 Task: Look for space in Abuja, Nigeria from 1st June, 2023 to 9th June, 2023 for 6 adults in price range Rs.6000 to Rs.12000. Place can be entire place with 3 bedrooms having 3 beds and 3 bathrooms. Property type can be house, flat, guest house. Booking option can be shelf check-in. Required host language is English.
Action: Mouse moved to (573, 144)
Screenshot: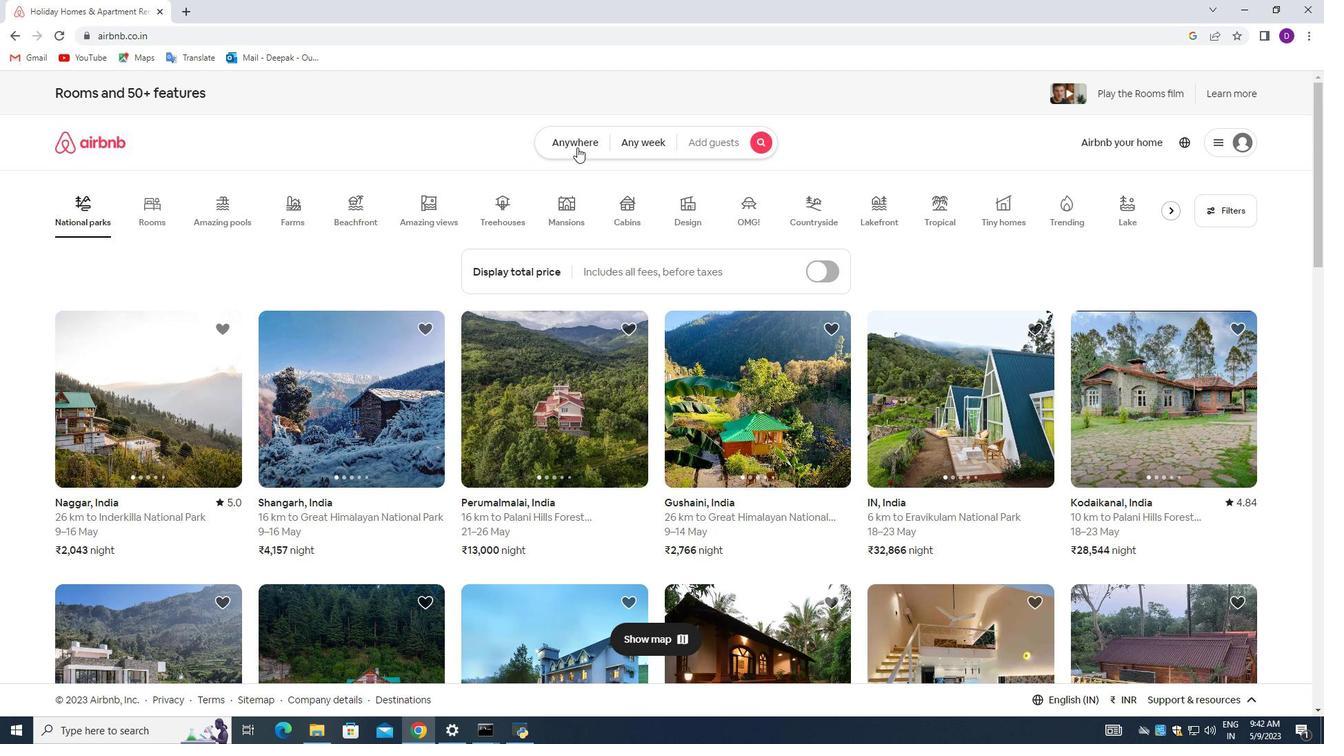 
Action: Mouse pressed left at (573, 144)
Screenshot: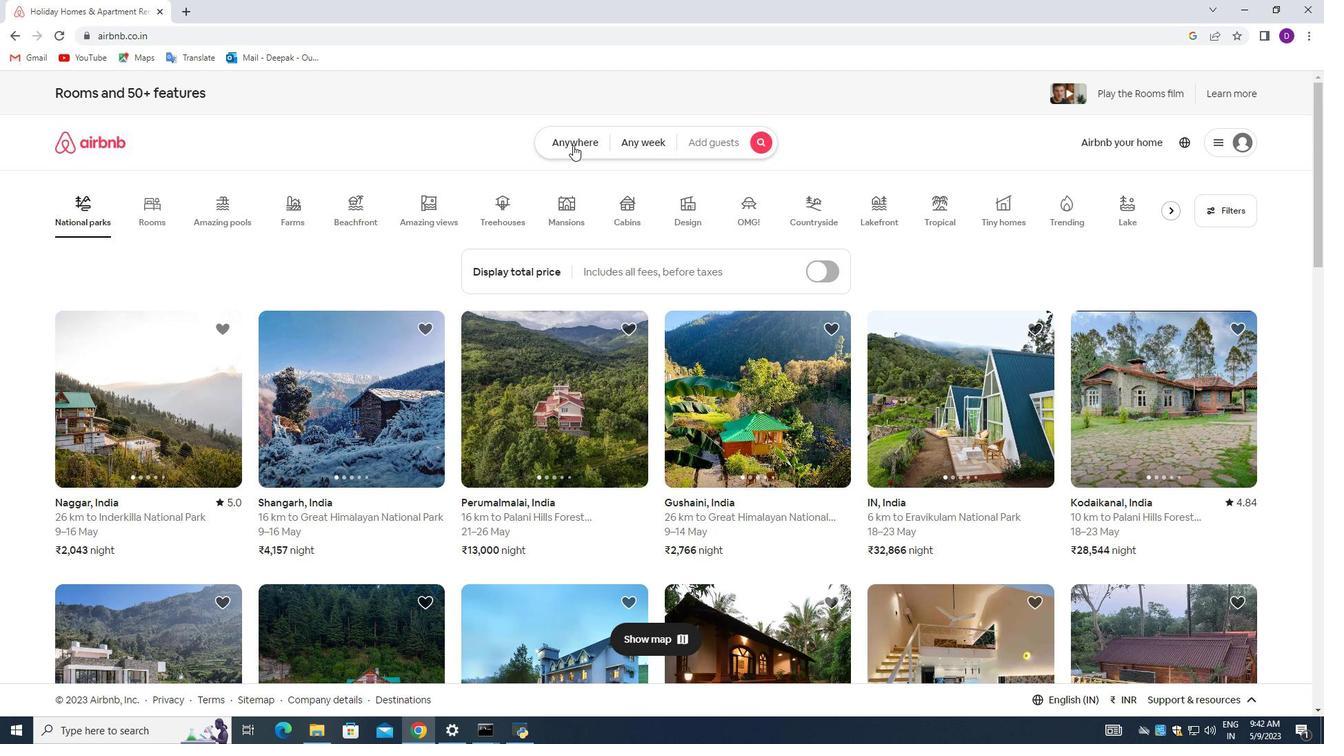 
Action: Mouse moved to (473, 200)
Screenshot: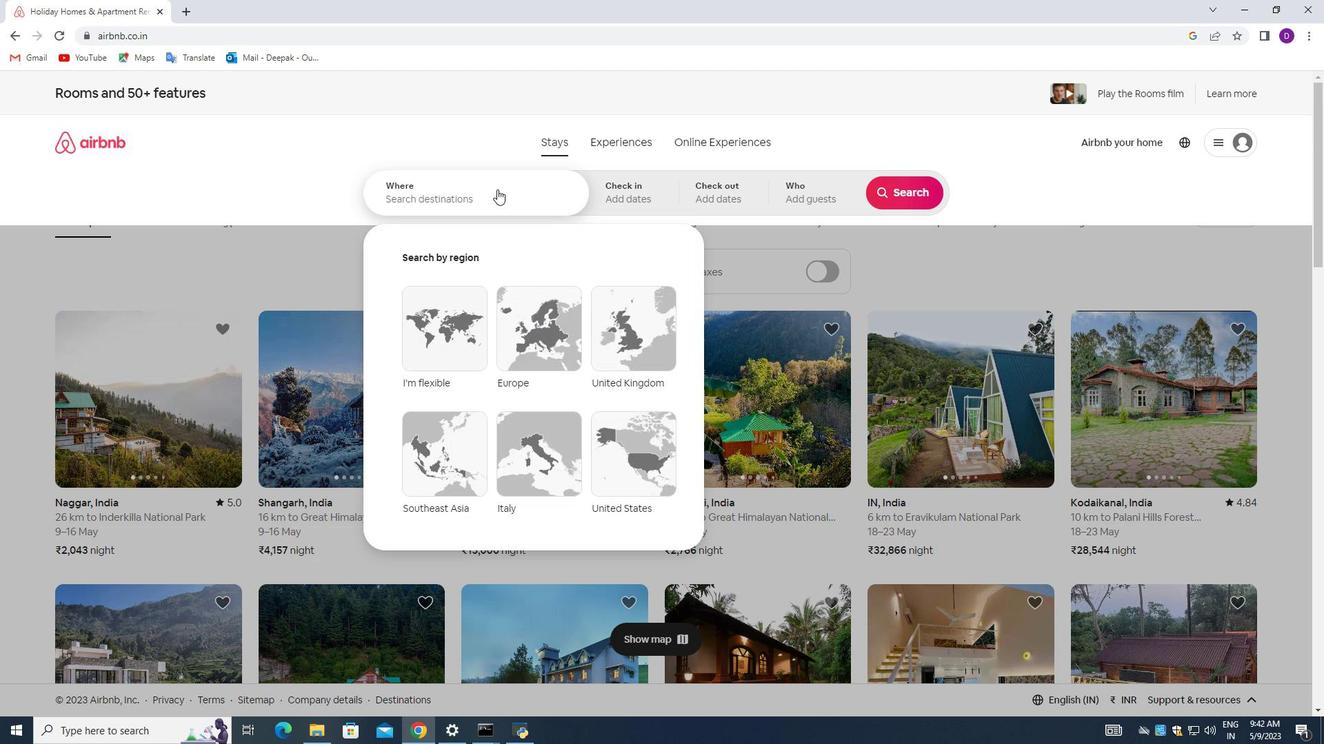 
Action: Mouse pressed left at (473, 200)
Screenshot: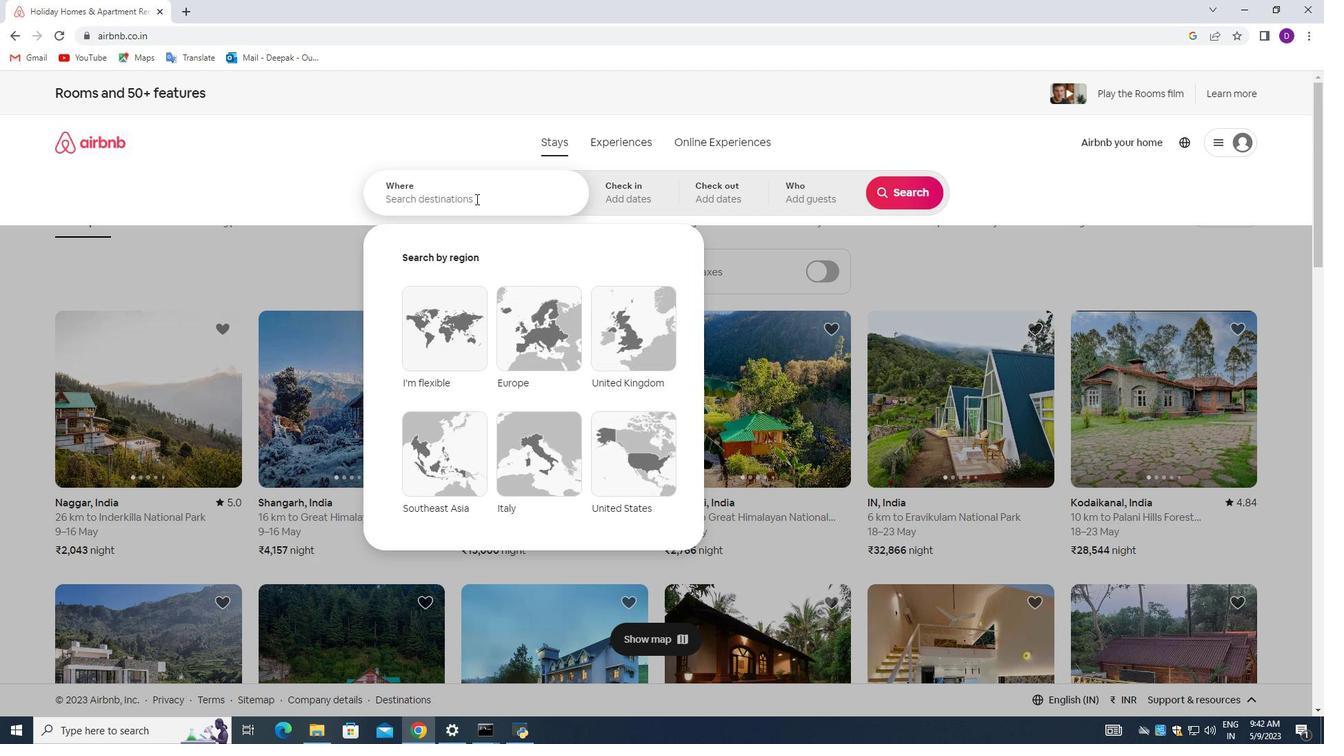 
Action: Mouse moved to (283, 259)
Screenshot: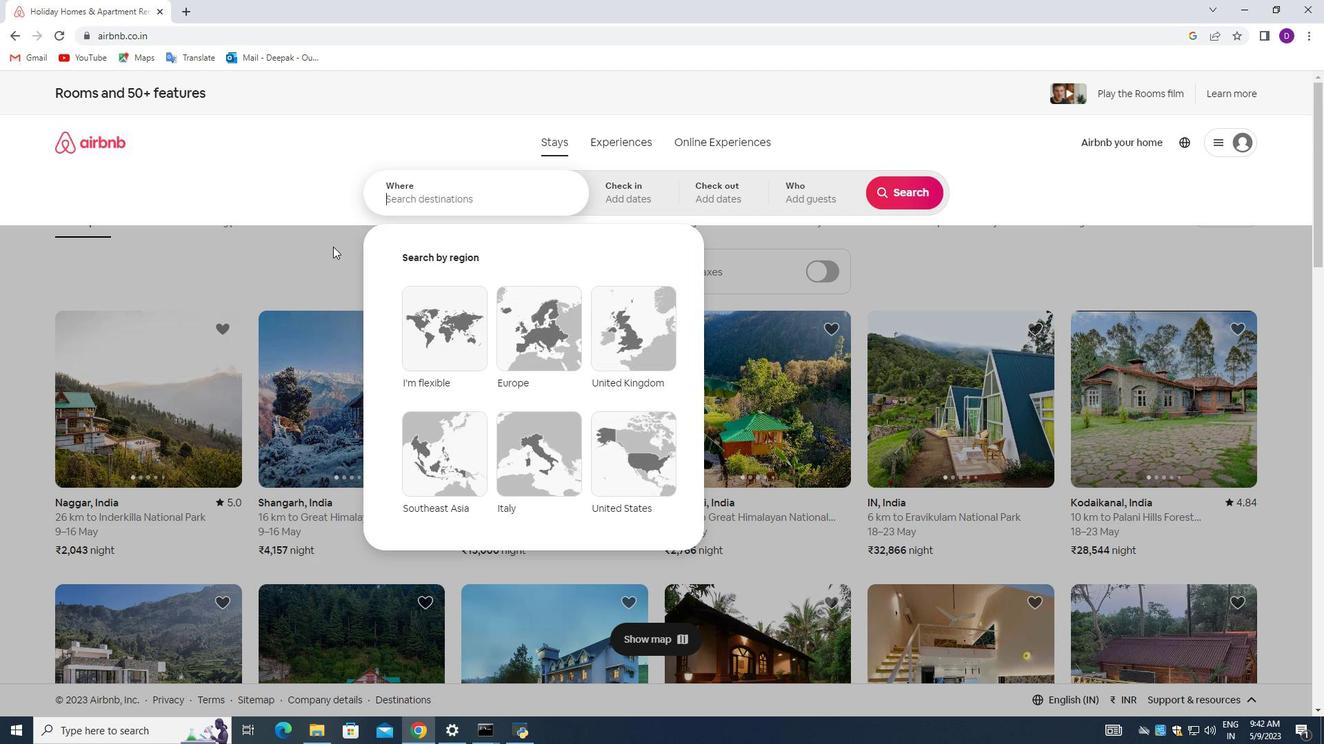 
Action: Key pressed <Key.shift_r>Abuja,<Key.space><Key.shift>Nigeria<Key.enter>
Screenshot: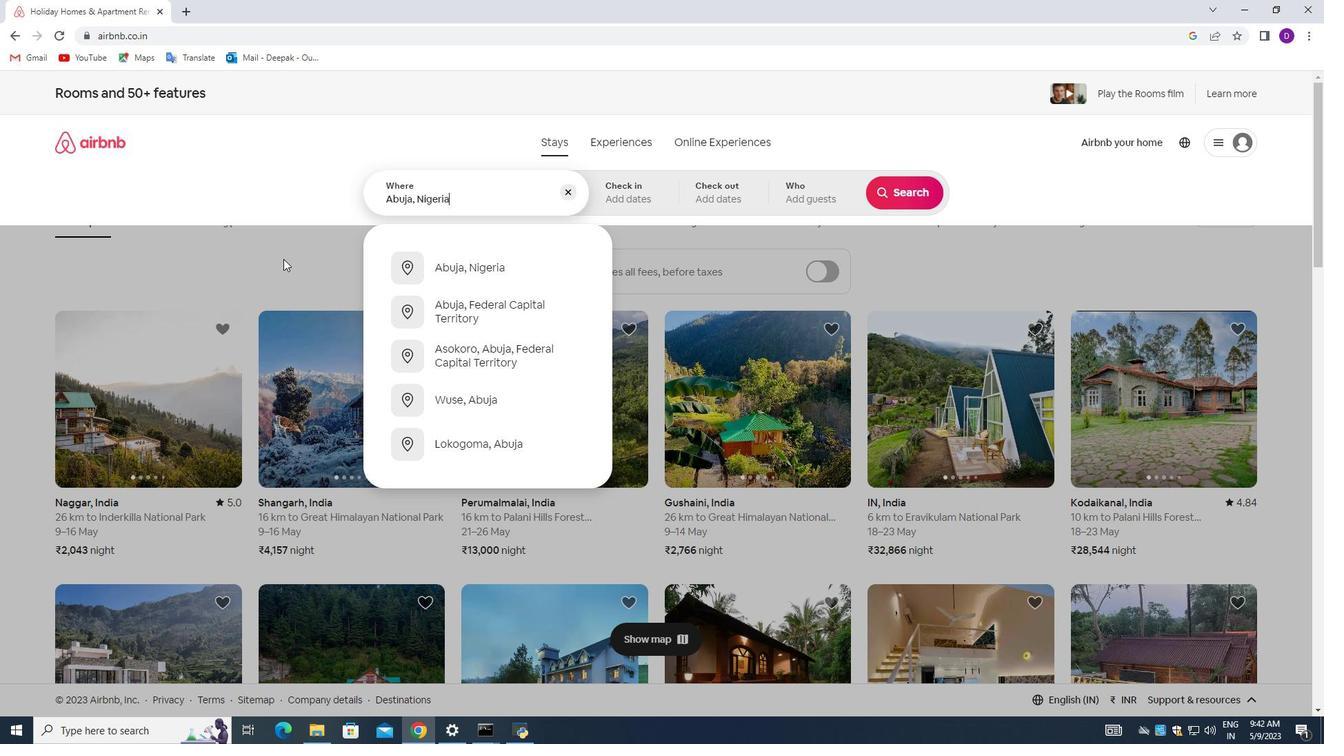 
Action: Mouse moved to (824, 368)
Screenshot: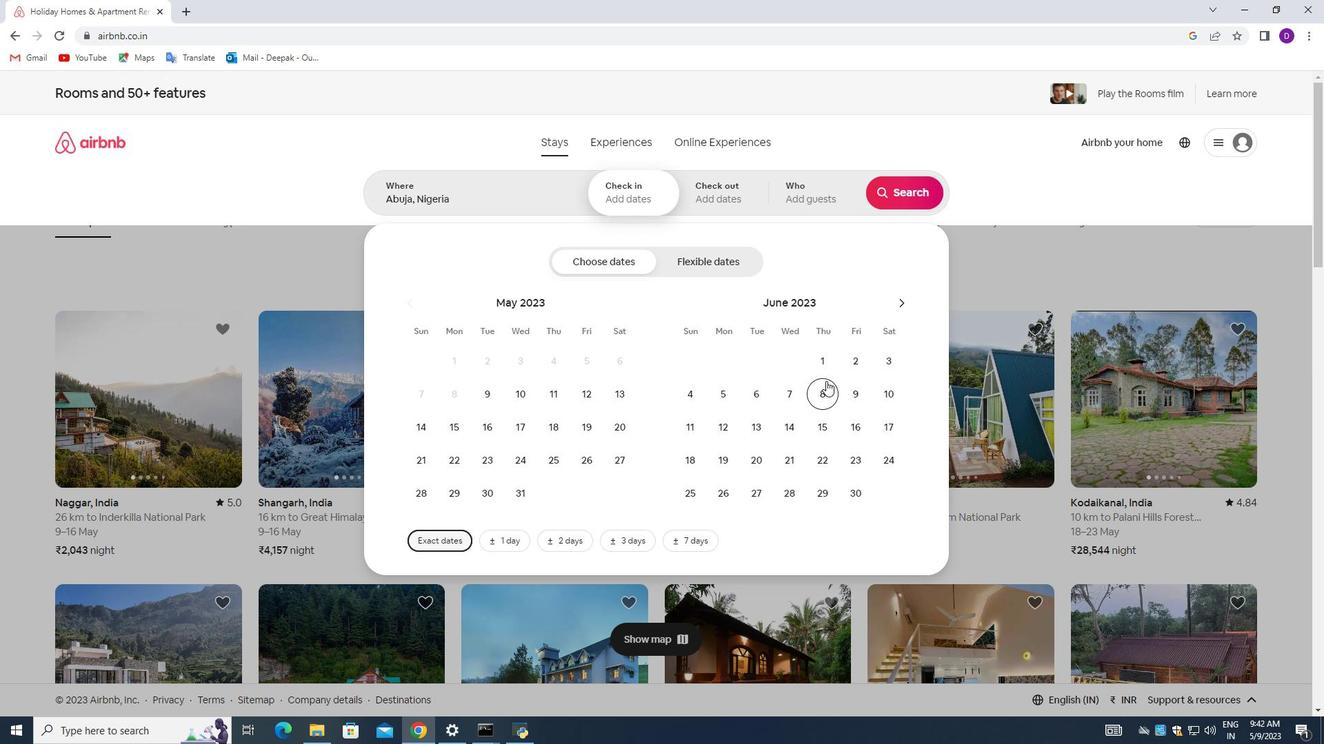 
Action: Mouse pressed left at (824, 368)
Screenshot: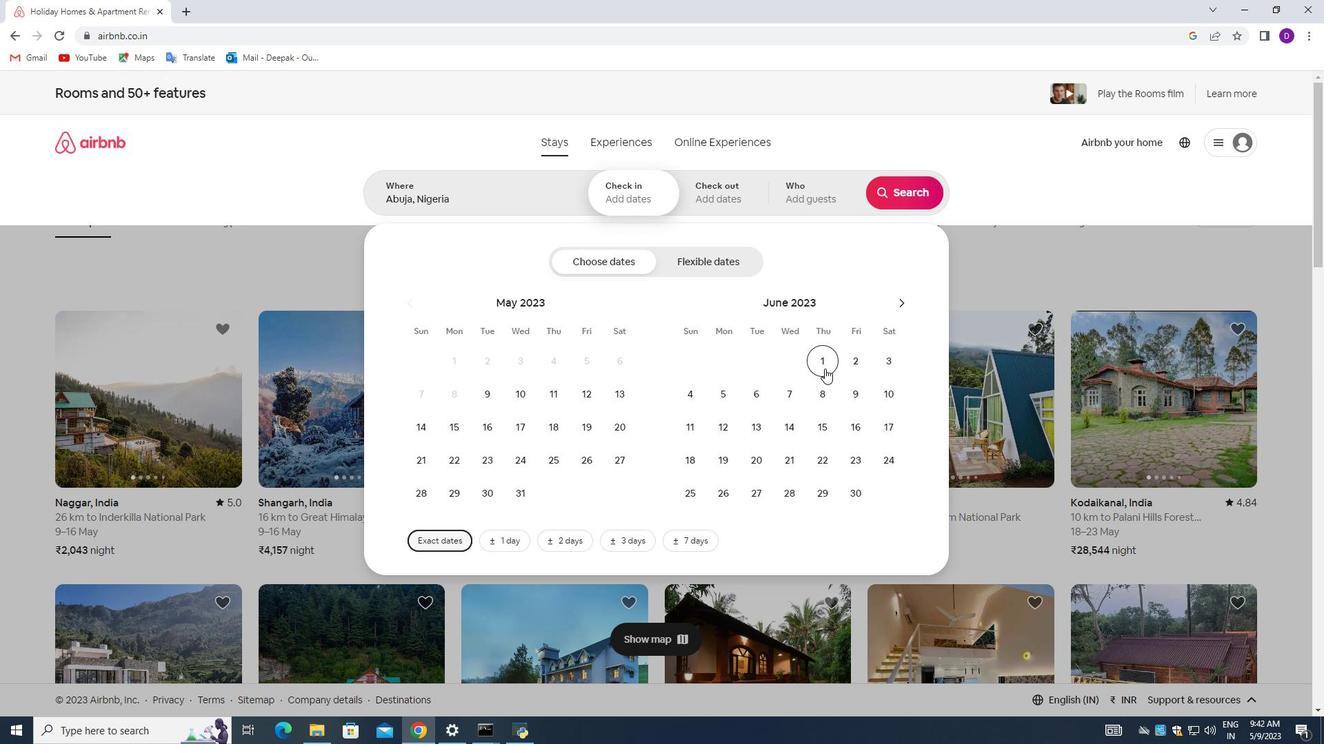 
Action: Mouse moved to (846, 391)
Screenshot: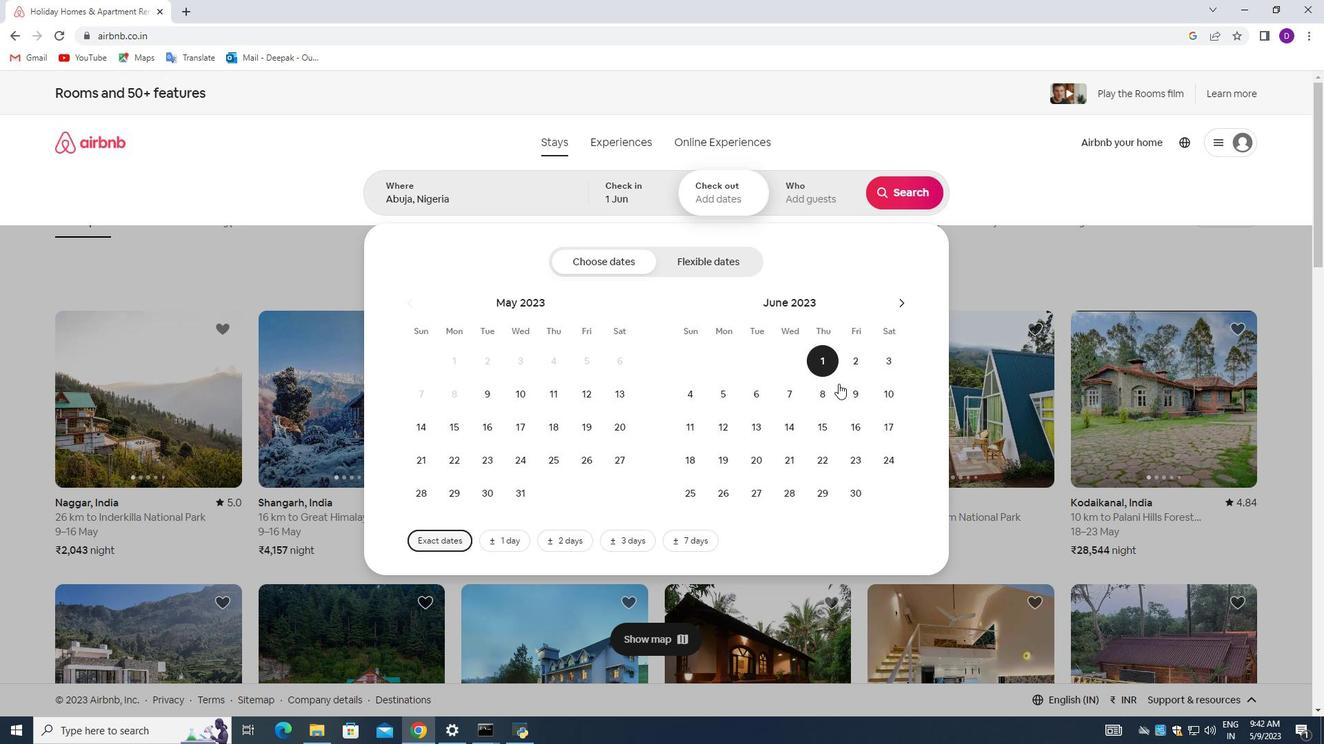 
Action: Mouse pressed left at (846, 391)
Screenshot: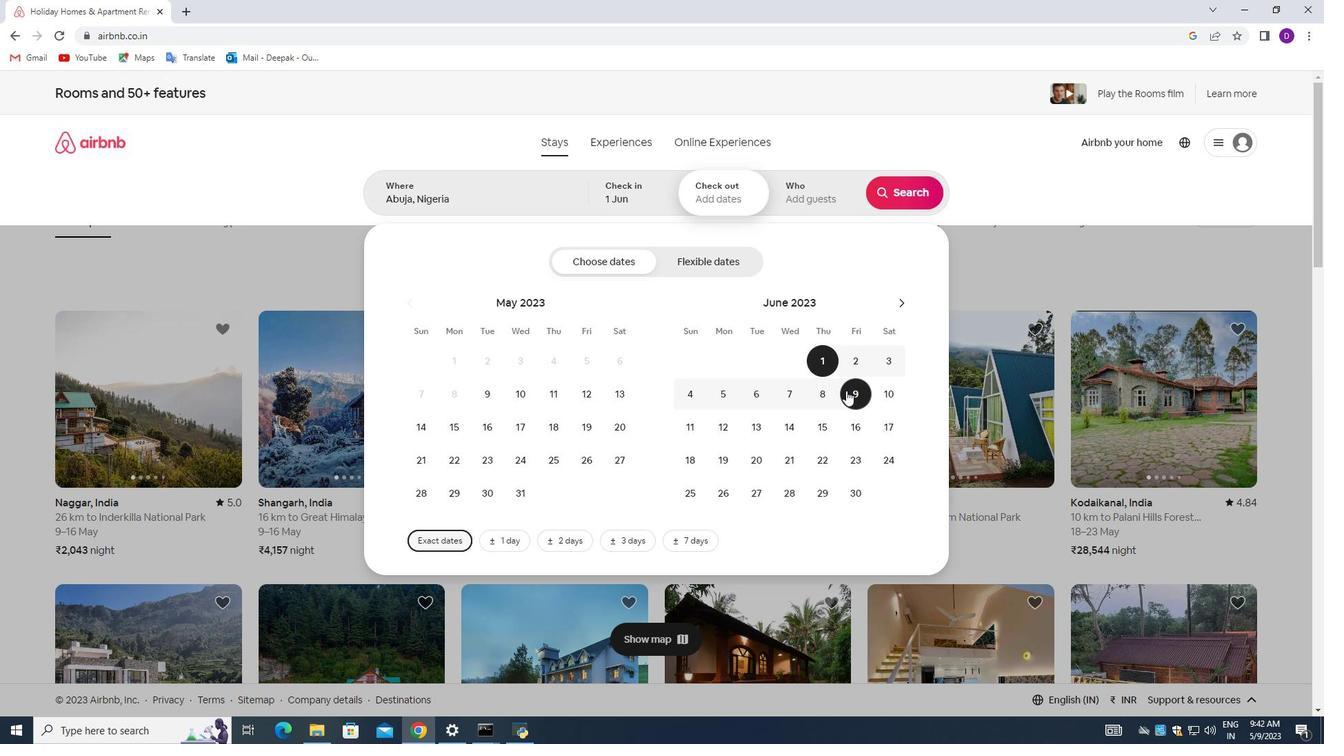 
Action: Mouse moved to (793, 201)
Screenshot: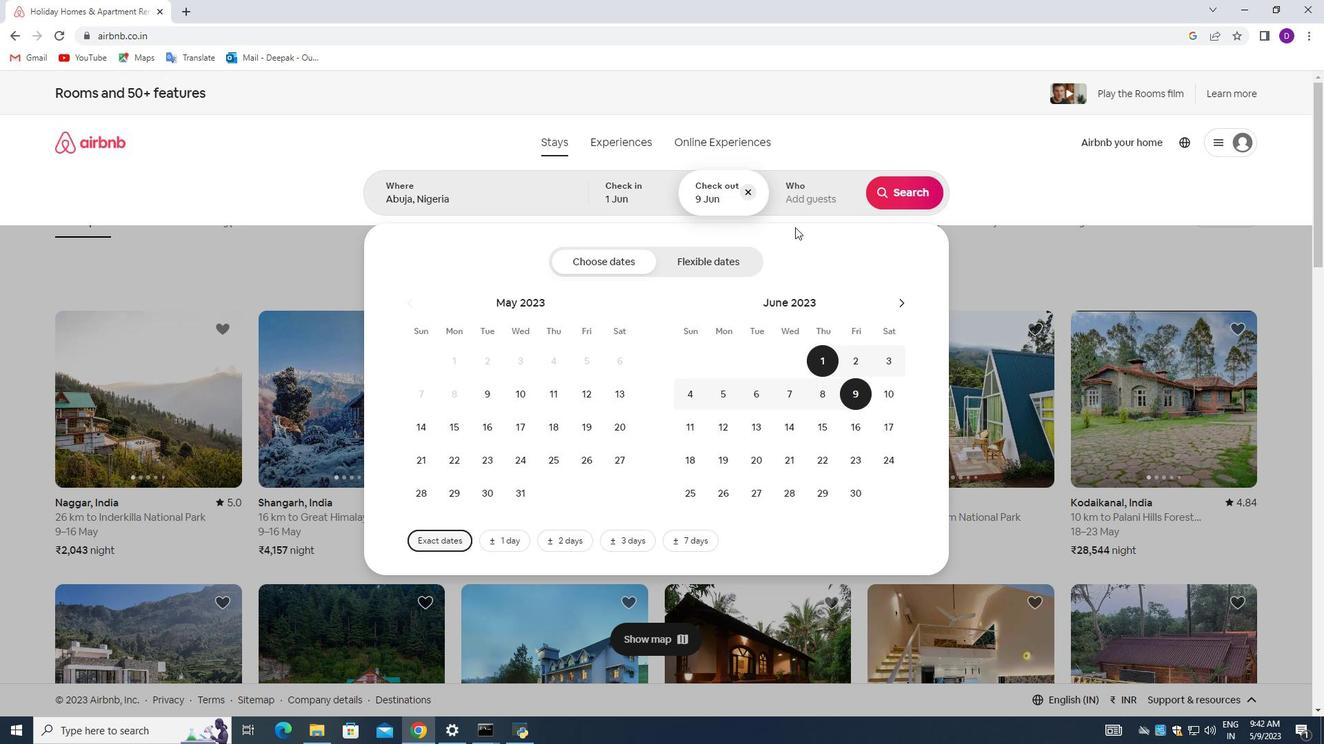
Action: Mouse pressed left at (793, 201)
Screenshot: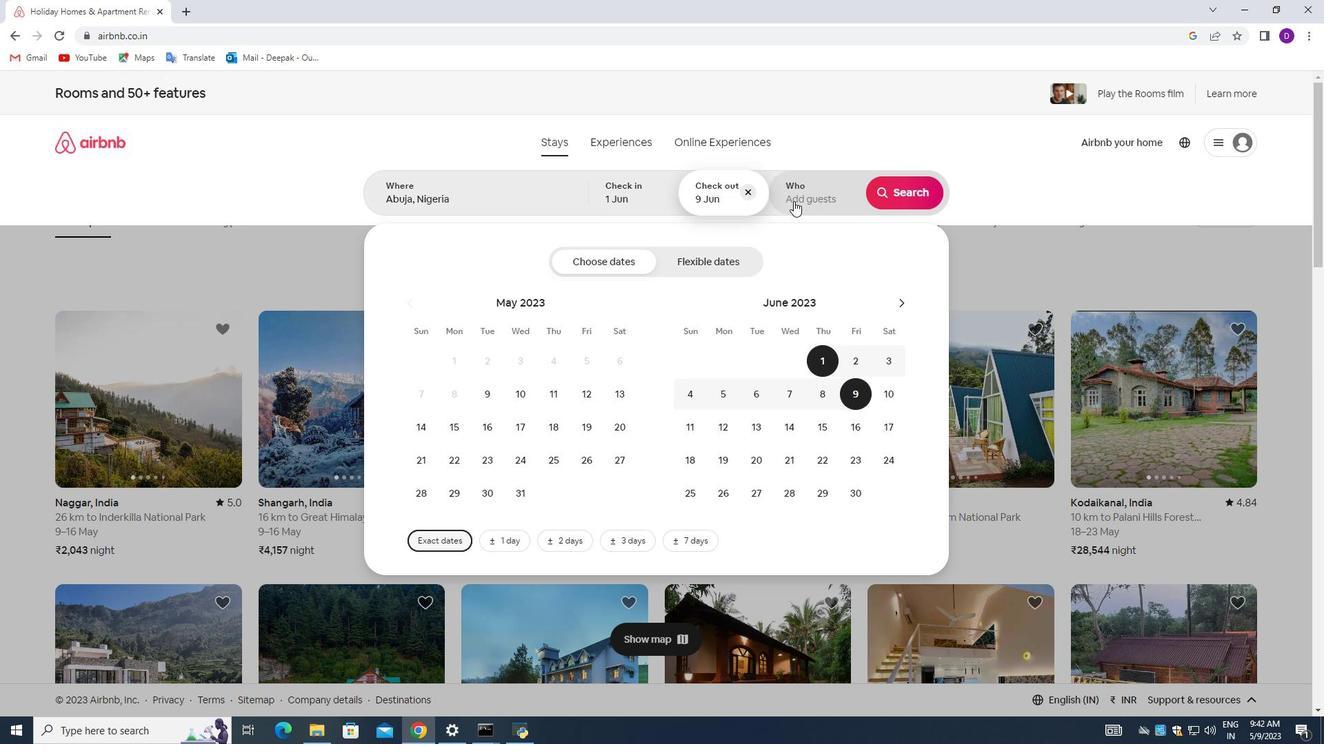 
Action: Mouse moved to (907, 266)
Screenshot: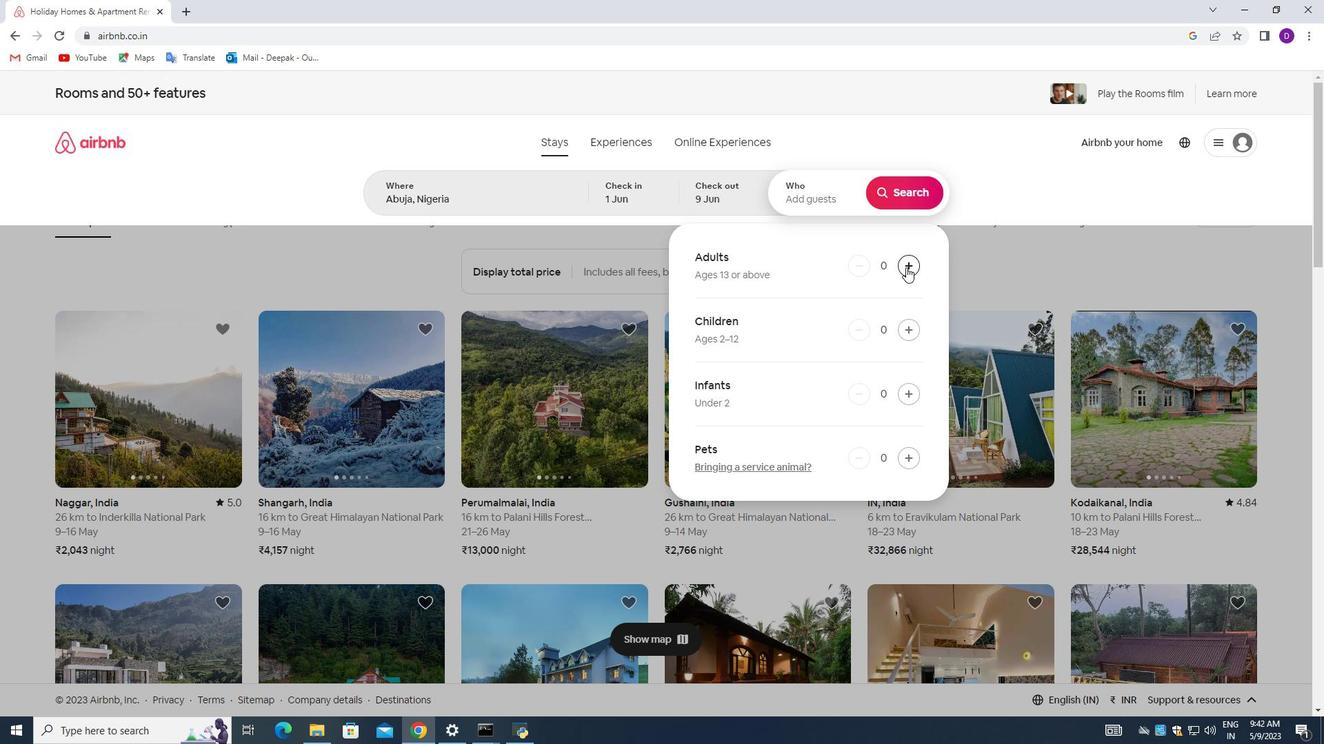 
Action: Mouse pressed left at (907, 266)
Screenshot: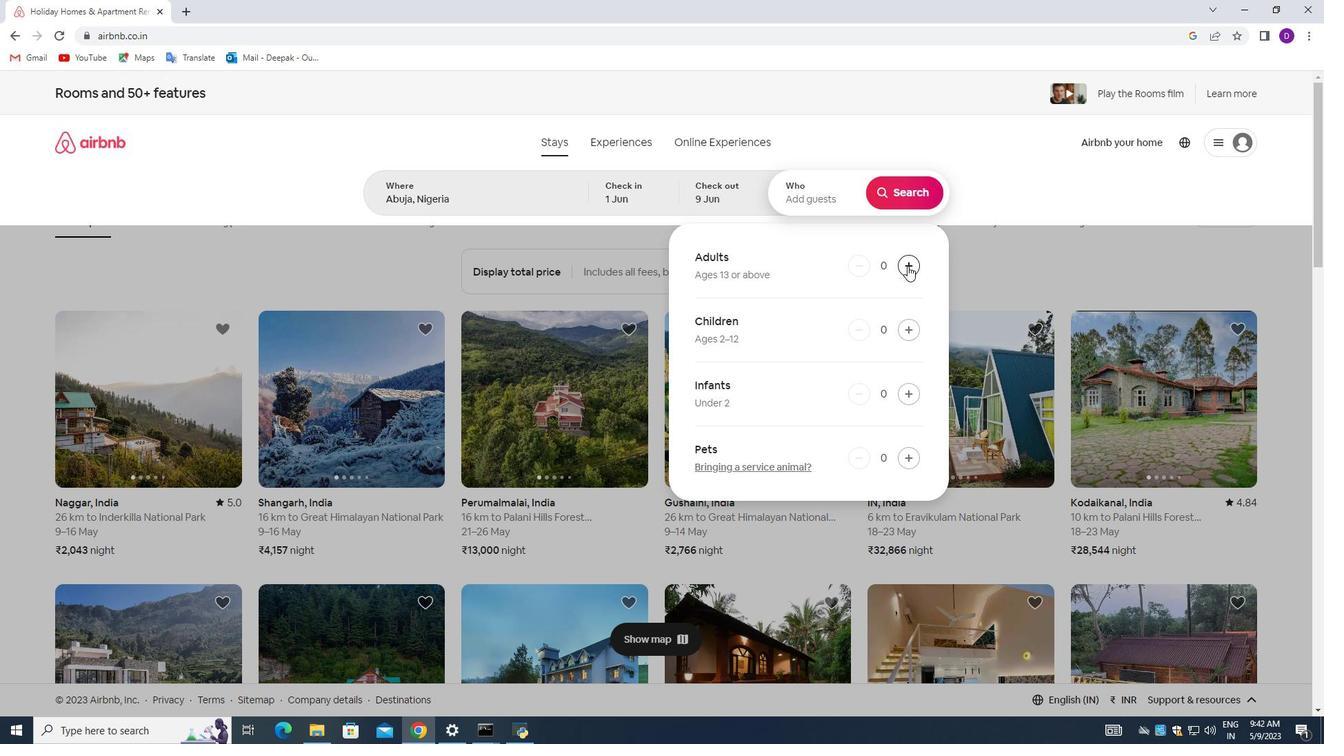 
Action: Mouse pressed left at (907, 266)
Screenshot: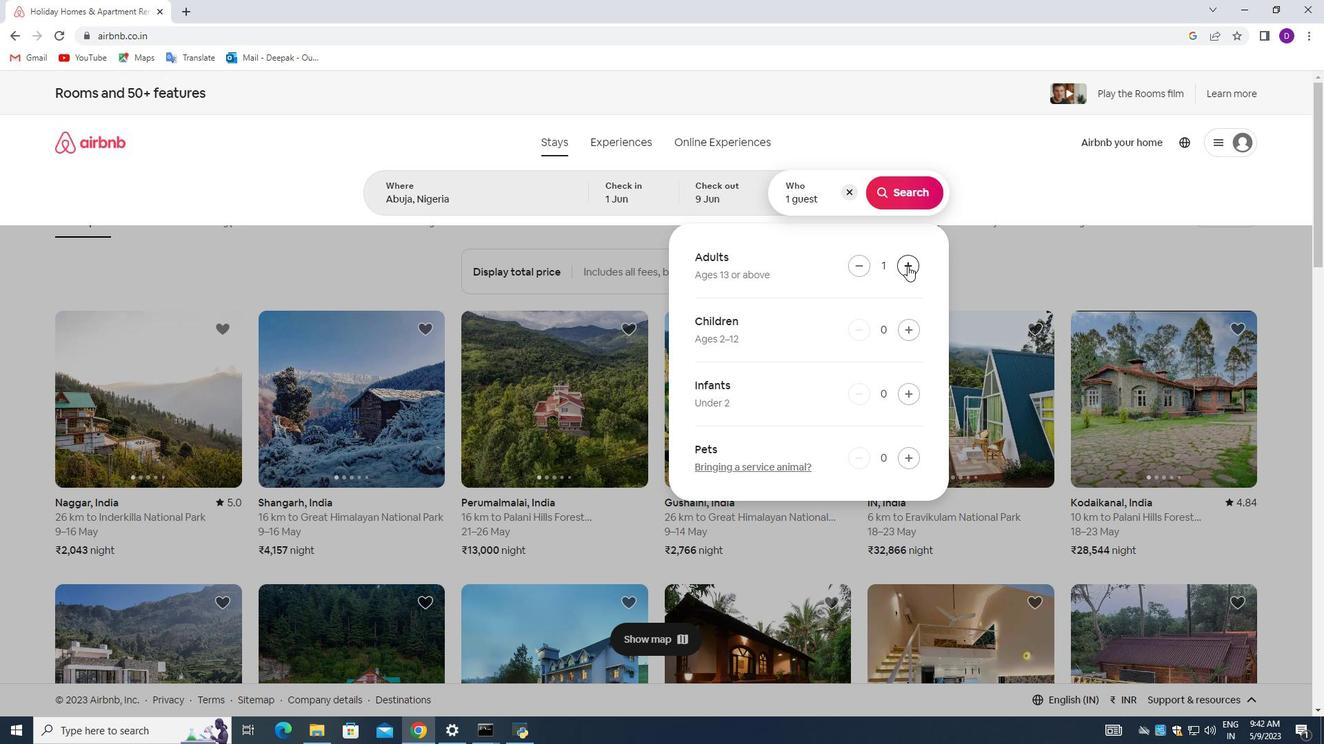 
Action: Mouse pressed left at (907, 266)
Screenshot: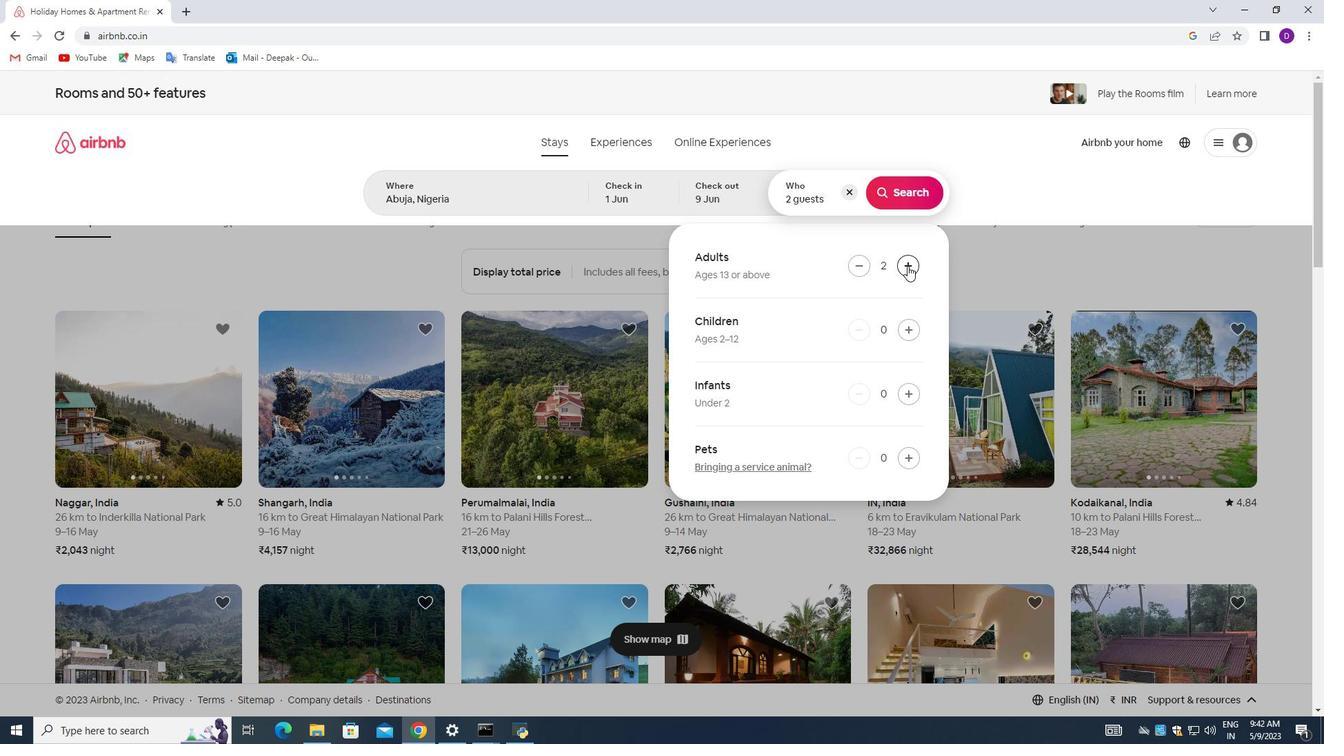 
Action: Mouse pressed left at (907, 266)
Screenshot: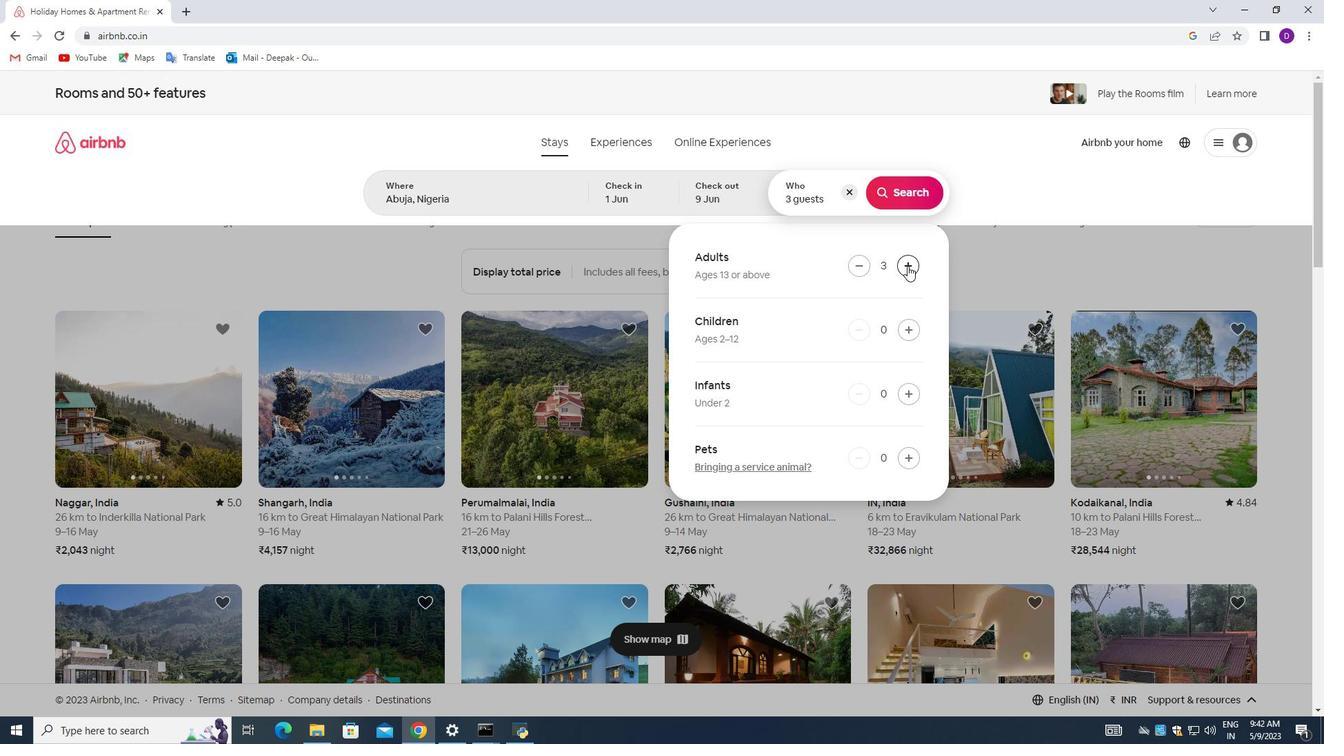 
Action: Mouse pressed left at (907, 266)
Screenshot: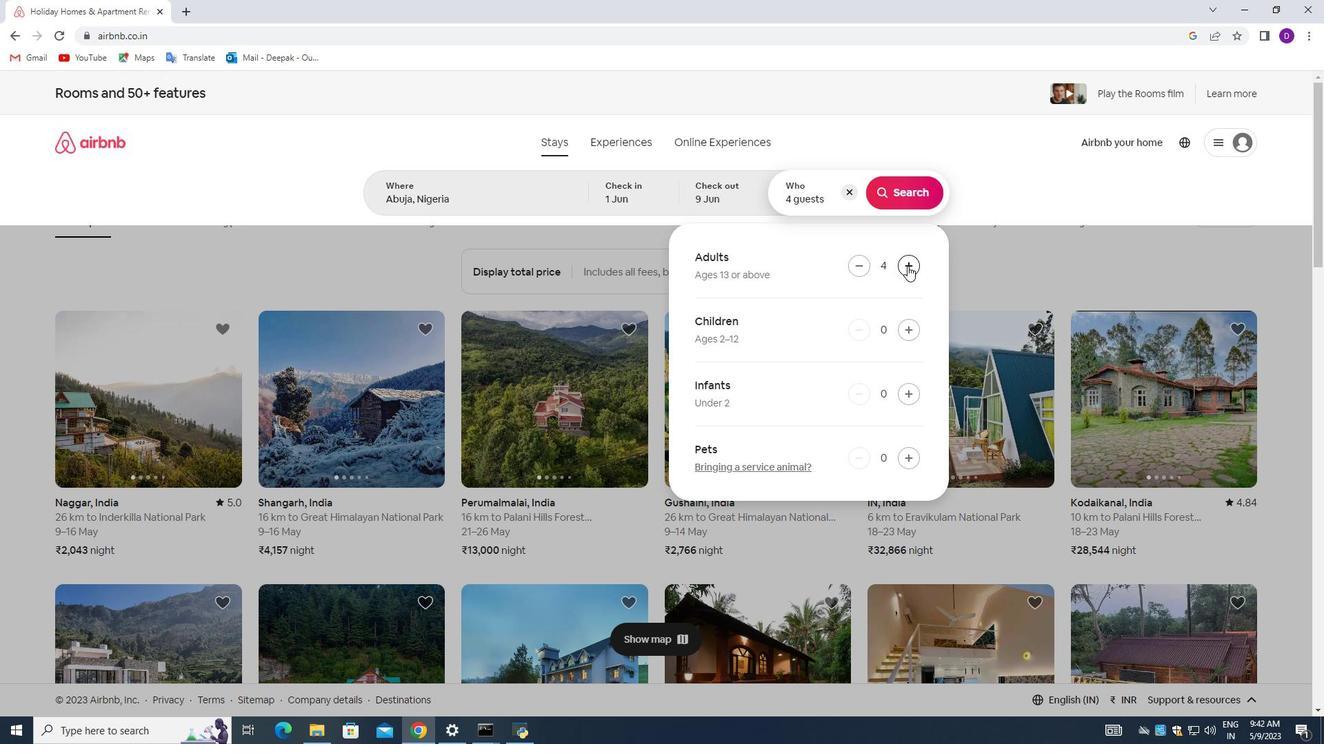 
Action: Mouse pressed left at (907, 266)
Screenshot: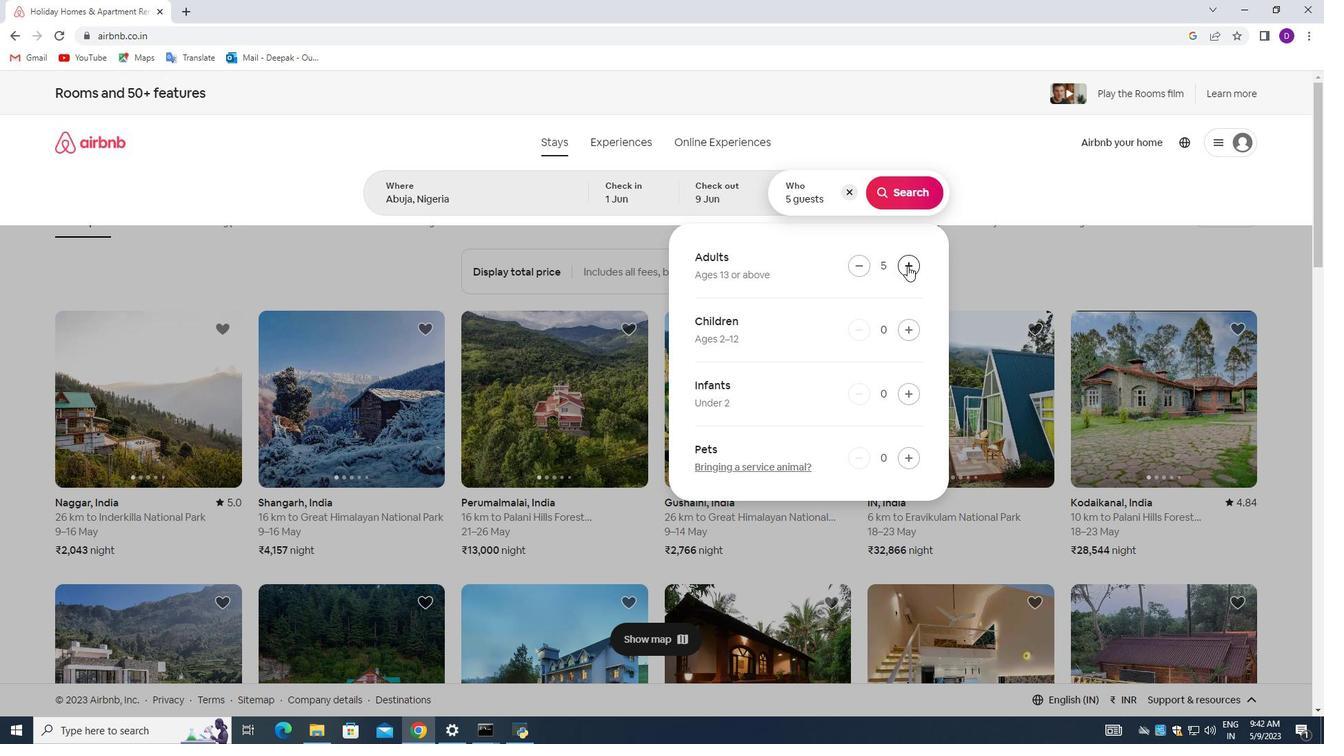 
Action: Mouse moved to (903, 189)
Screenshot: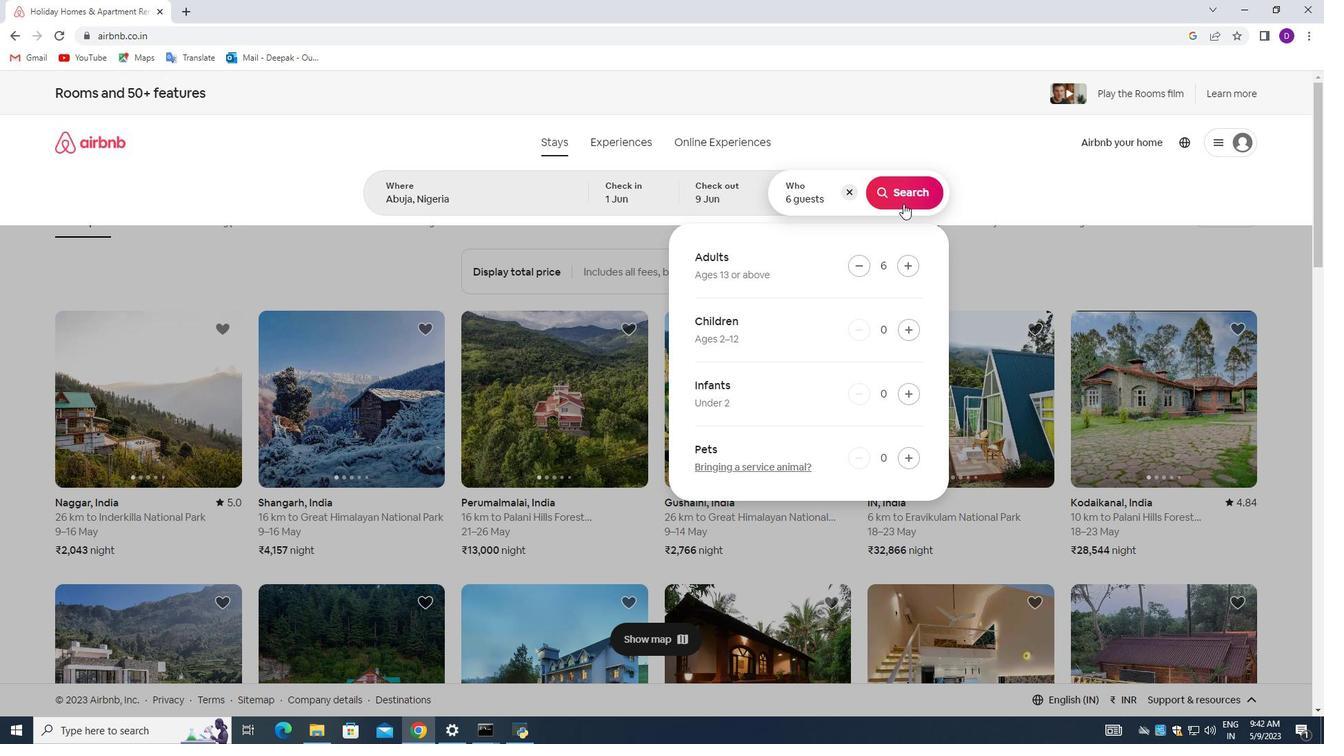 
Action: Mouse pressed left at (903, 189)
Screenshot: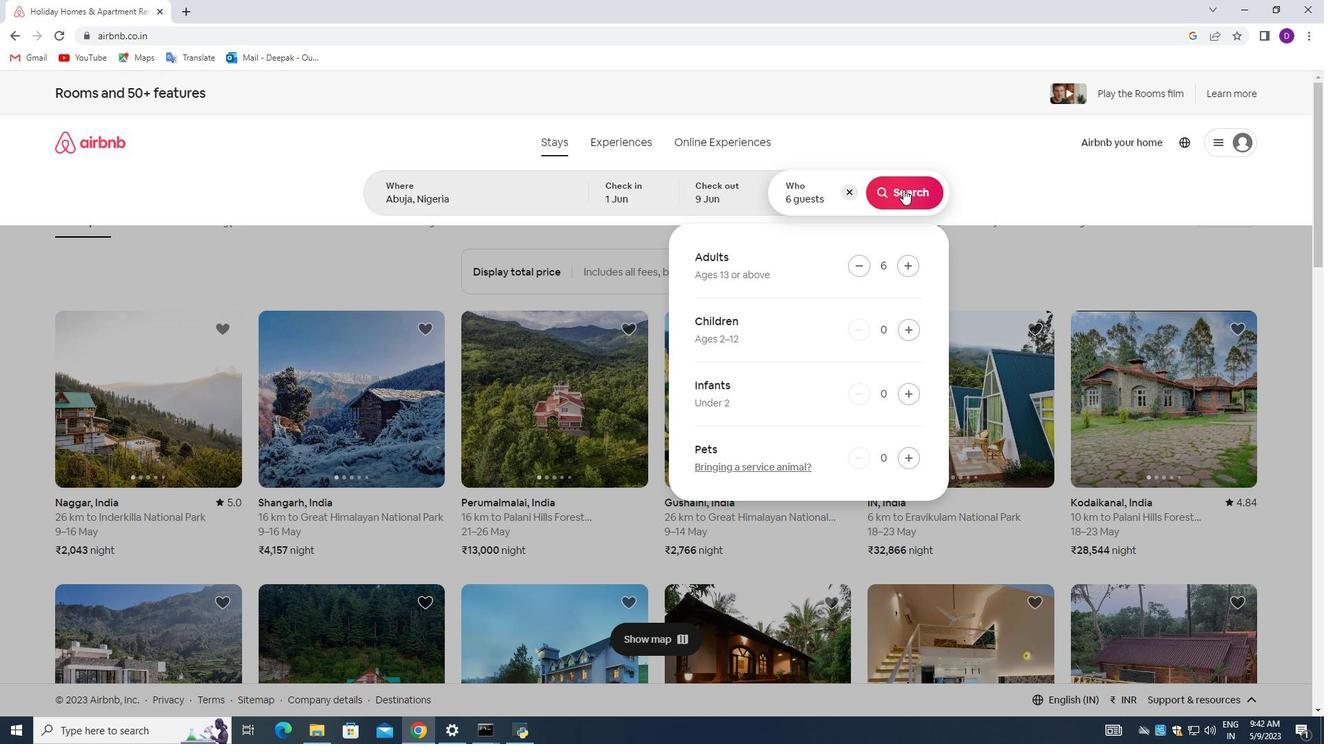 
Action: Mouse moved to (1252, 146)
Screenshot: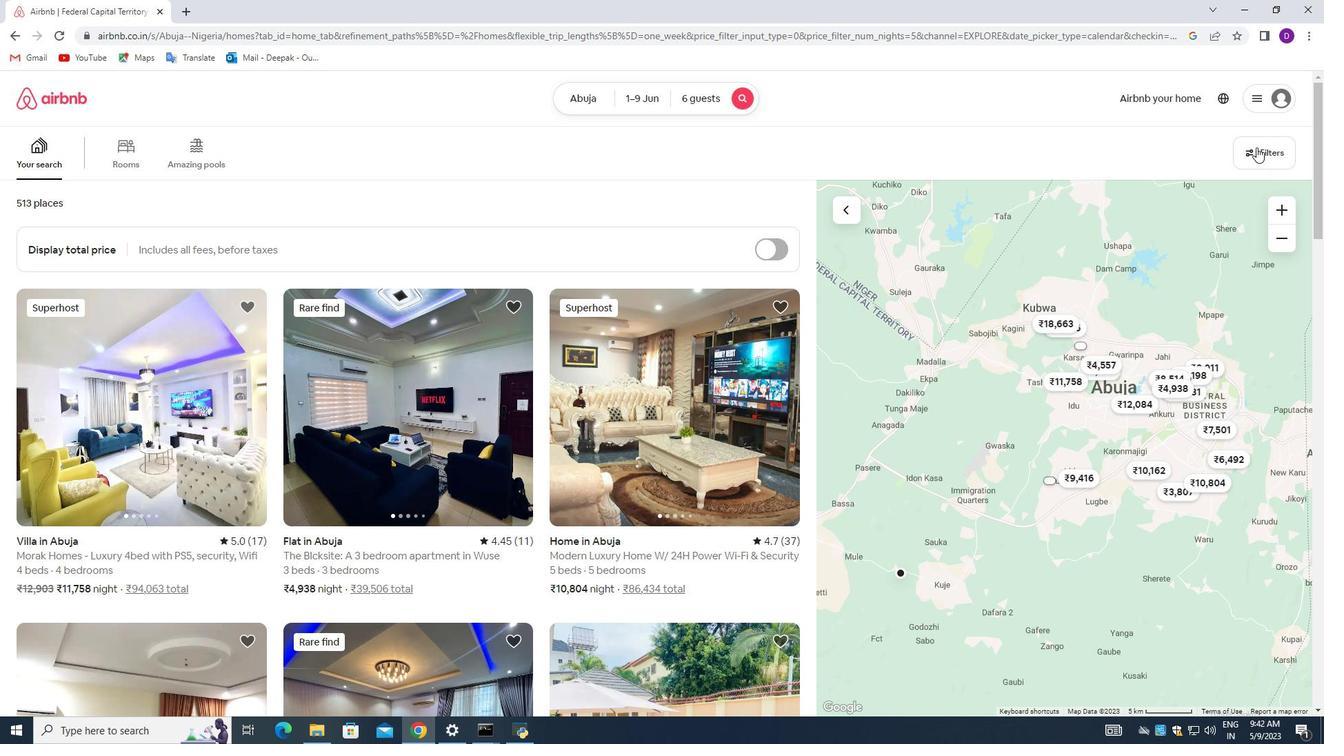 
Action: Mouse pressed left at (1252, 146)
Screenshot: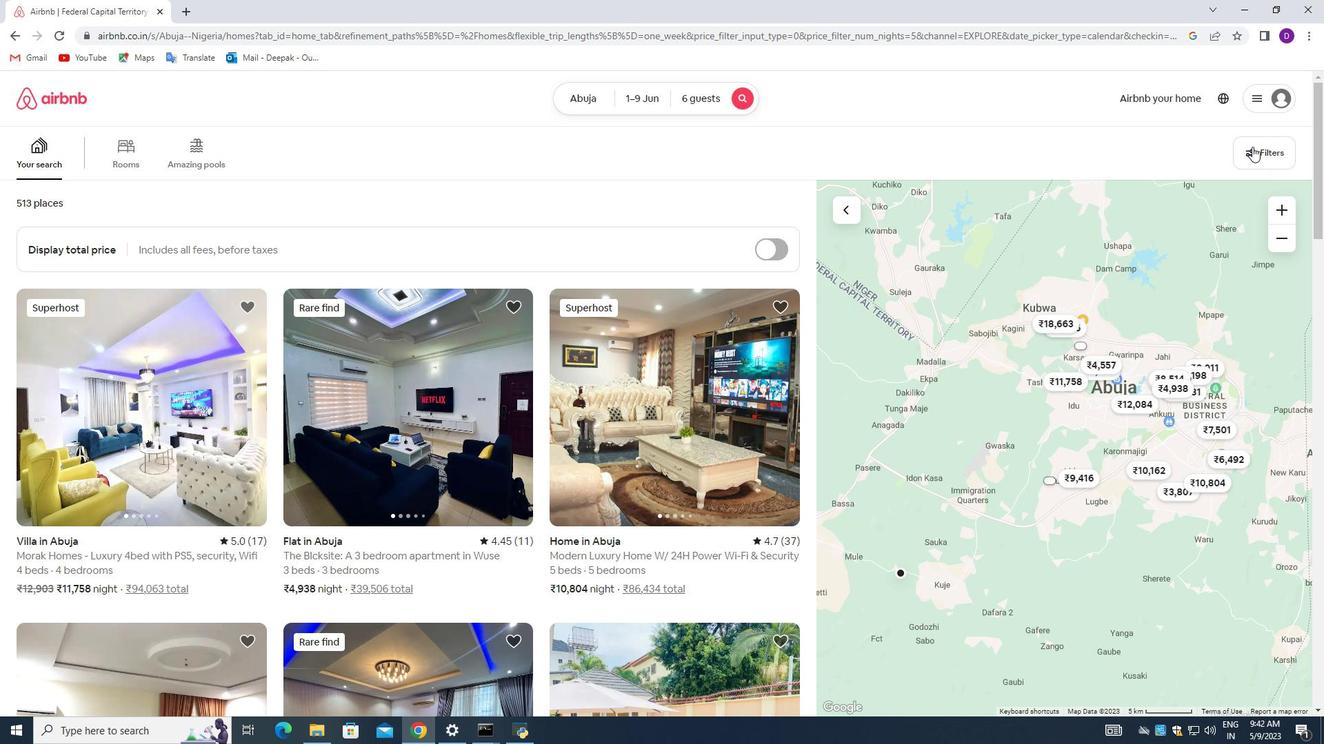 
Action: Mouse moved to (493, 486)
Screenshot: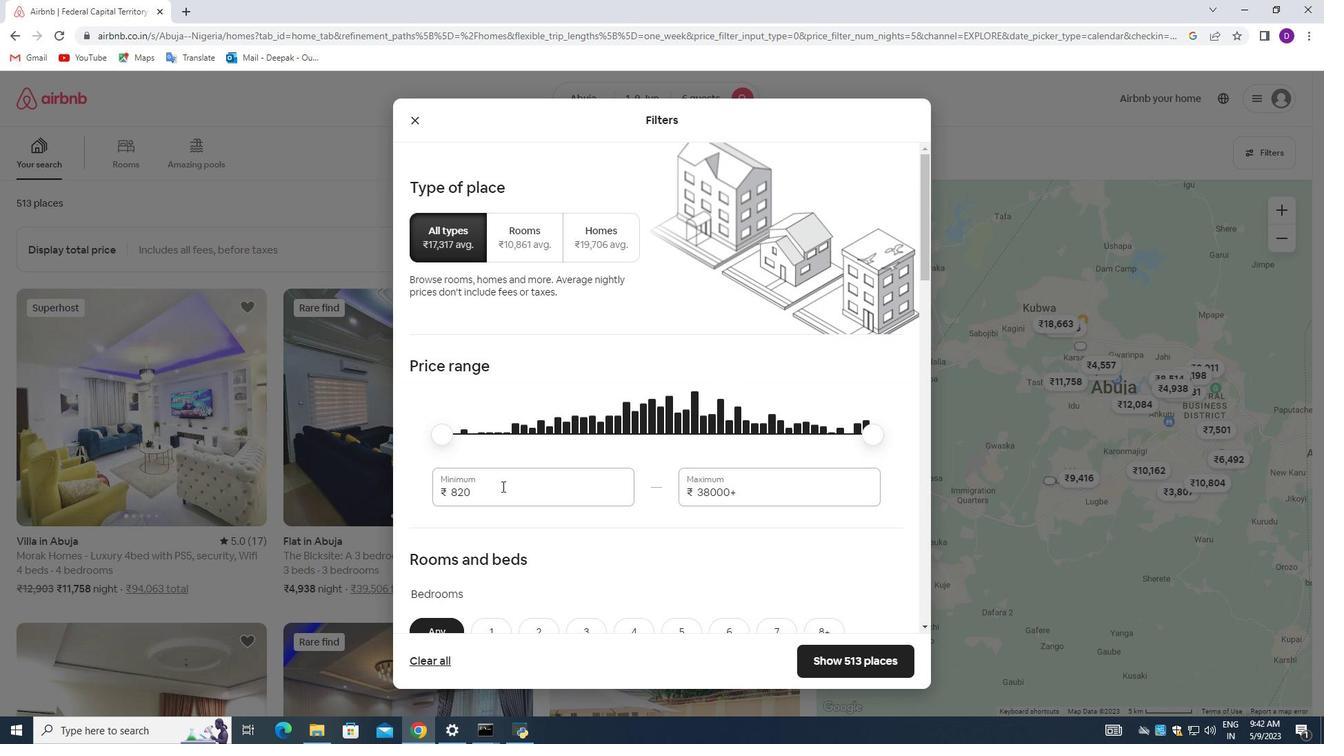 
Action: Mouse pressed left at (493, 486)
Screenshot: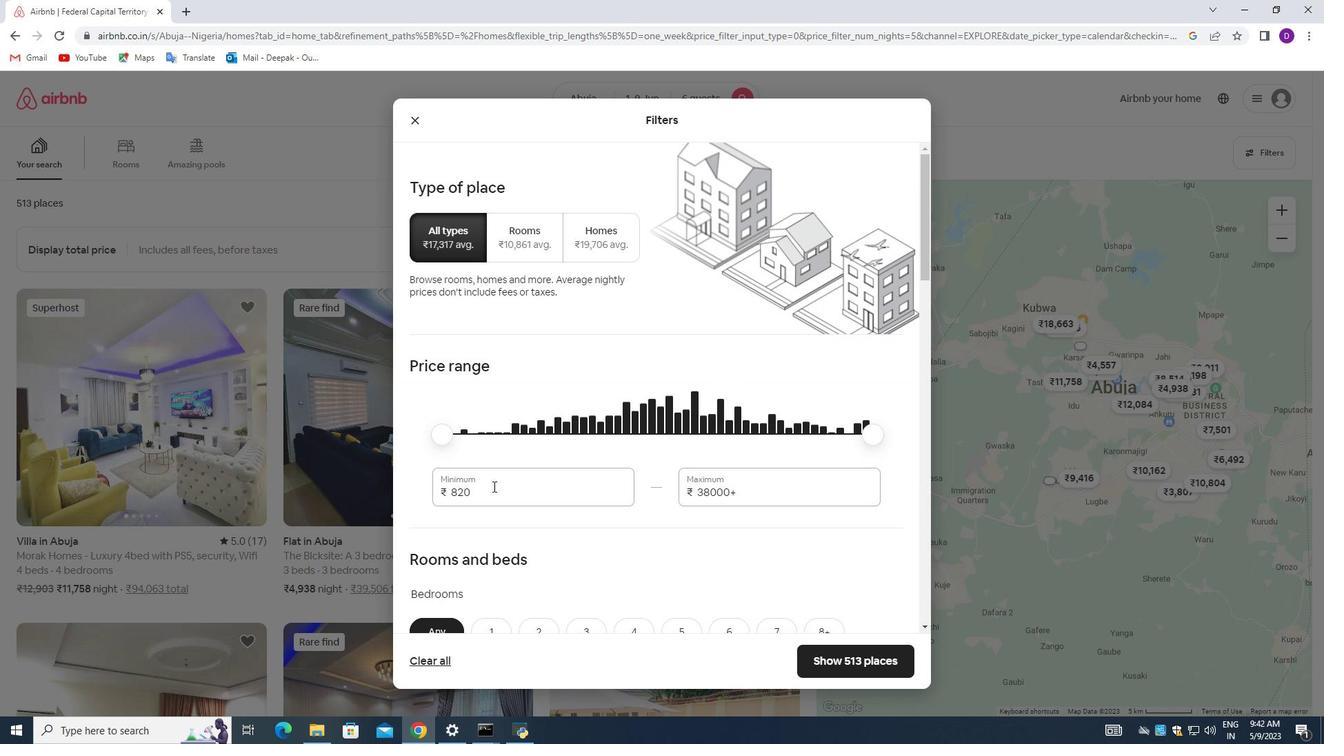 
Action: Mouse pressed left at (493, 486)
Screenshot: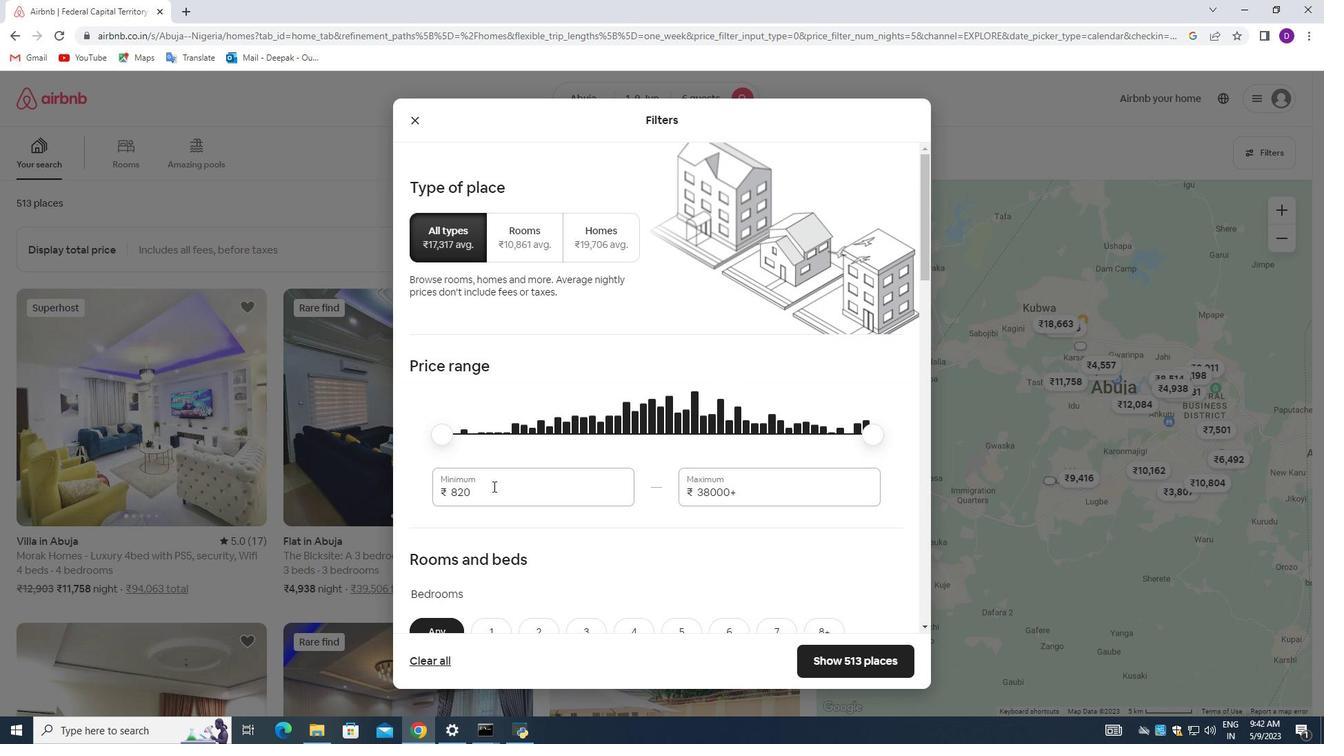 
Action: Key pressed 6000<Key.tab>12000
Screenshot: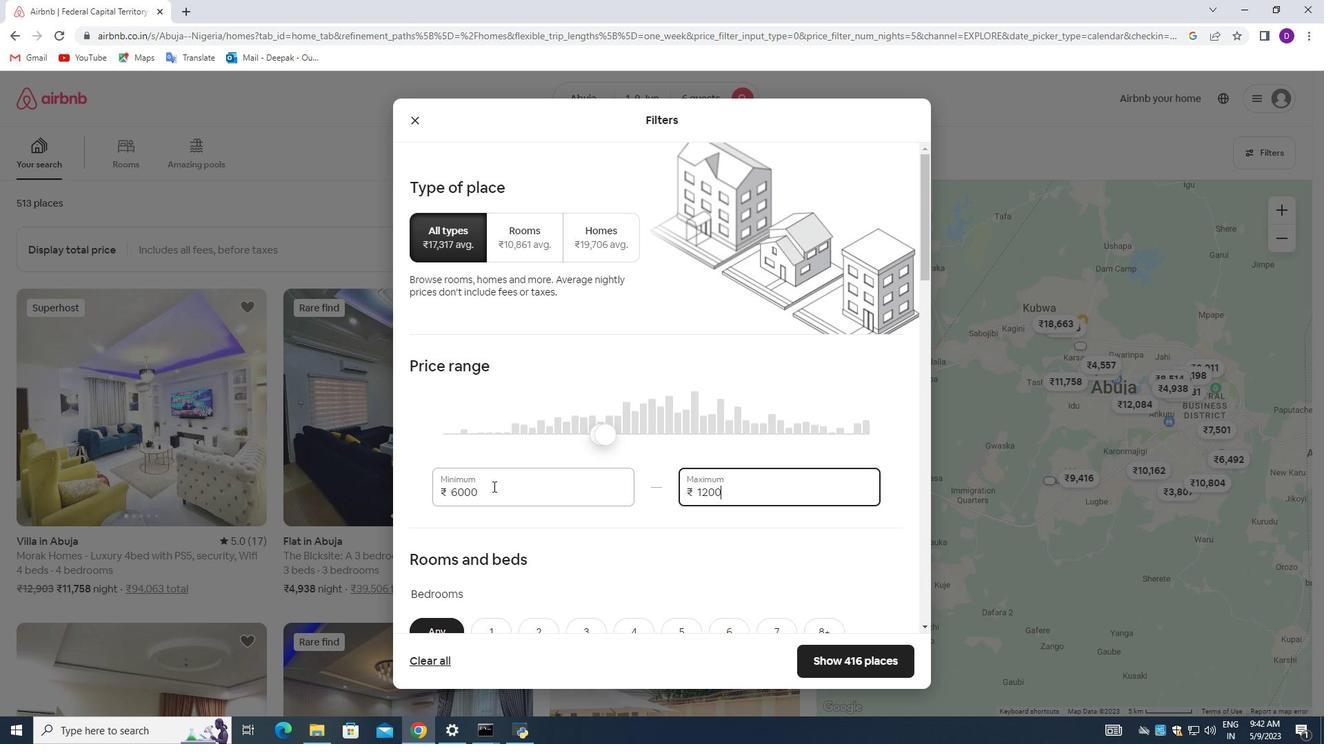 
Action: Mouse moved to (607, 443)
Screenshot: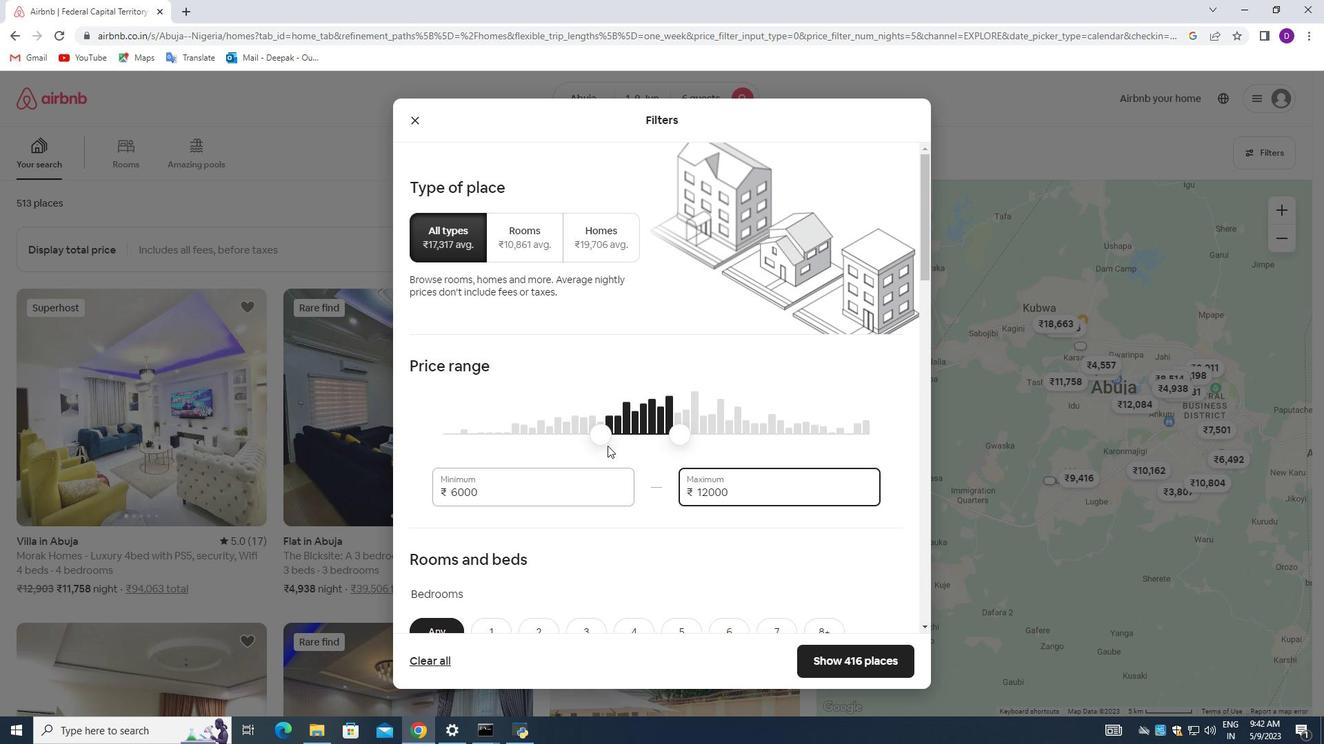 
Action: Mouse scrolled (607, 442) with delta (0, 0)
Screenshot: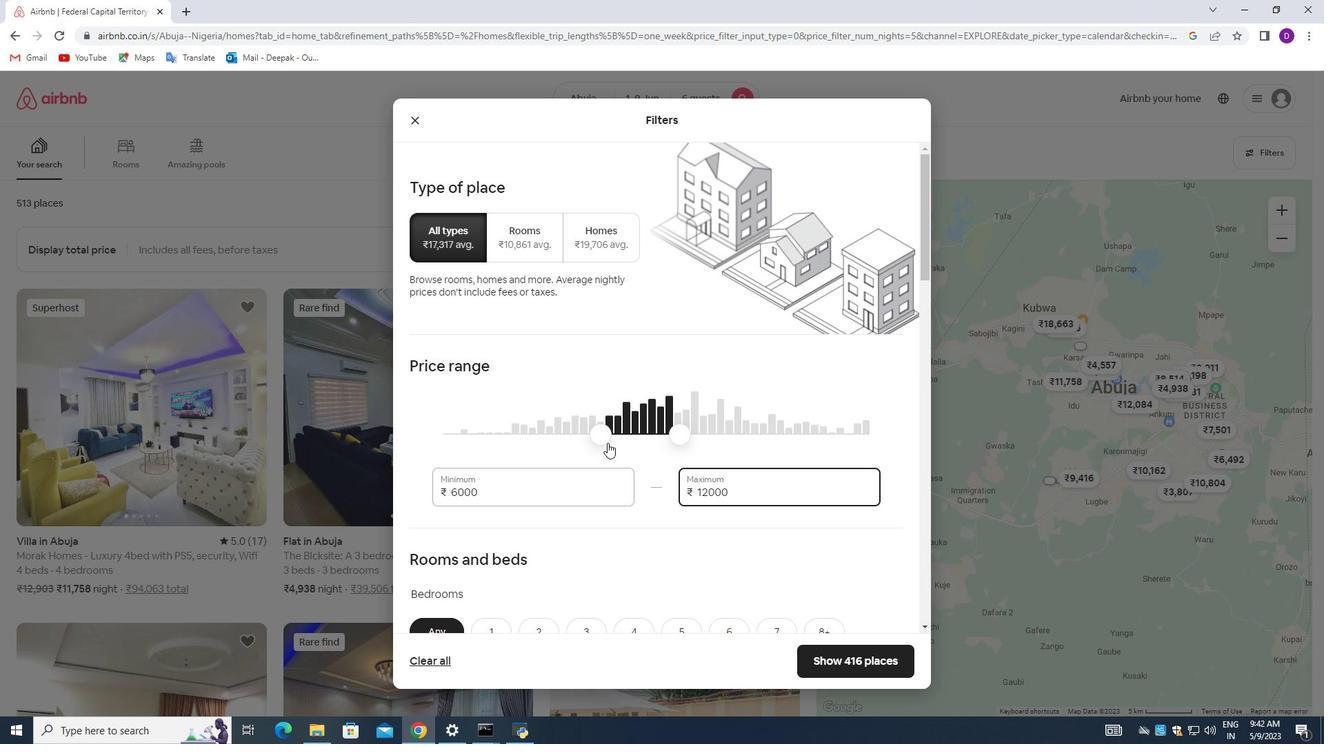 
Action: Mouse scrolled (607, 442) with delta (0, 0)
Screenshot: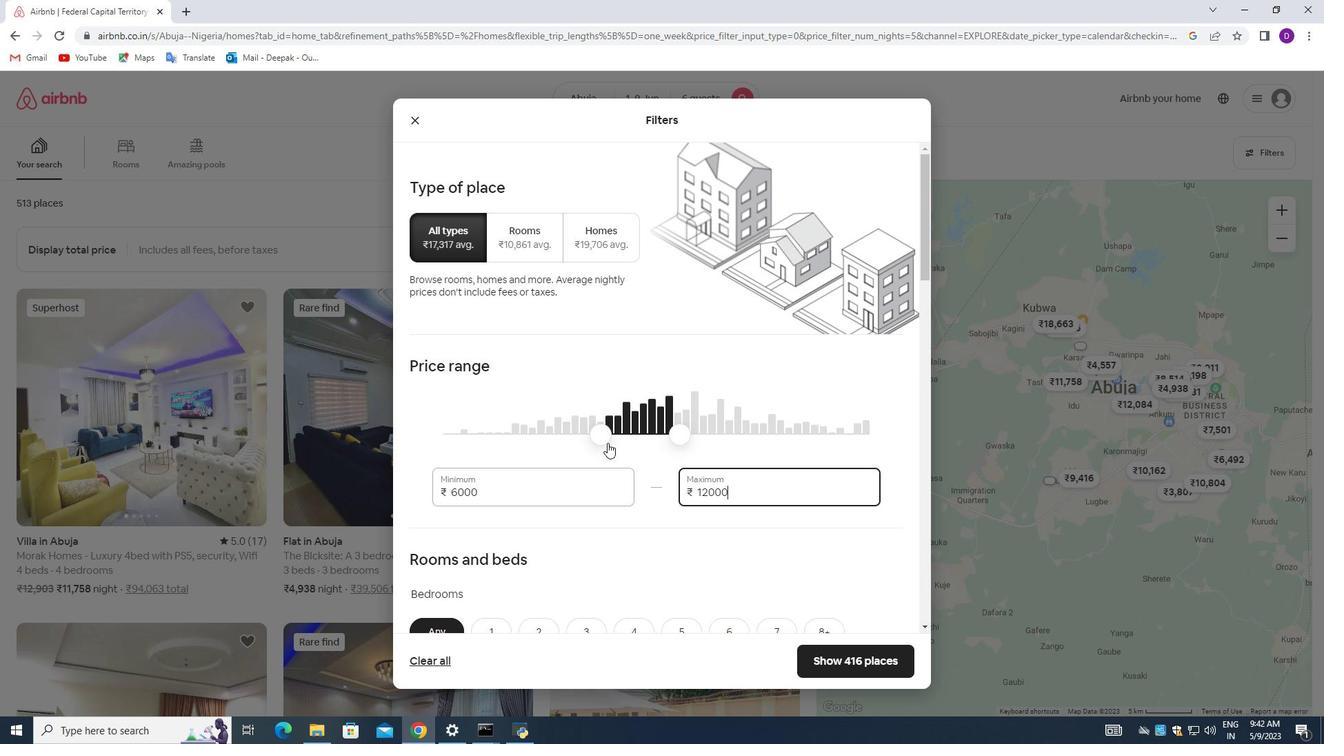 
Action: Mouse scrolled (607, 442) with delta (0, 0)
Screenshot: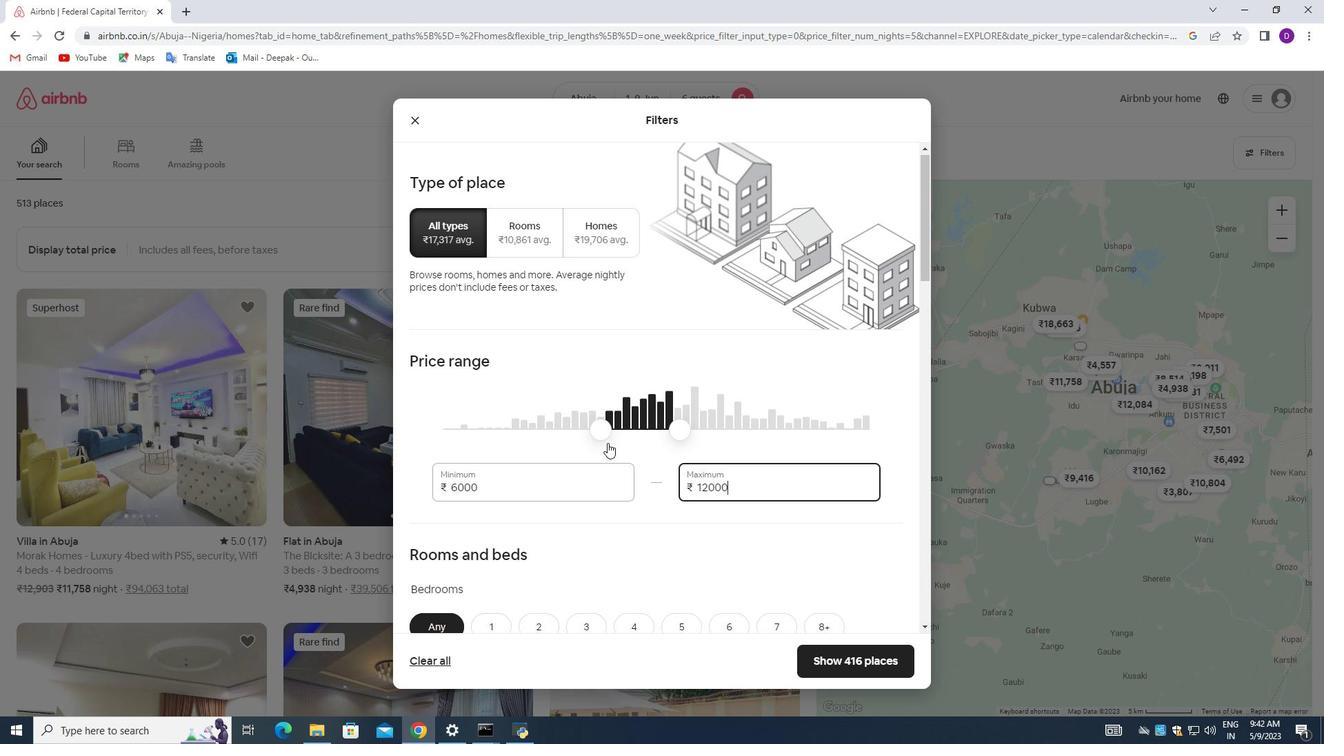 
Action: Mouse scrolled (607, 442) with delta (0, 0)
Screenshot: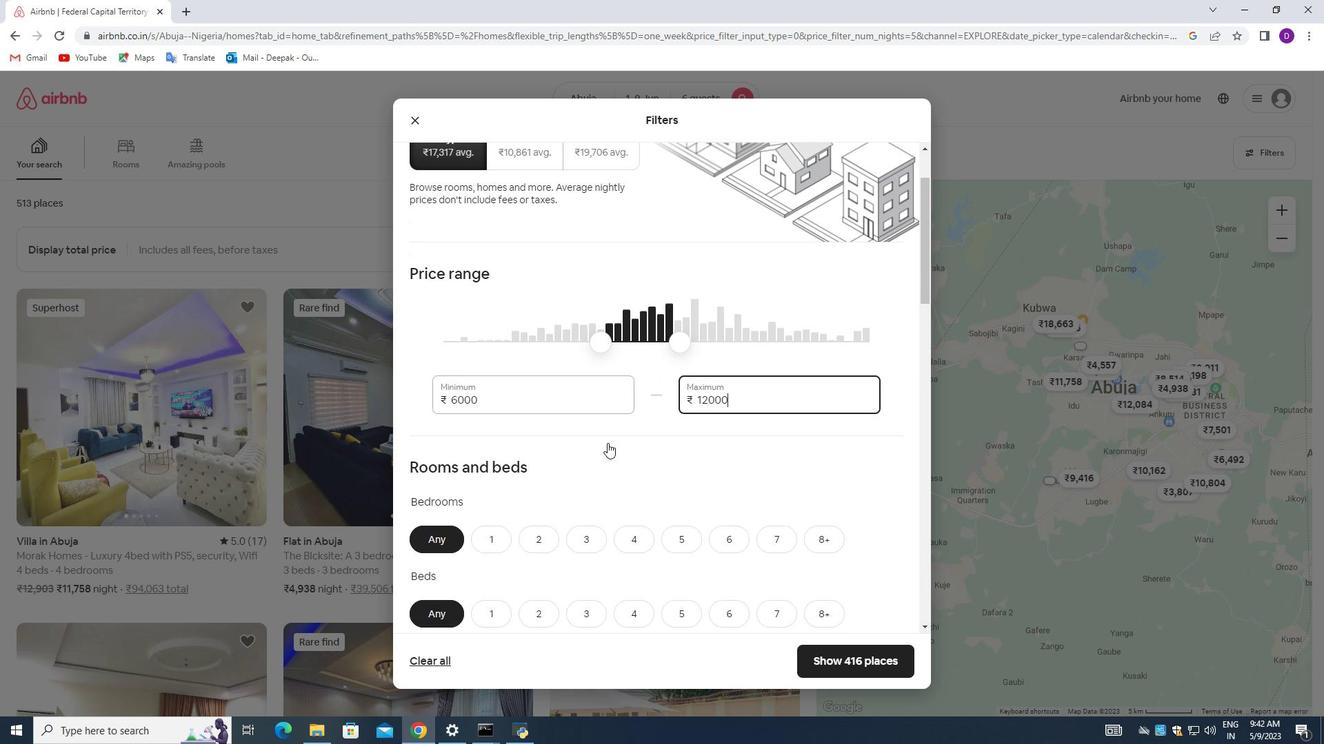 
Action: Mouse moved to (586, 361)
Screenshot: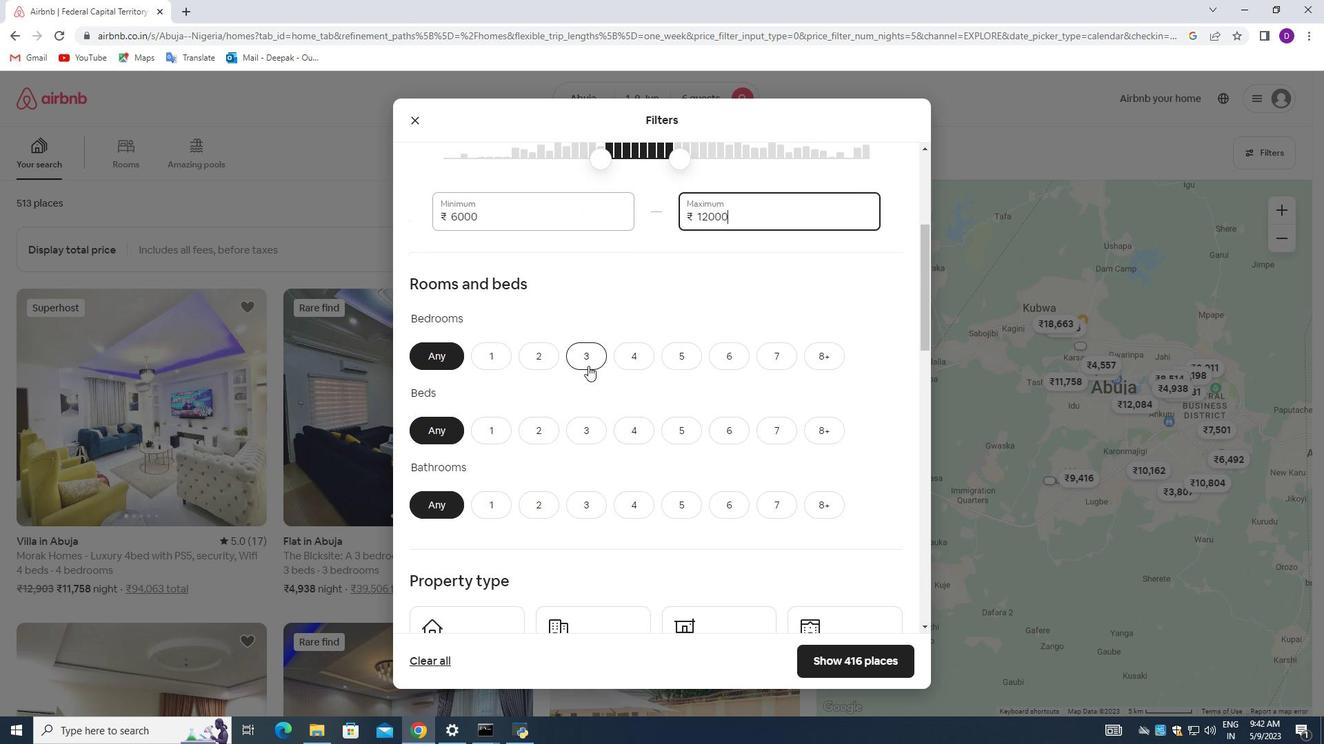 
Action: Mouse pressed left at (586, 361)
Screenshot: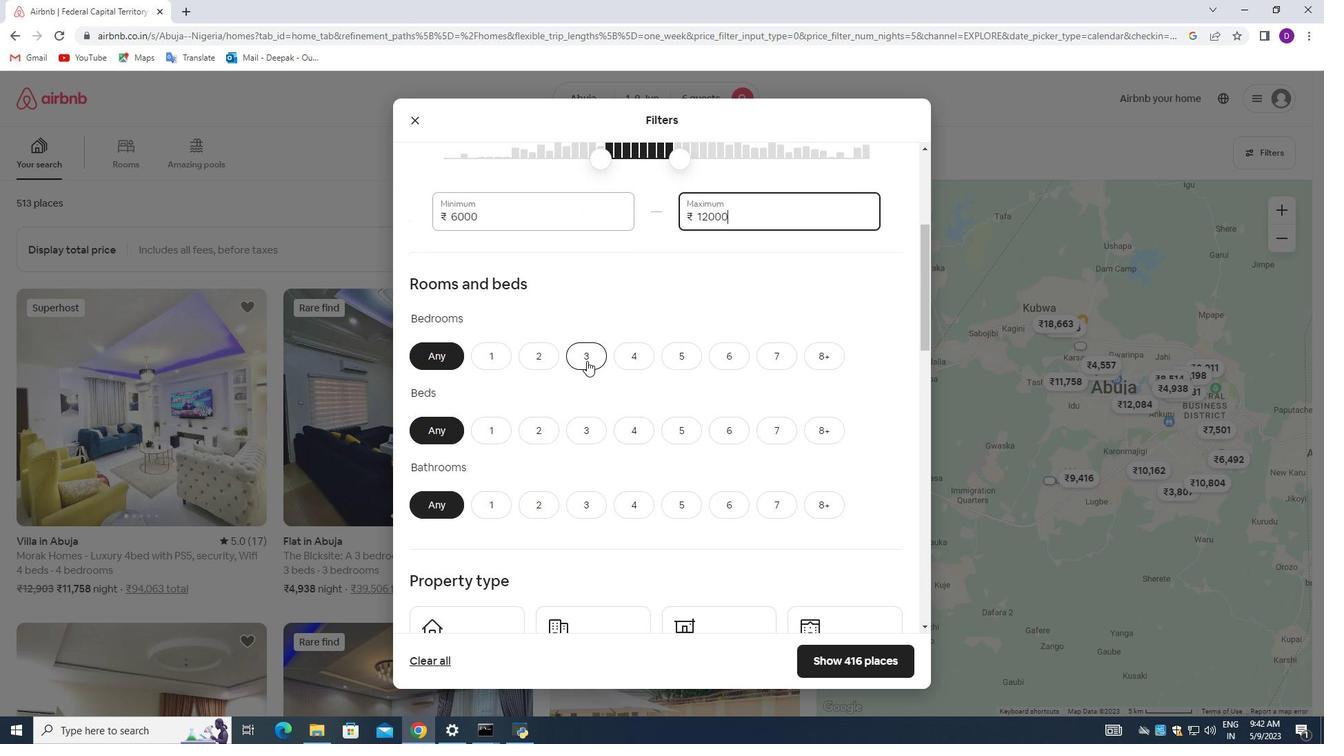 
Action: Mouse moved to (583, 435)
Screenshot: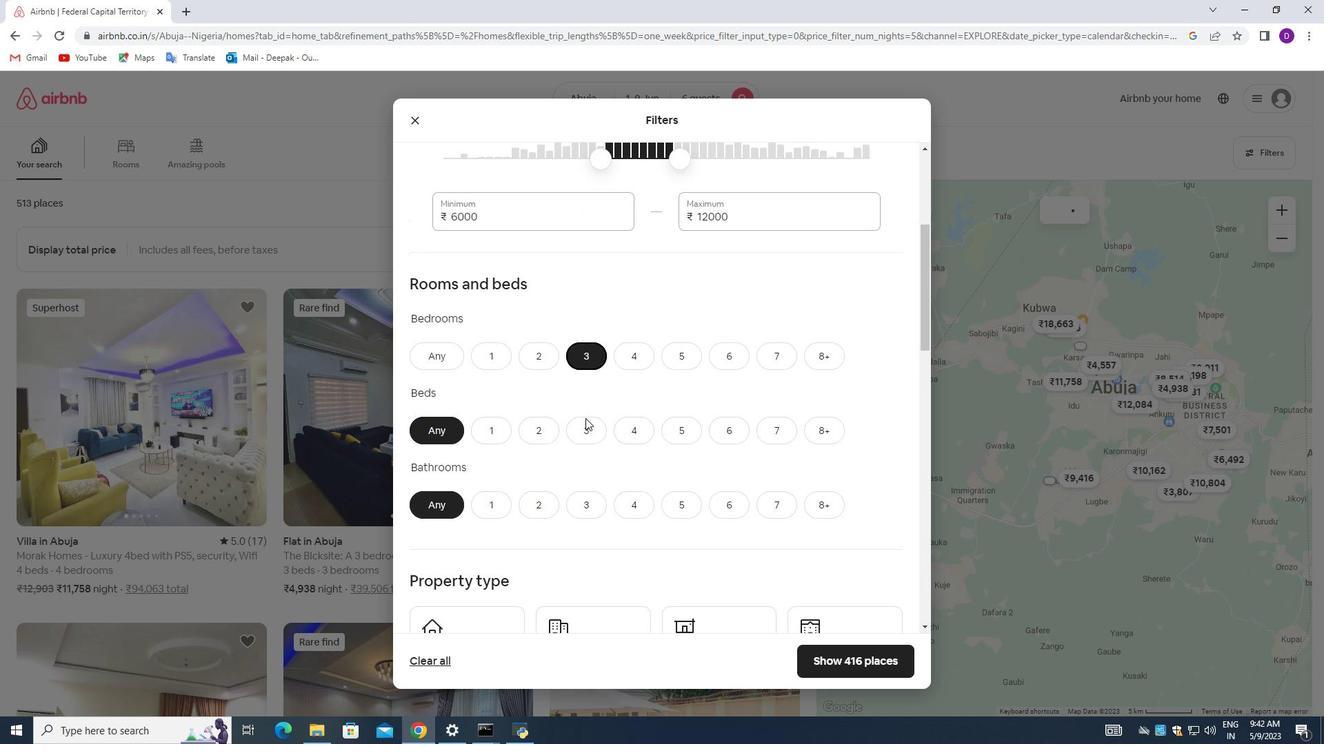 
Action: Mouse pressed left at (583, 435)
Screenshot: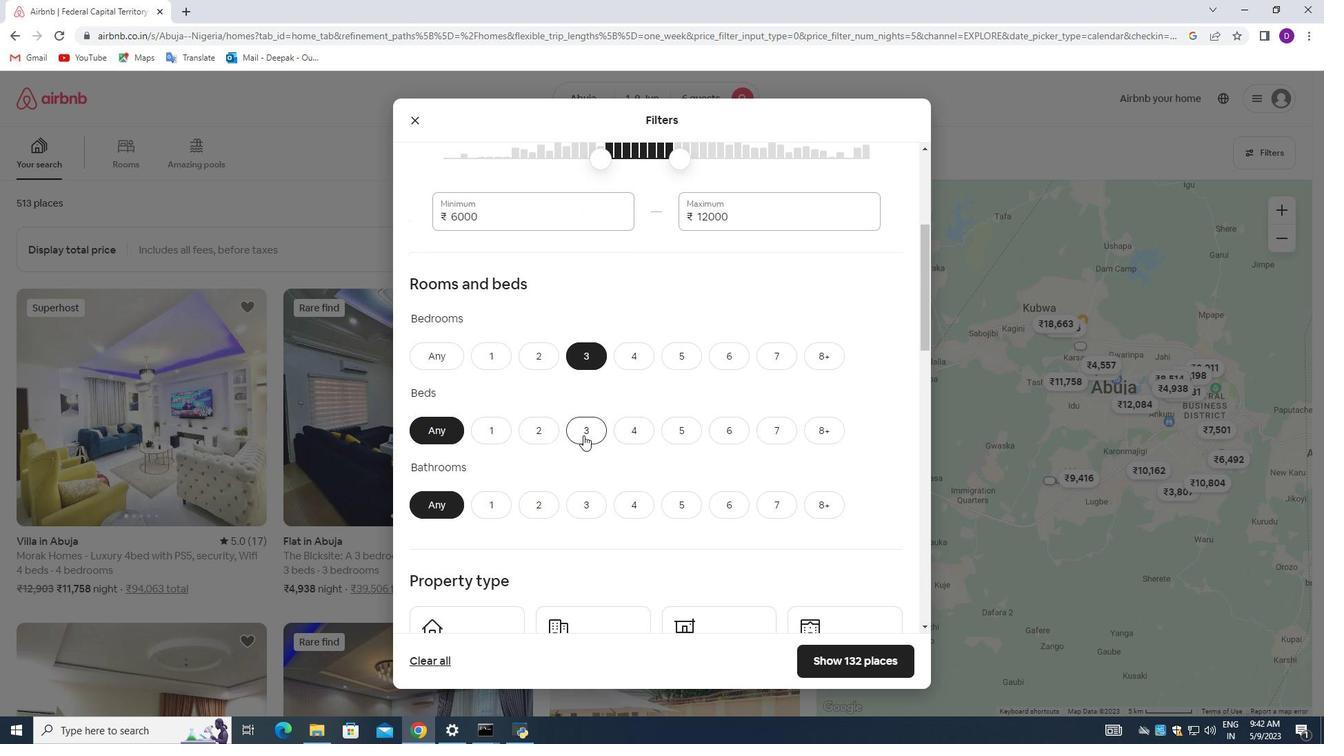 
Action: Mouse moved to (588, 497)
Screenshot: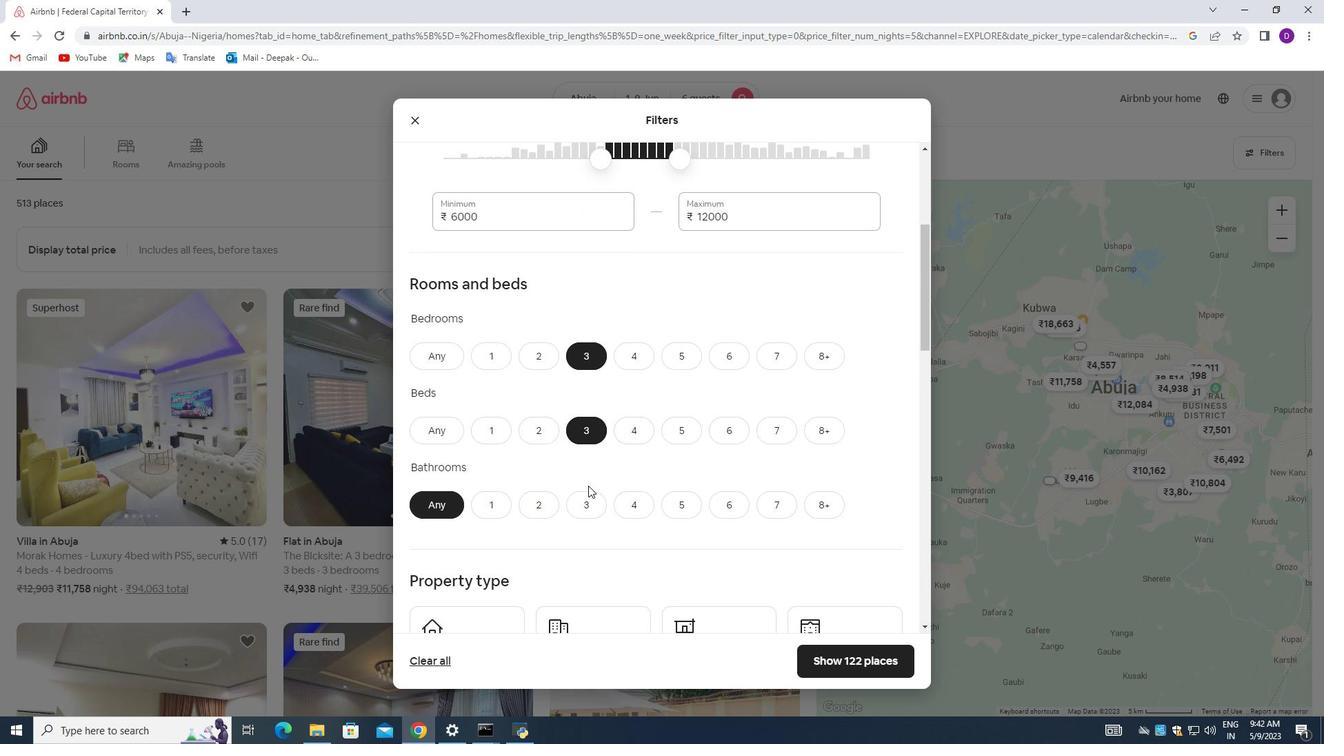 
Action: Mouse pressed left at (588, 497)
Screenshot: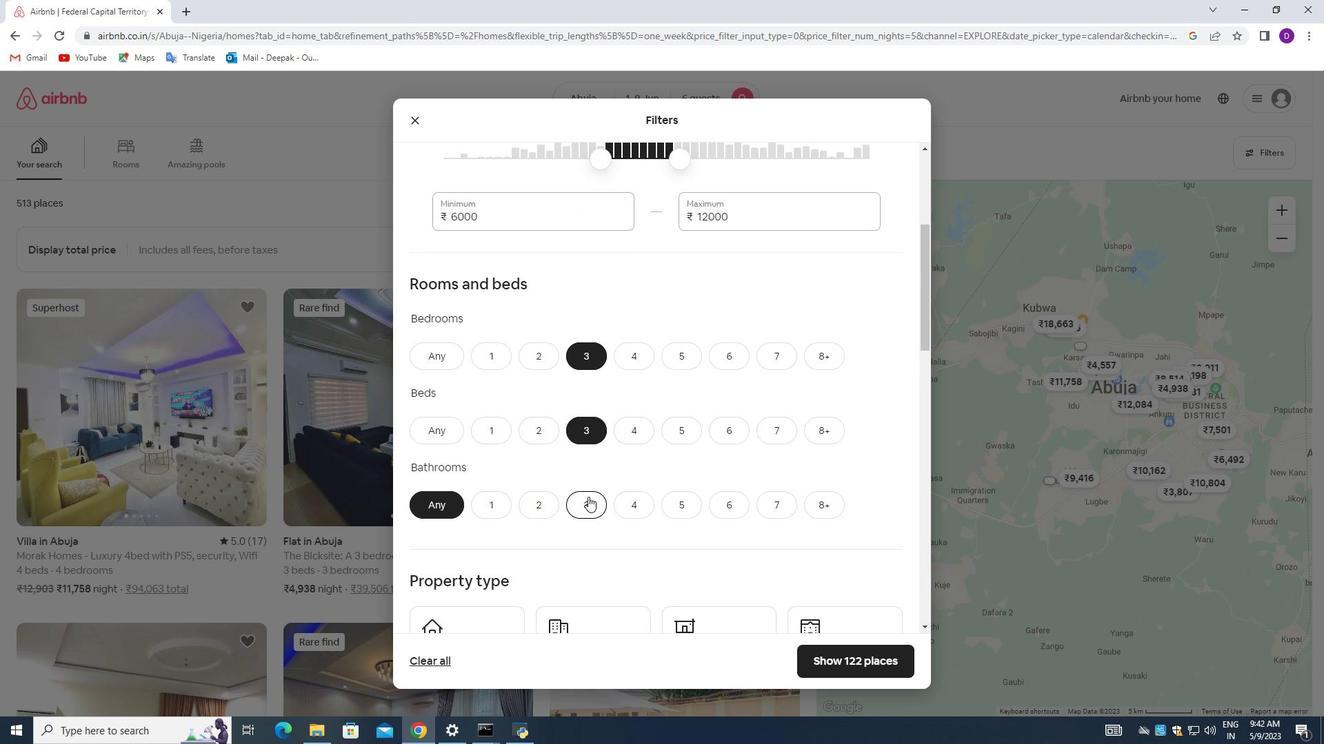 
Action: Mouse moved to (622, 411)
Screenshot: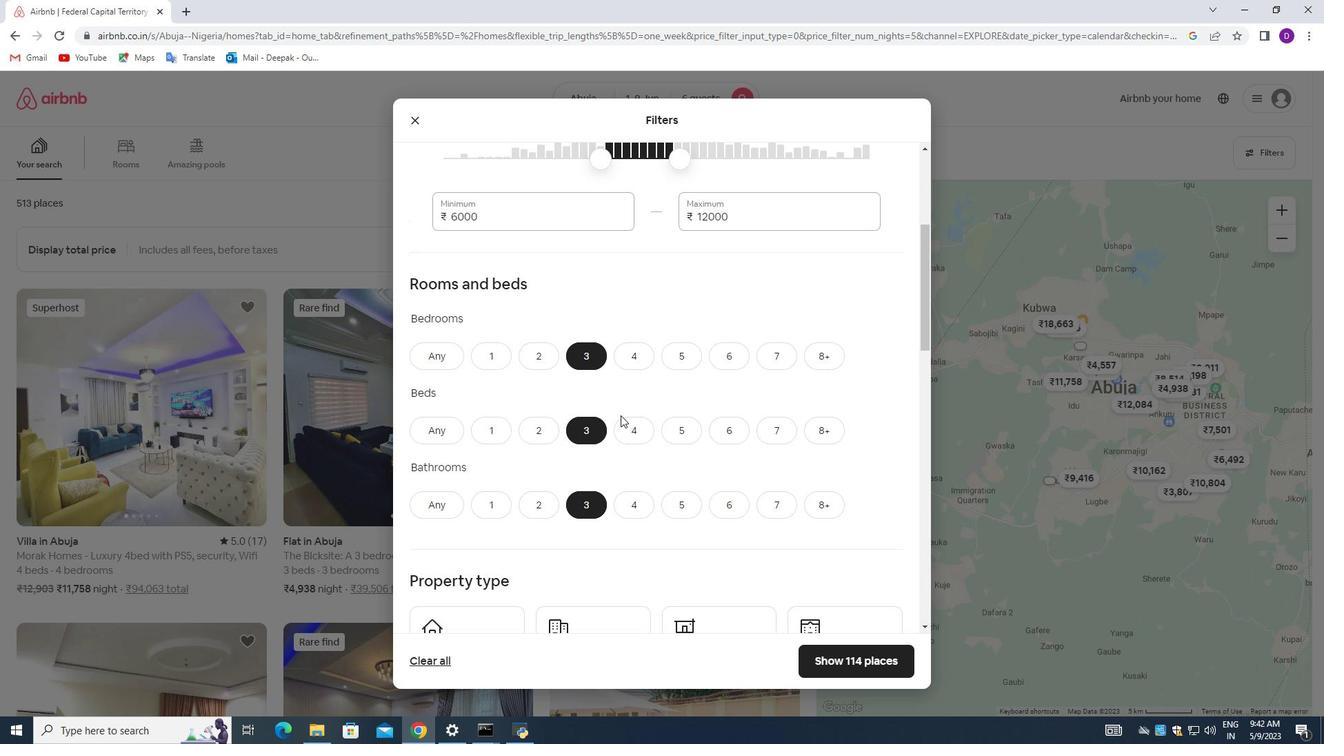 
Action: Mouse scrolled (622, 411) with delta (0, 0)
Screenshot: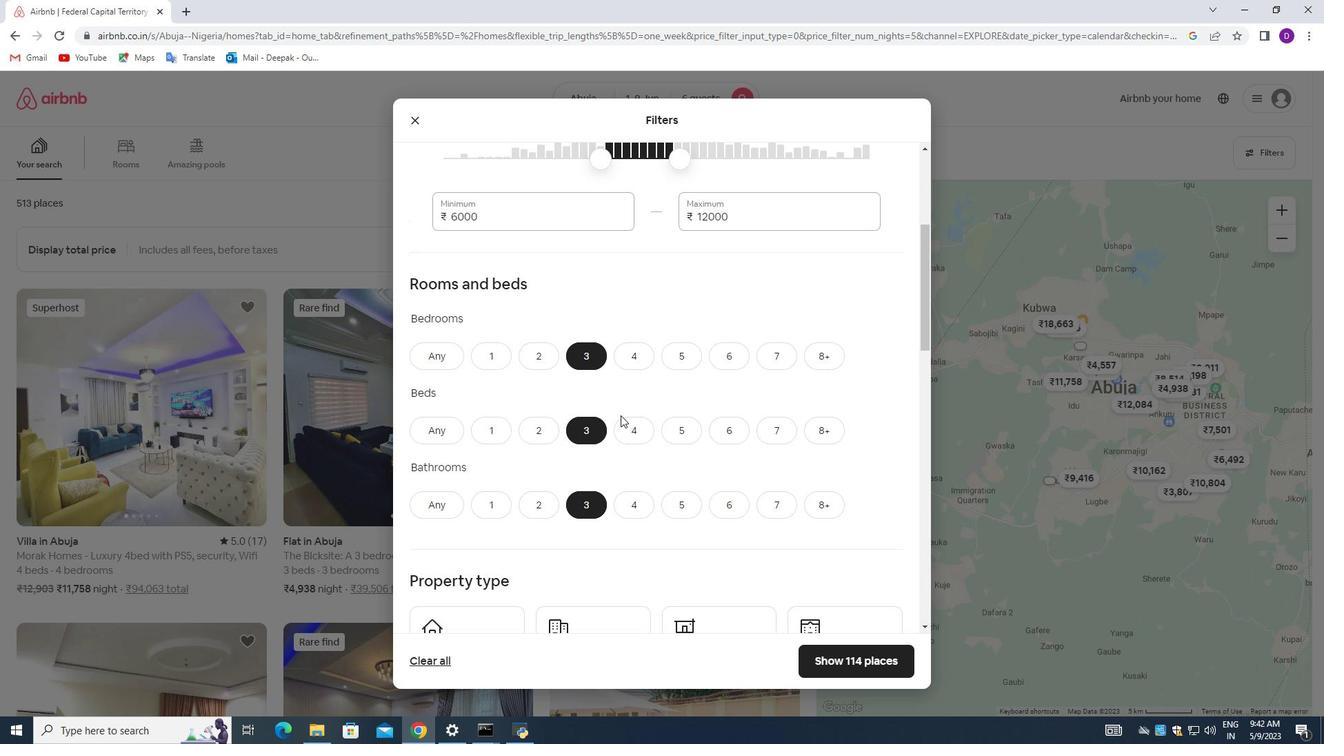 
Action: Mouse moved to (608, 384)
Screenshot: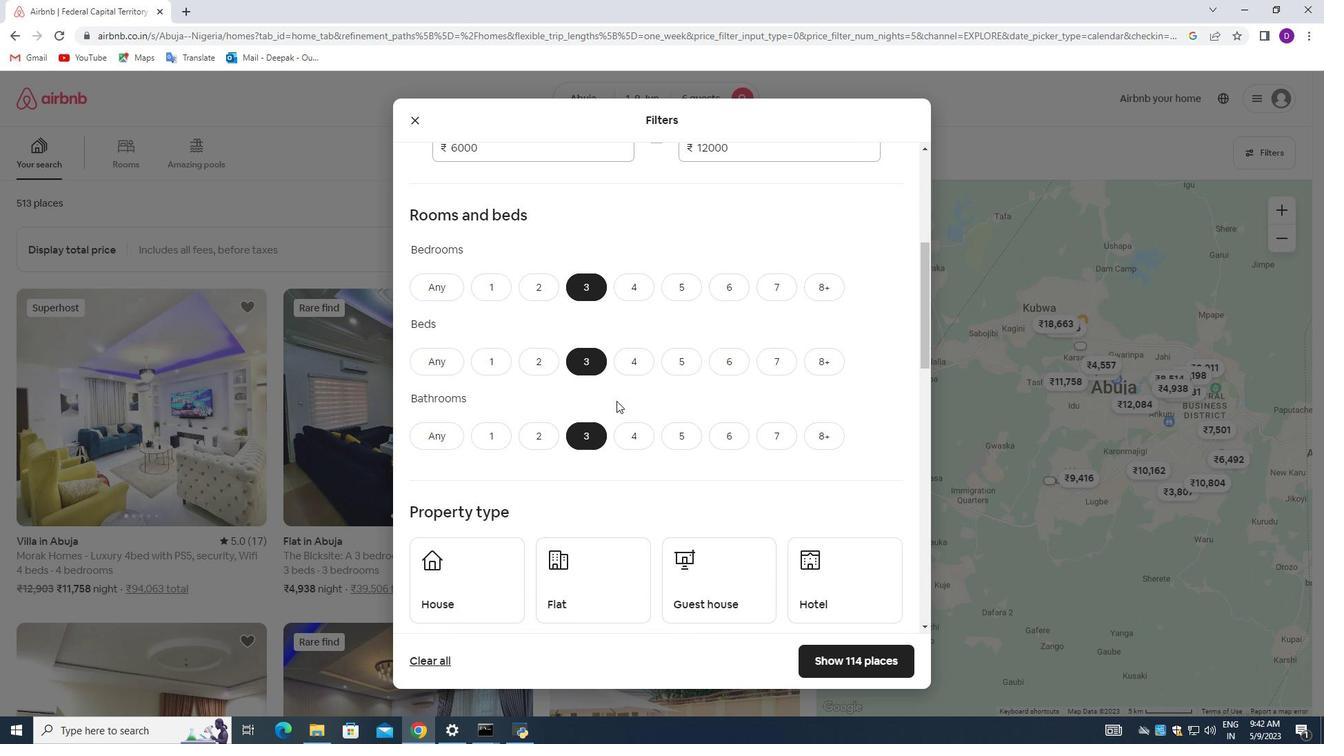 
Action: Mouse scrolled (608, 383) with delta (0, 0)
Screenshot: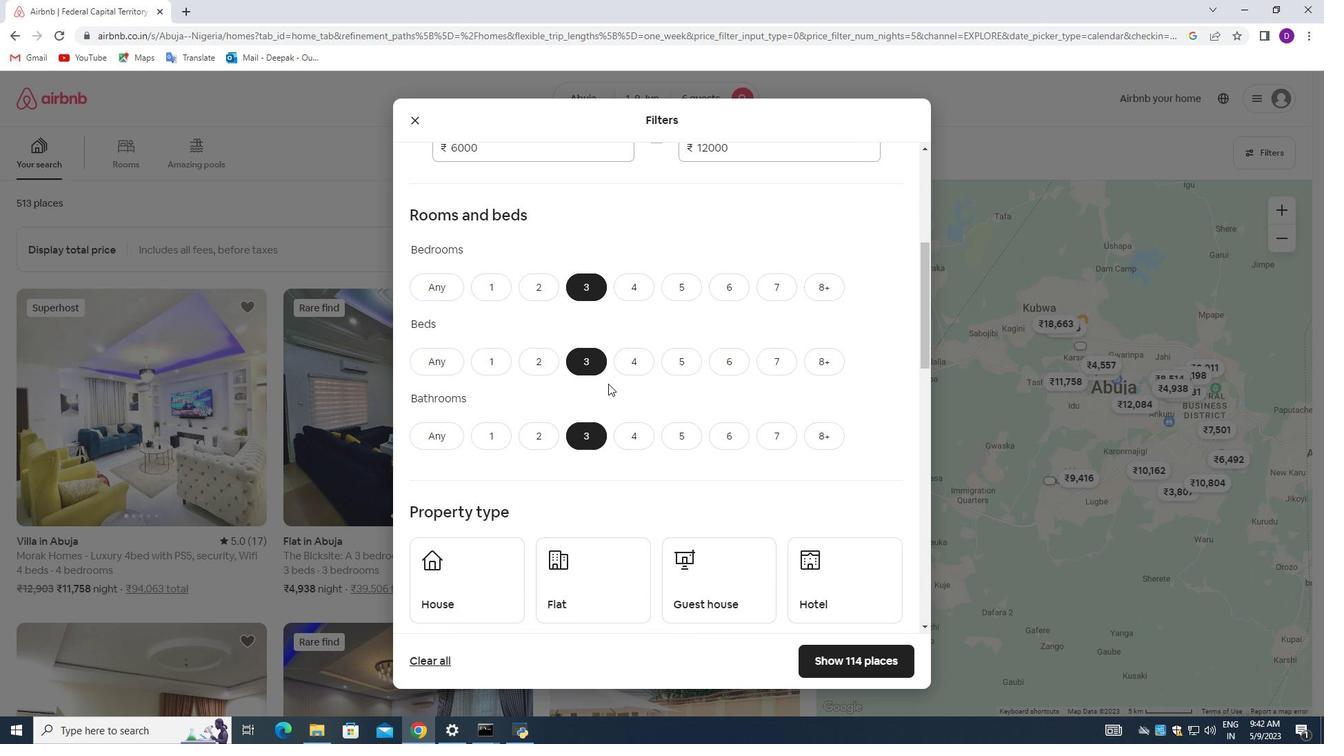 
Action: Mouse scrolled (608, 383) with delta (0, 0)
Screenshot: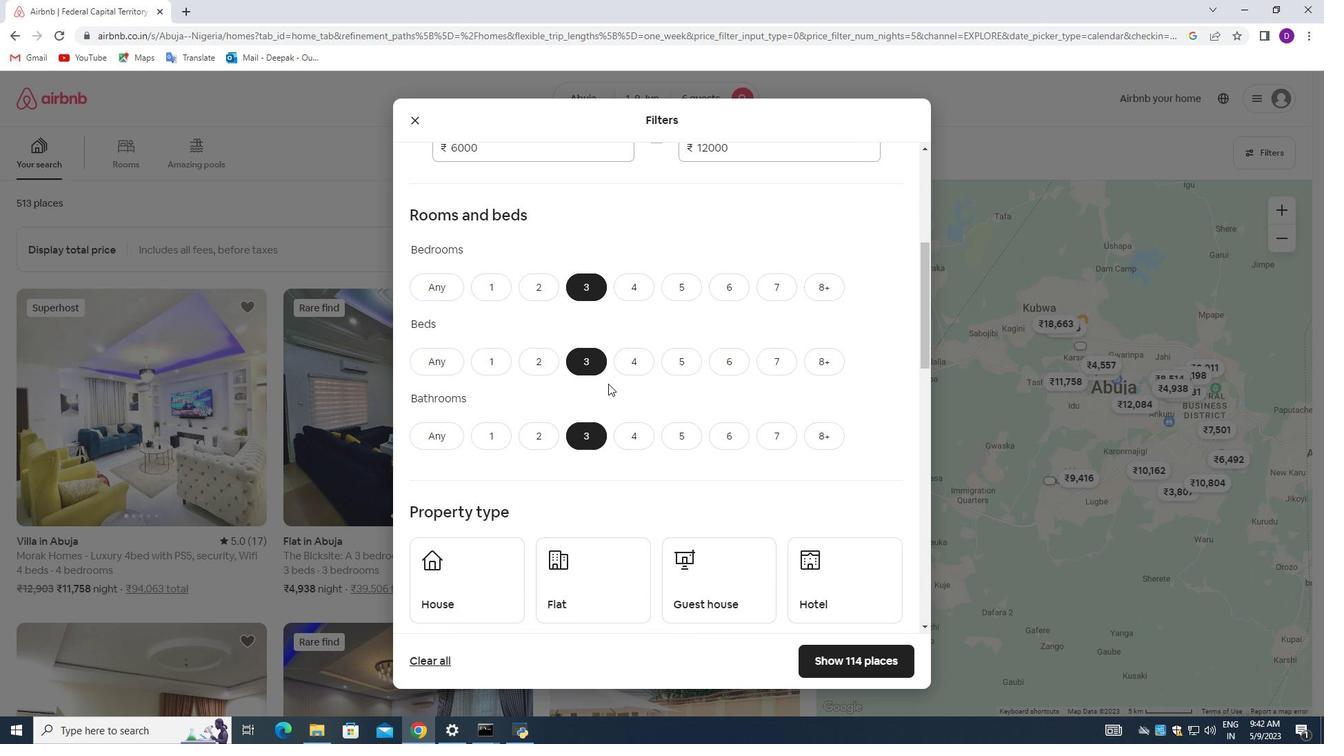
Action: Mouse scrolled (608, 383) with delta (0, 0)
Screenshot: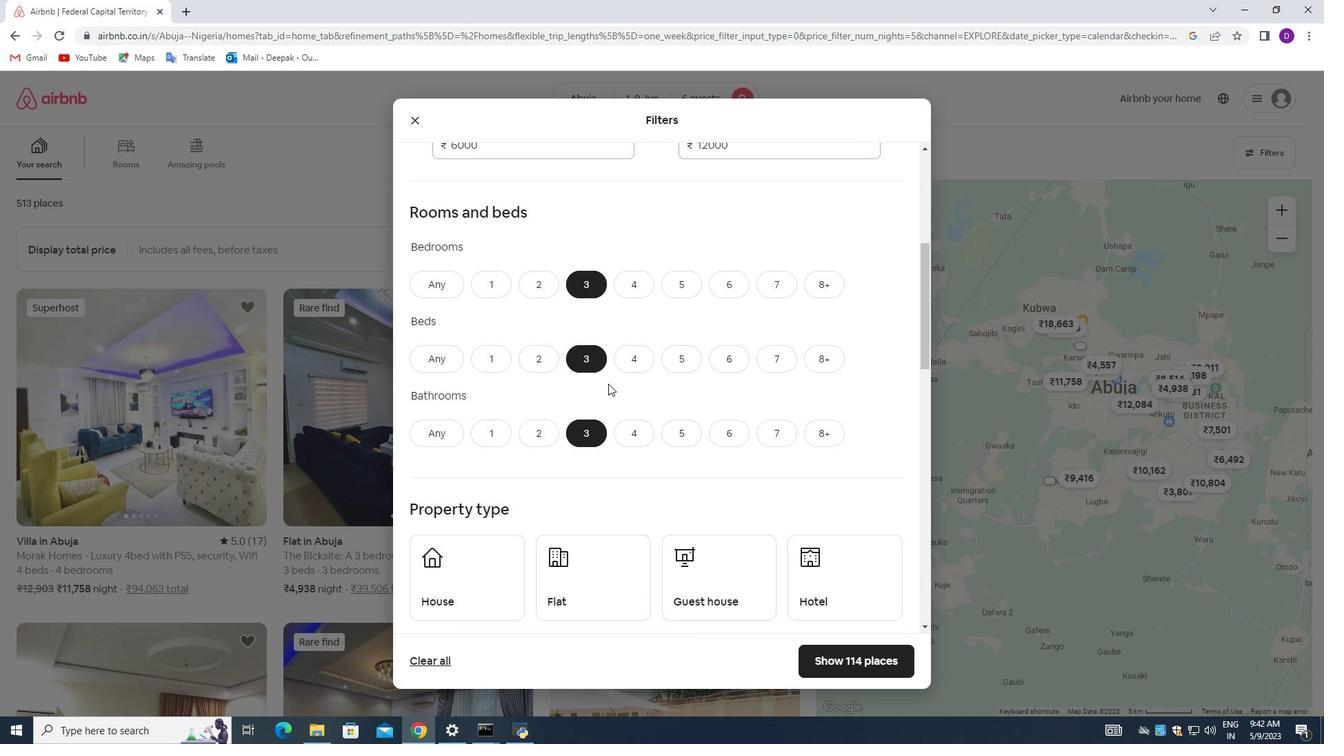 
Action: Mouse moved to (455, 383)
Screenshot: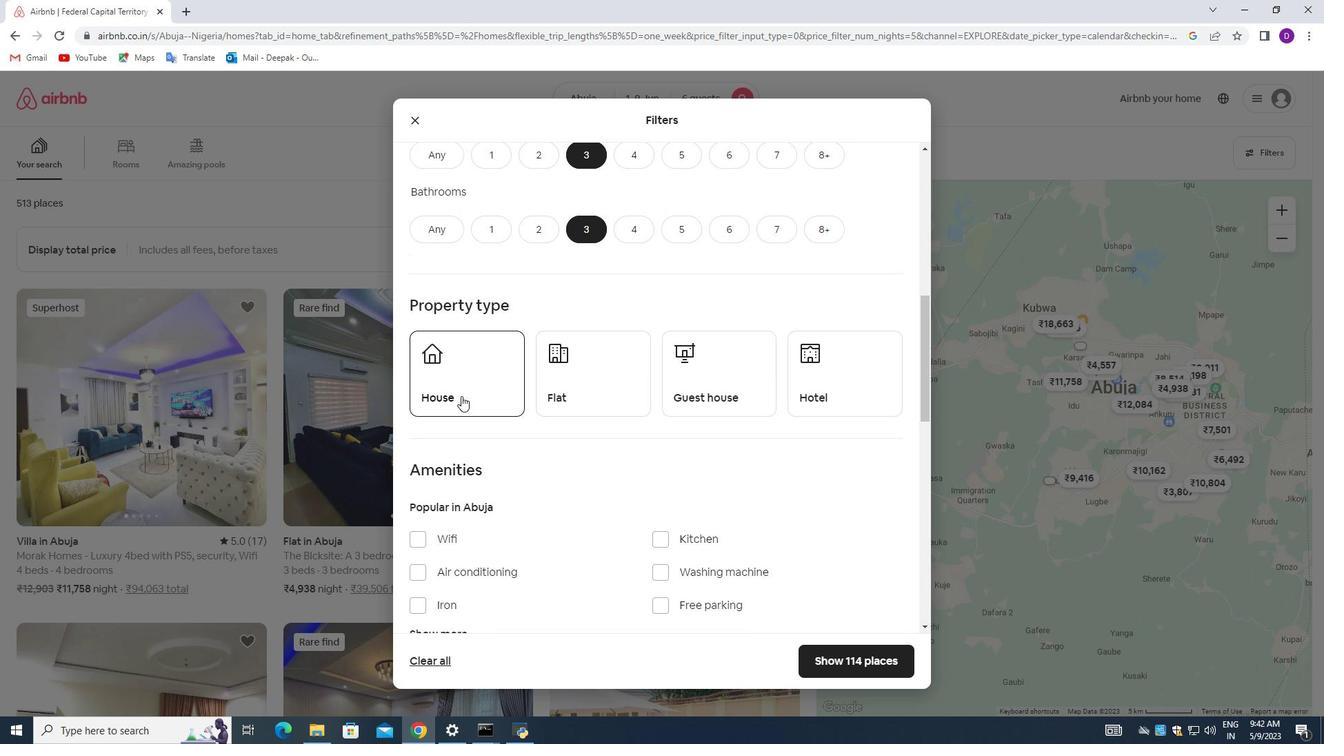 
Action: Mouse pressed left at (455, 383)
Screenshot: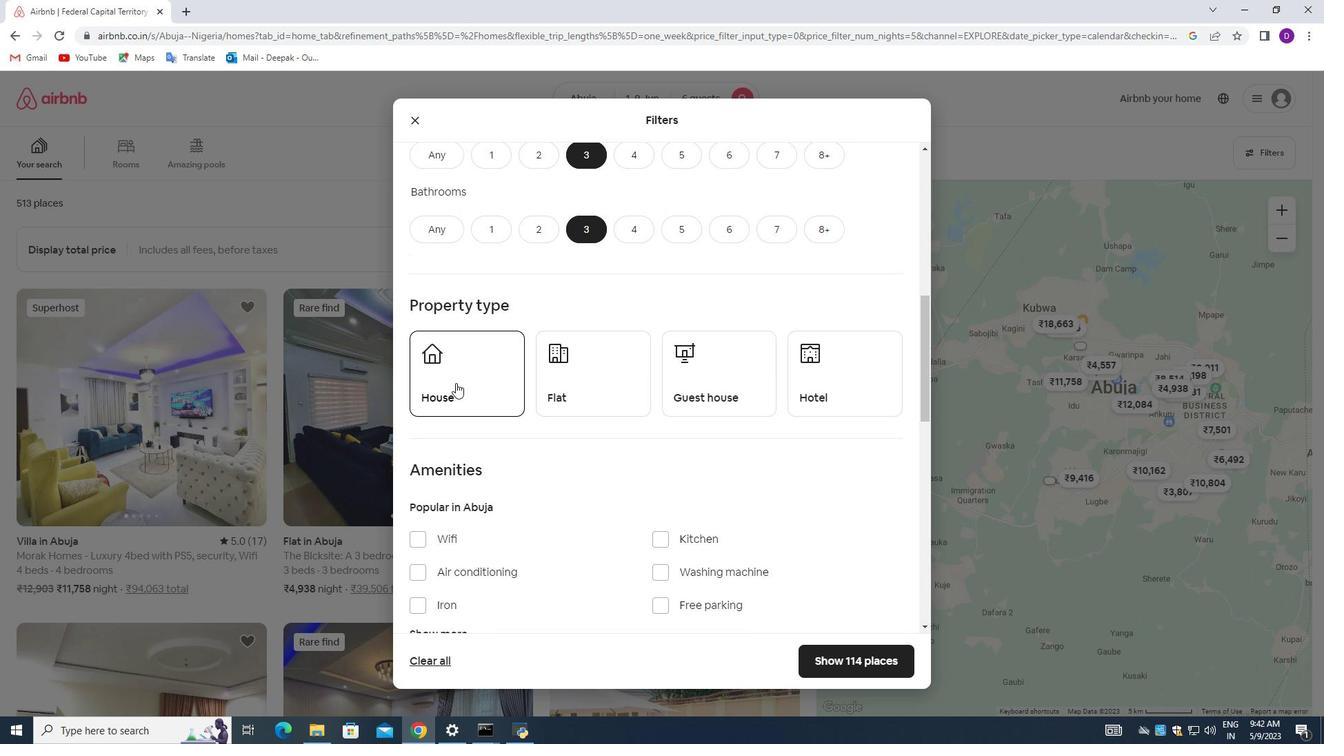 
Action: Mouse moved to (561, 386)
Screenshot: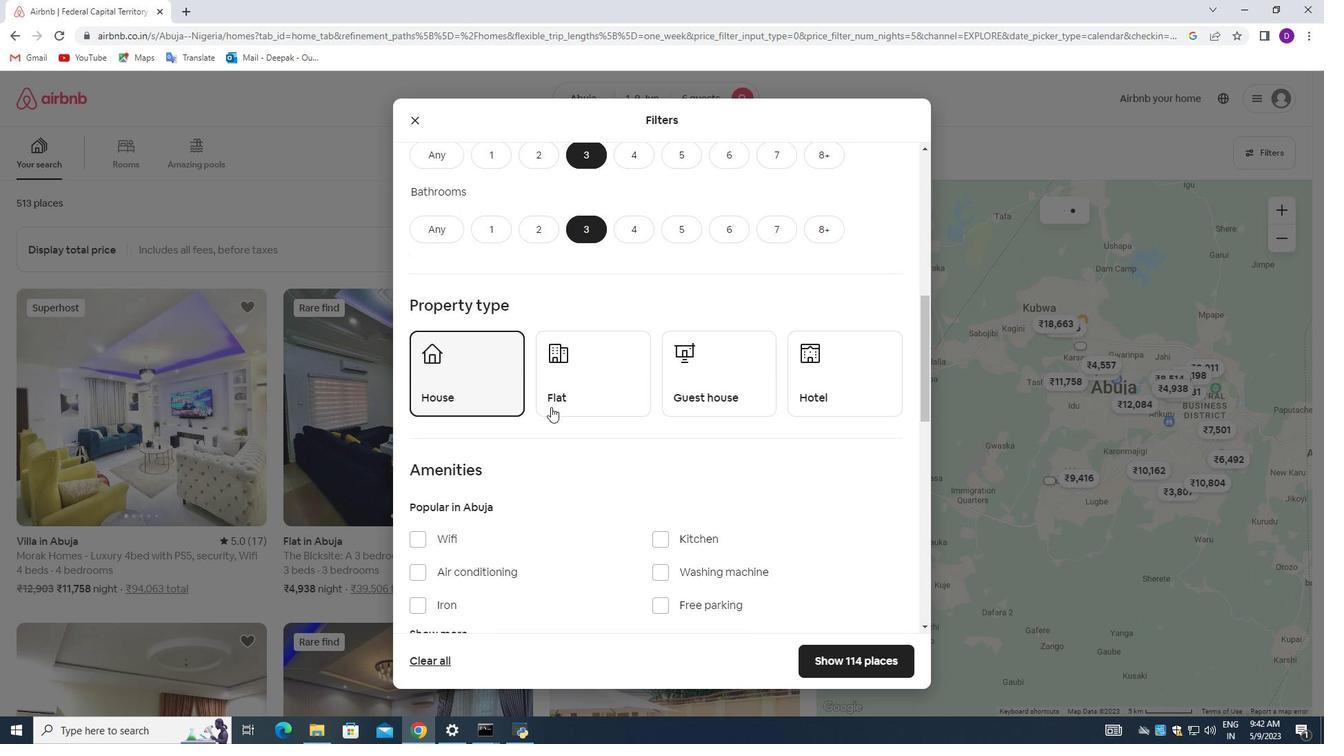 
Action: Mouse pressed left at (561, 386)
Screenshot: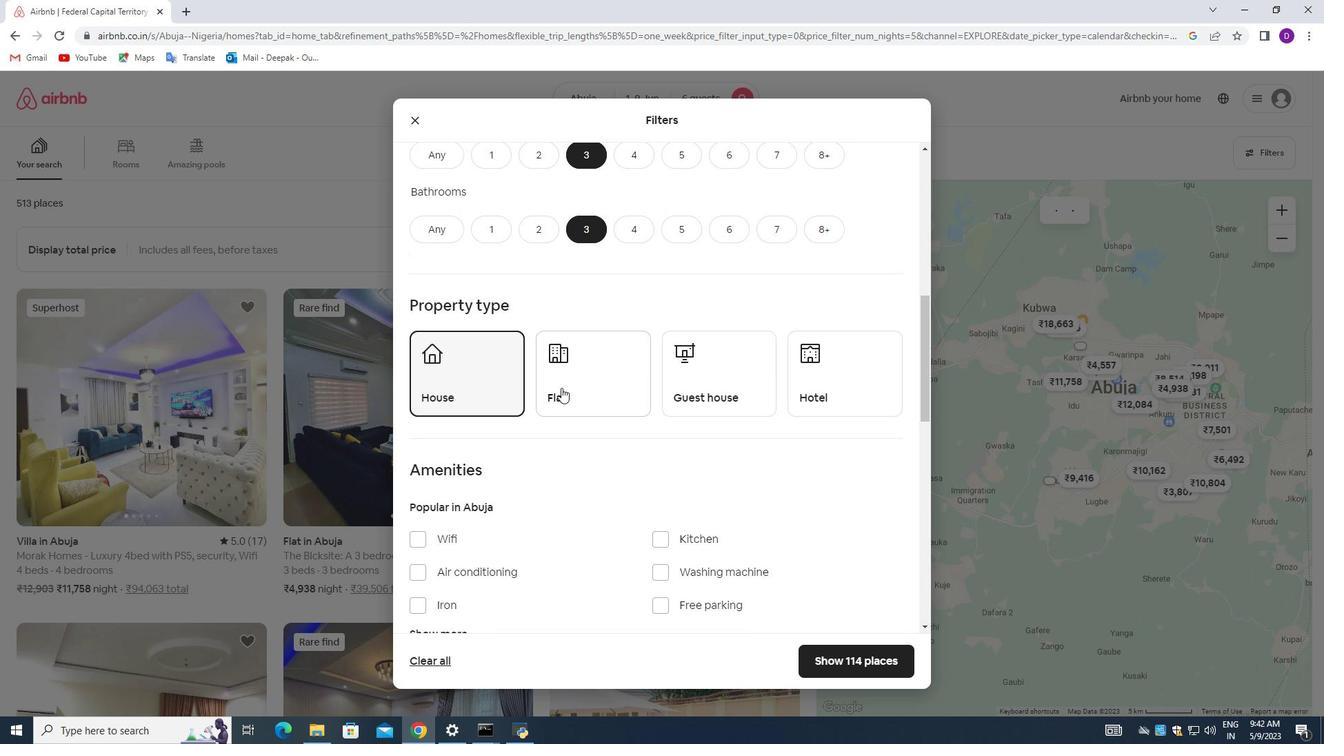 
Action: Mouse moved to (704, 375)
Screenshot: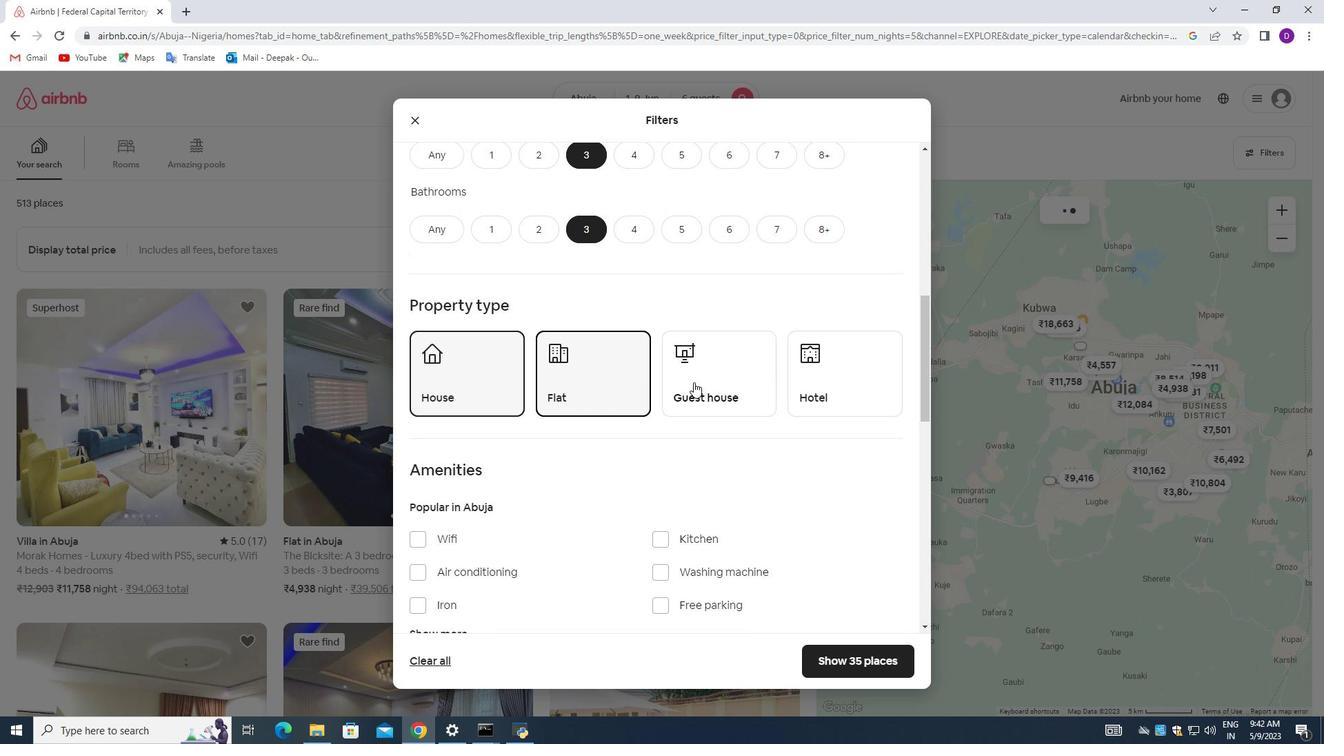 
Action: Mouse pressed left at (704, 375)
Screenshot: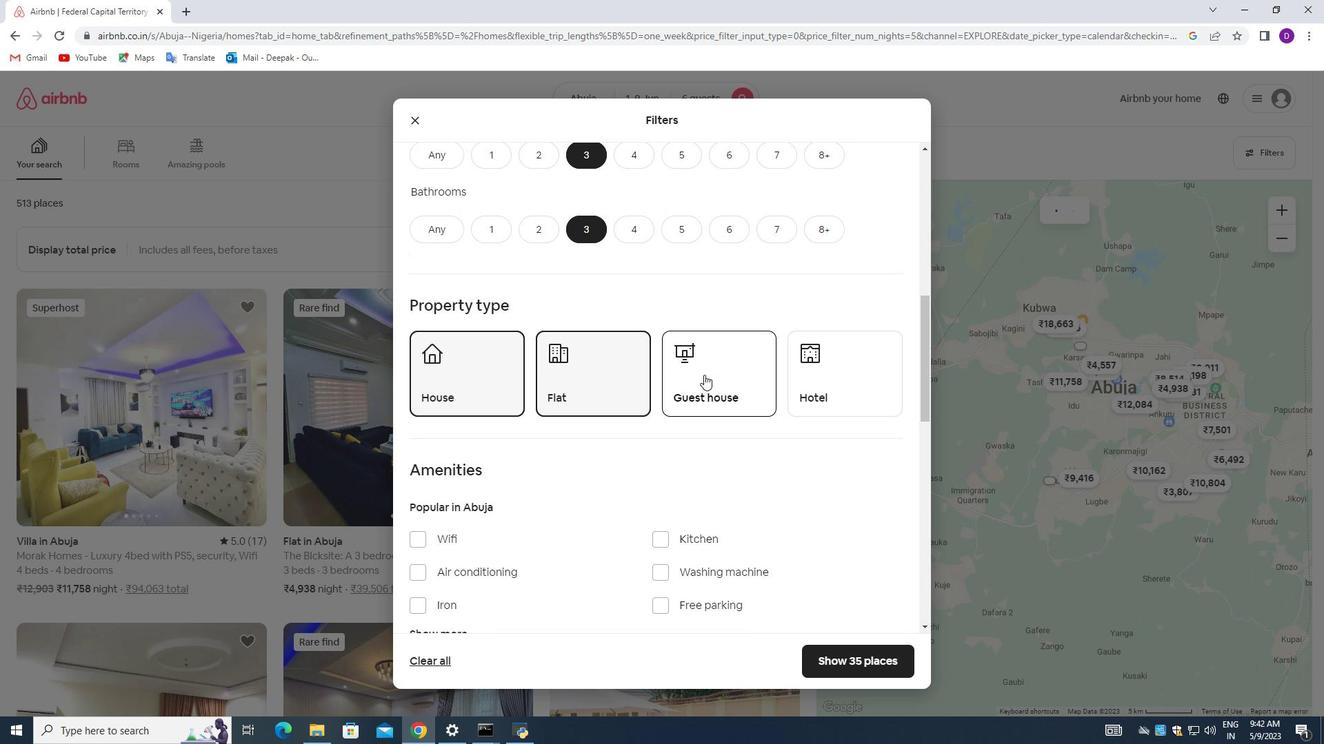 
Action: Mouse moved to (616, 371)
Screenshot: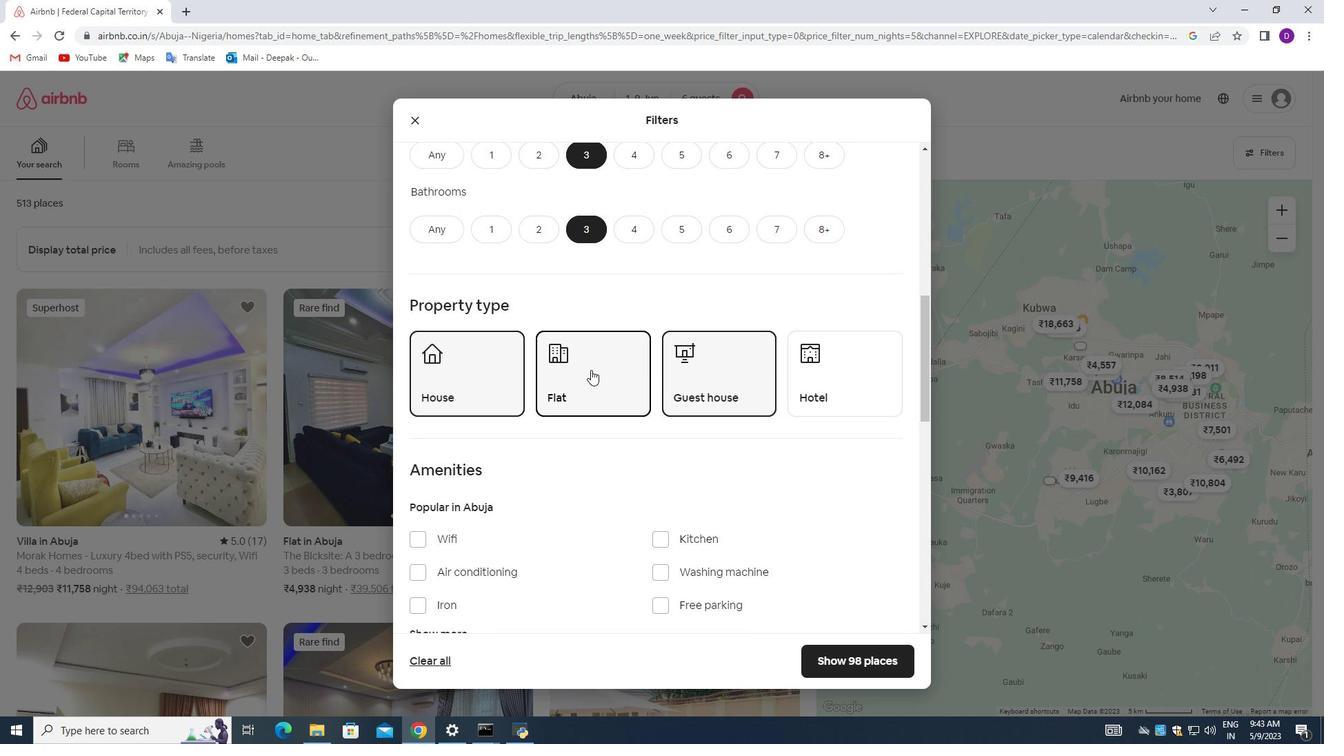 
Action: Mouse scrolled (616, 370) with delta (0, 0)
Screenshot: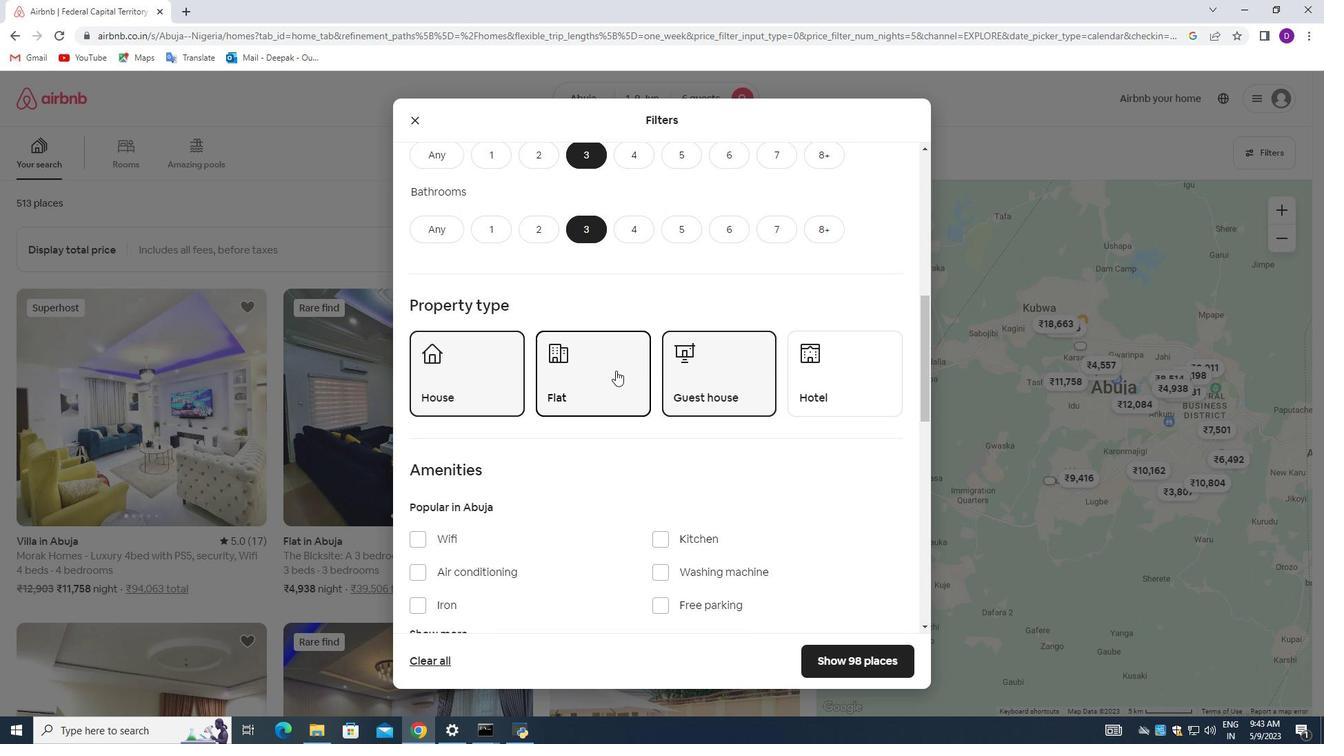 
Action: Mouse scrolled (616, 370) with delta (0, 0)
Screenshot: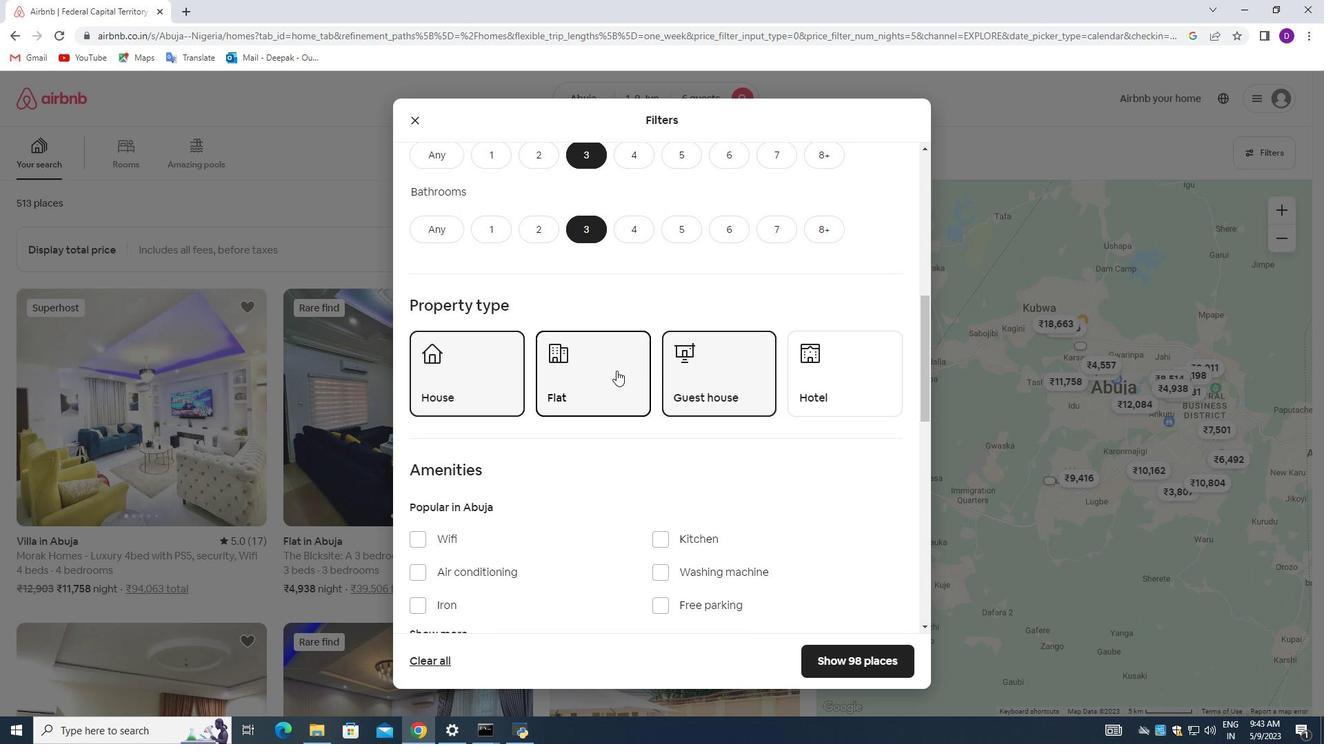 
Action: Mouse scrolled (616, 370) with delta (0, 0)
Screenshot: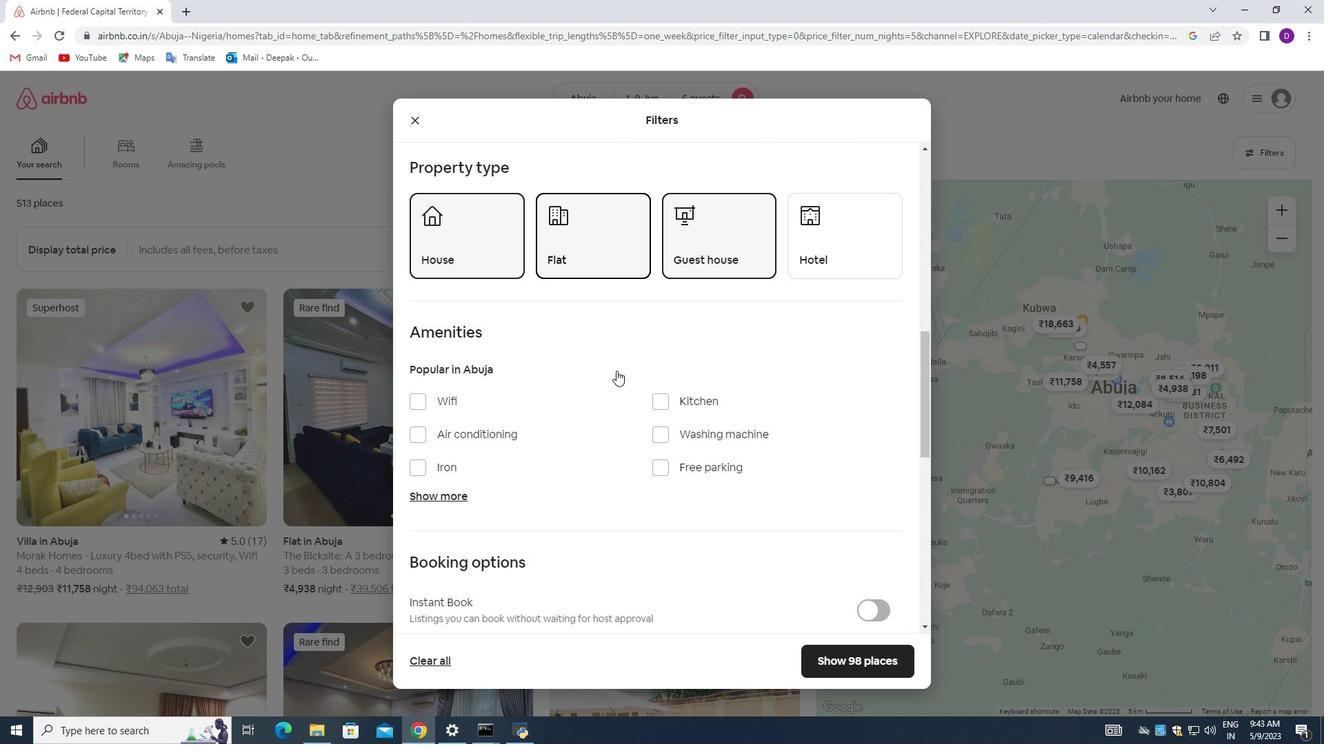 
Action: Mouse moved to (618, 372)
Screenshot: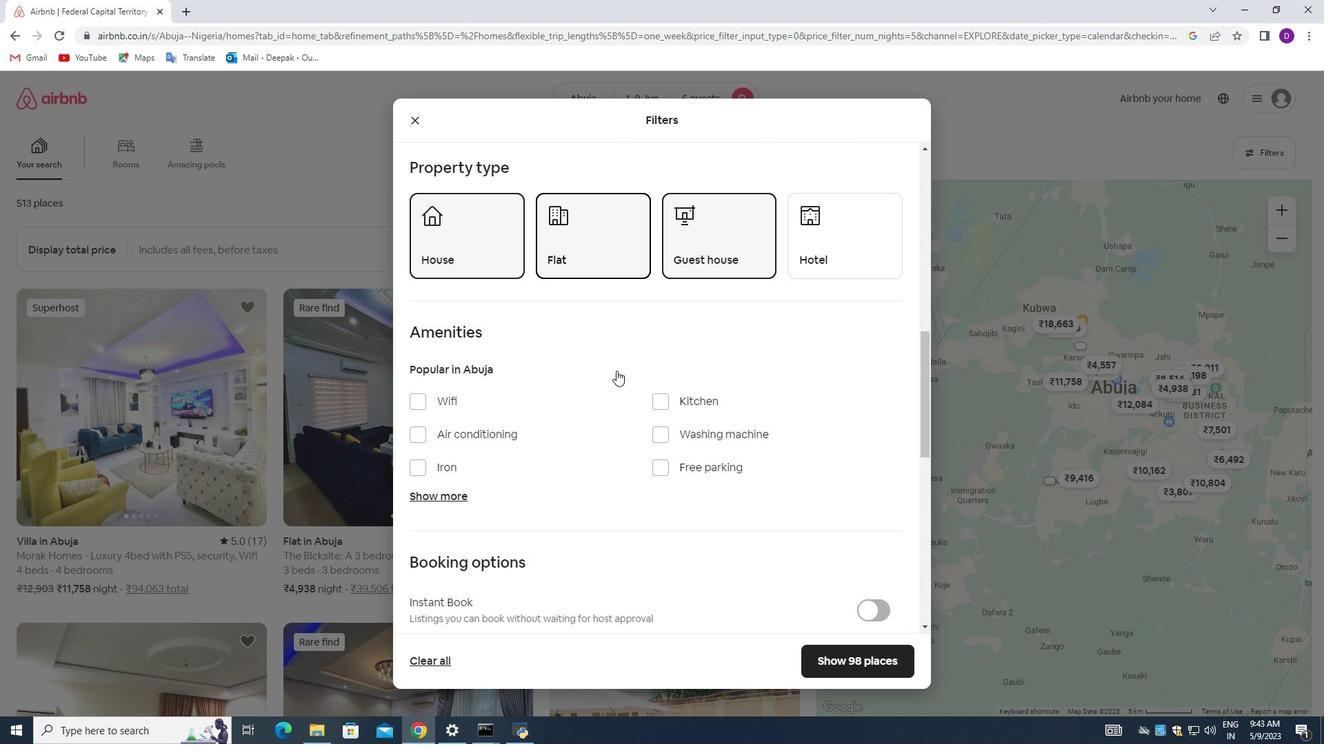 
Action: Mouse scrolled (618, 371) with delta (0, 0)
Screenshot: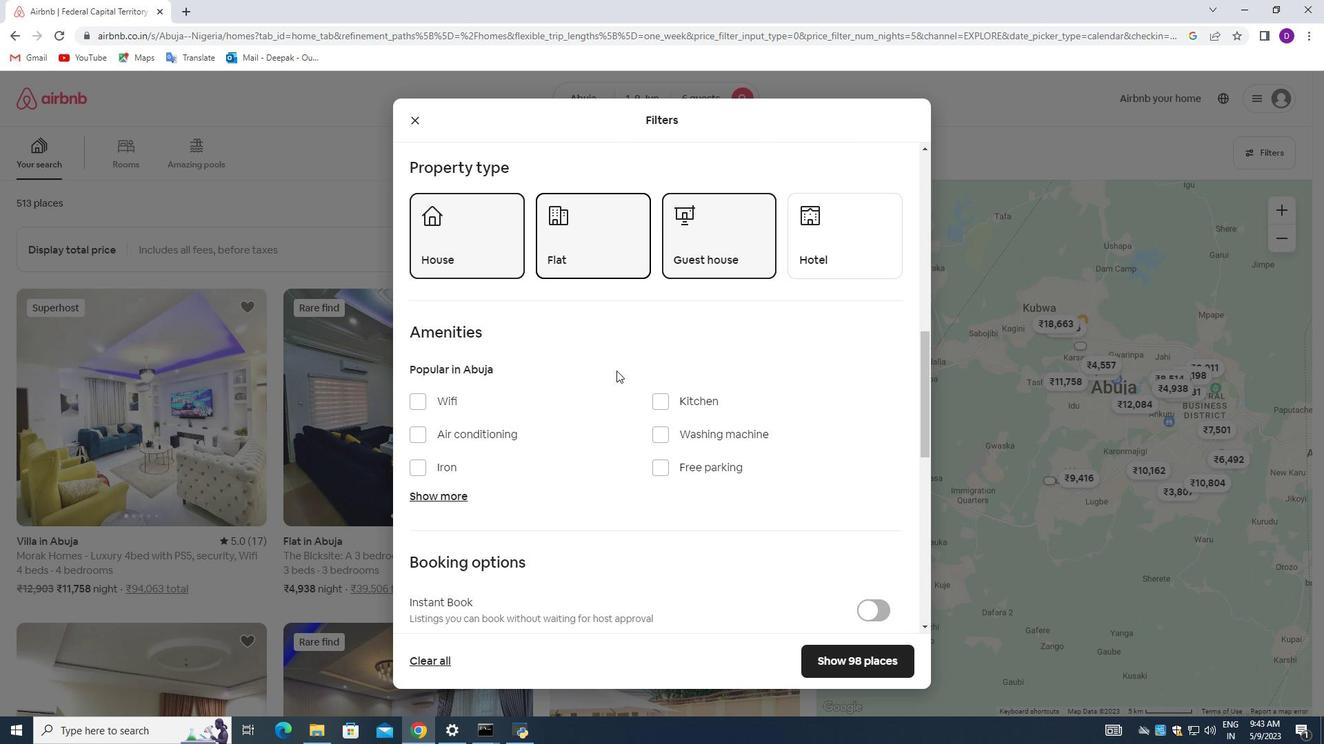 
Action: Mouse moved to (619, 373)
Screenshot: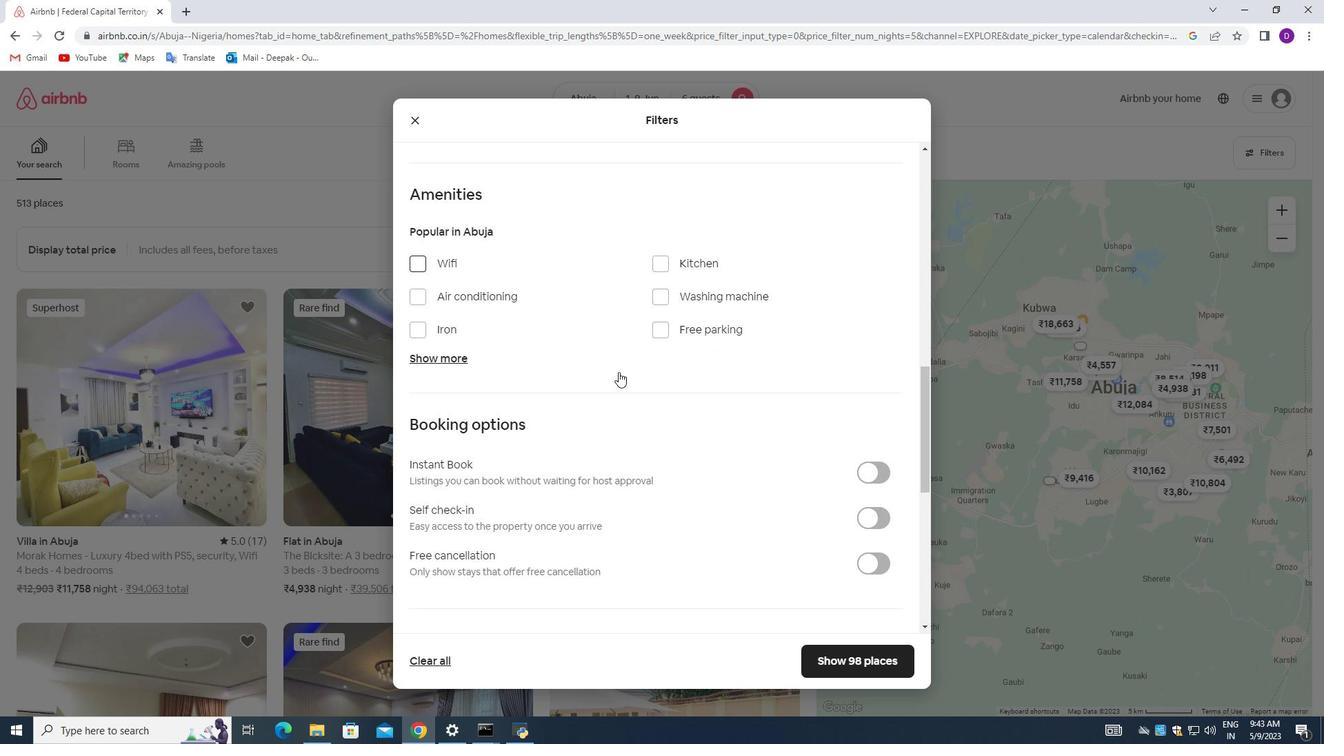 
Action: Mouse scrolled (619, 372) with delta (0, 0)
Screenshot: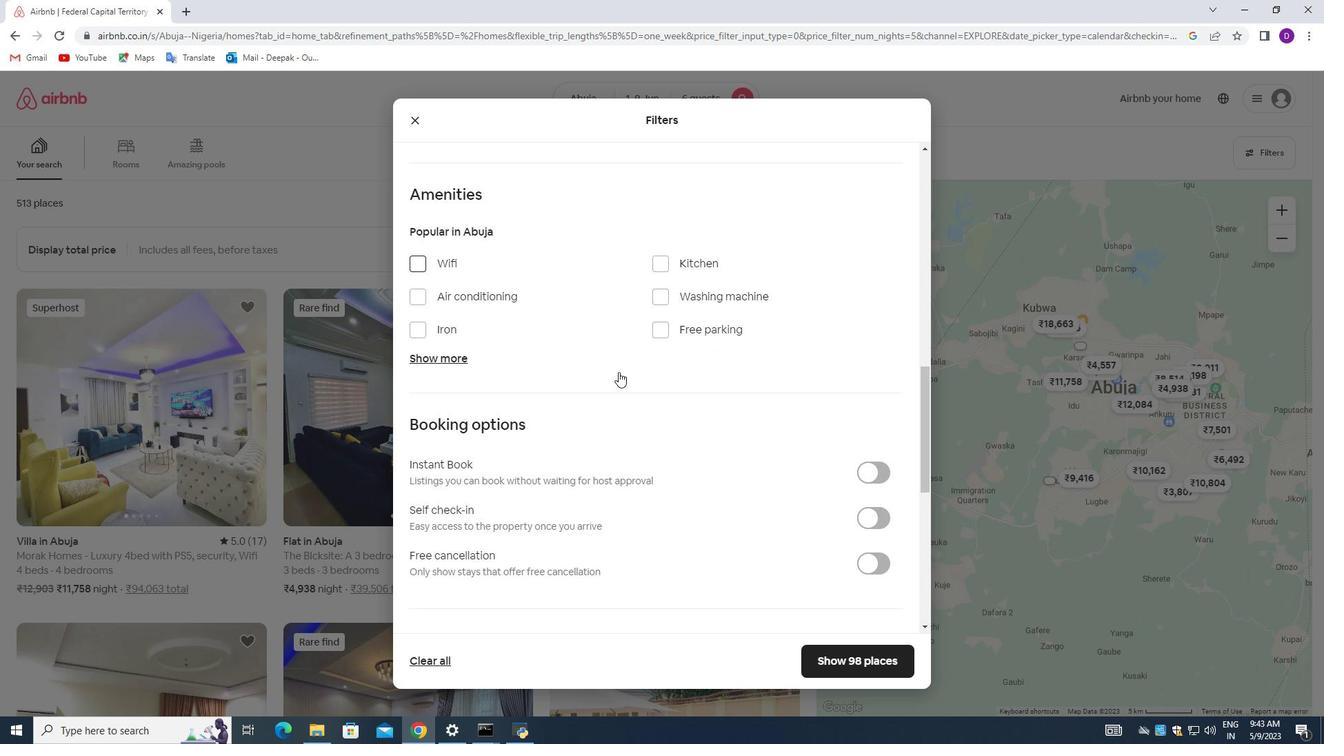
Action: Mouse moved to (620, 376)
Screenshot: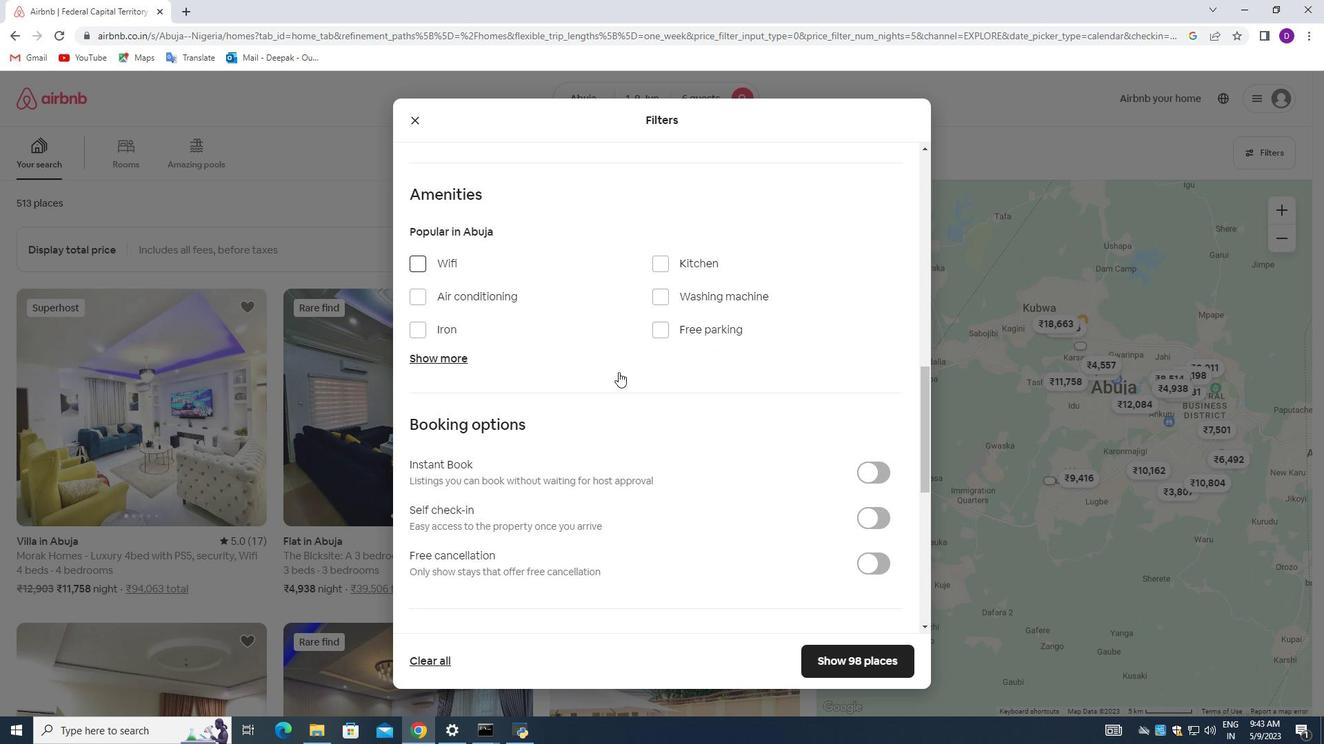 
Action: Mouse scrolled (620, 375) with delta (0, 0)
Screenshot: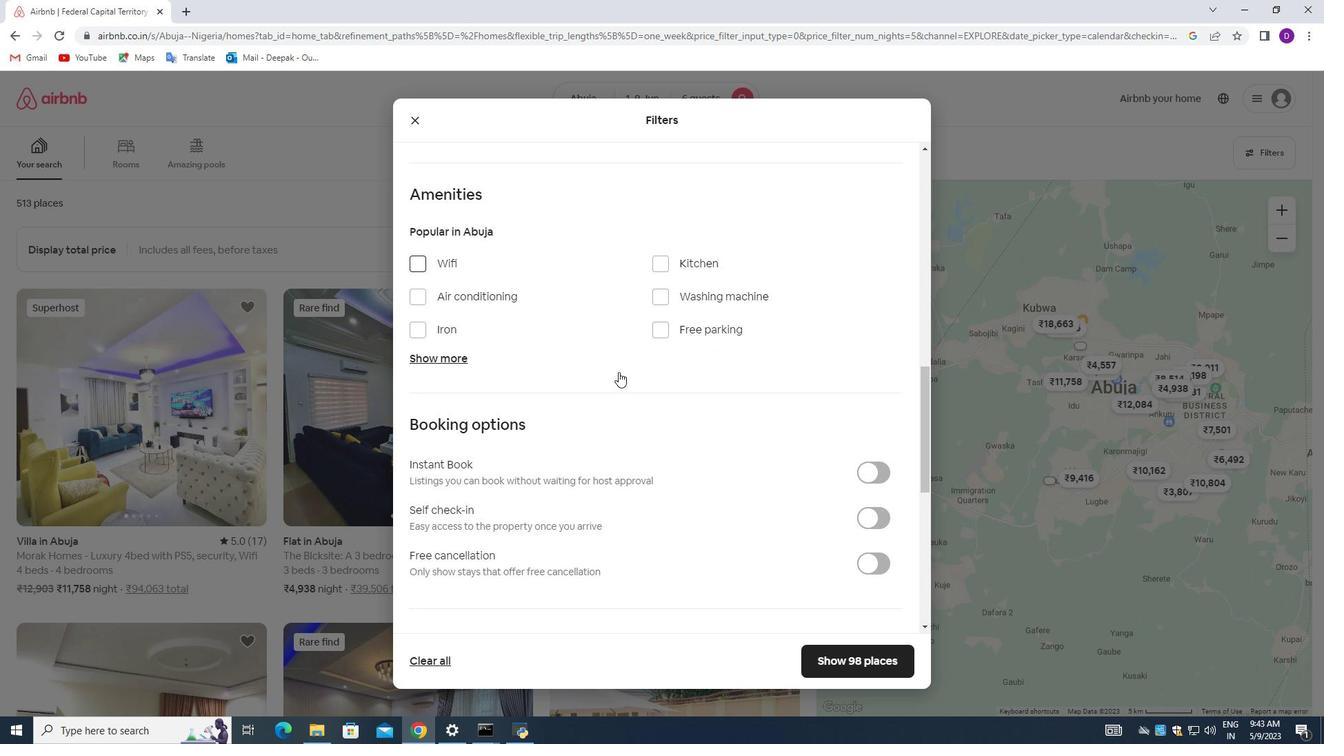 
Action: Mouse moved to (867, 382)
Screenshot: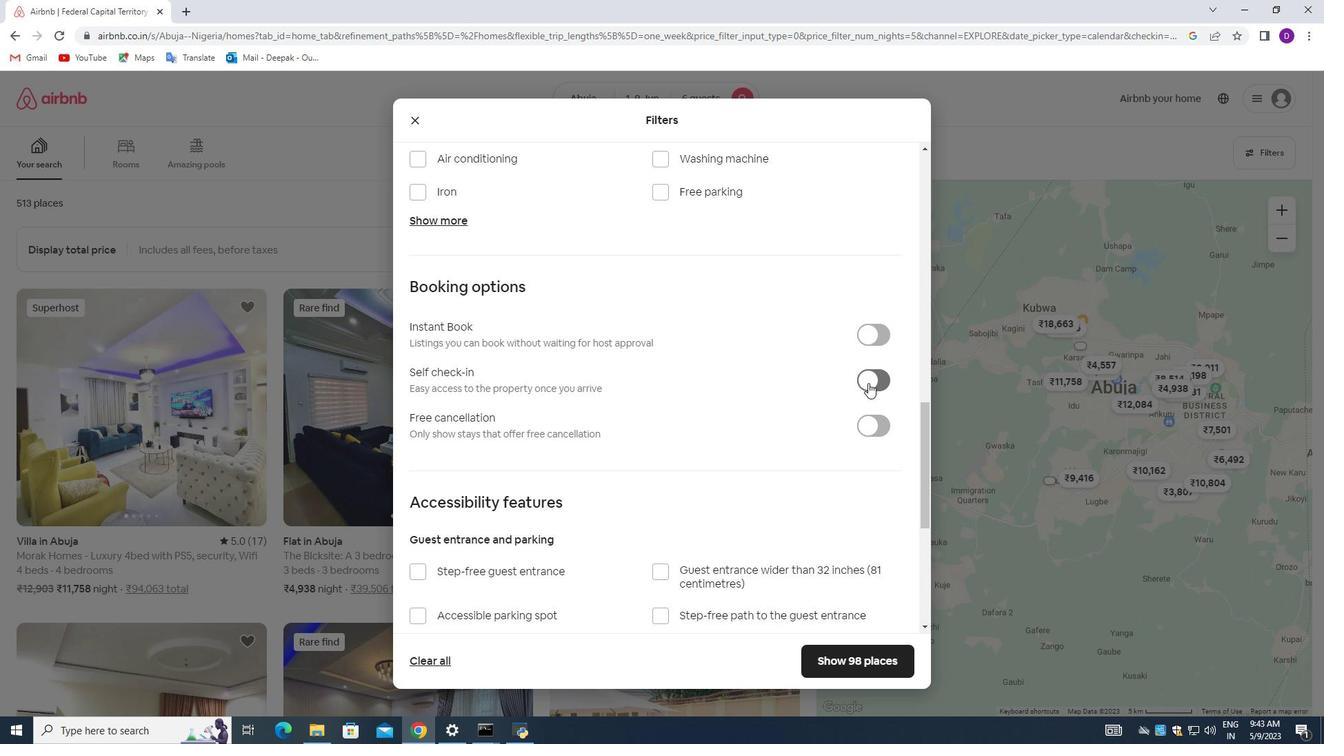 
Action: Mouse pressed left at (867, 382)
Screenshot: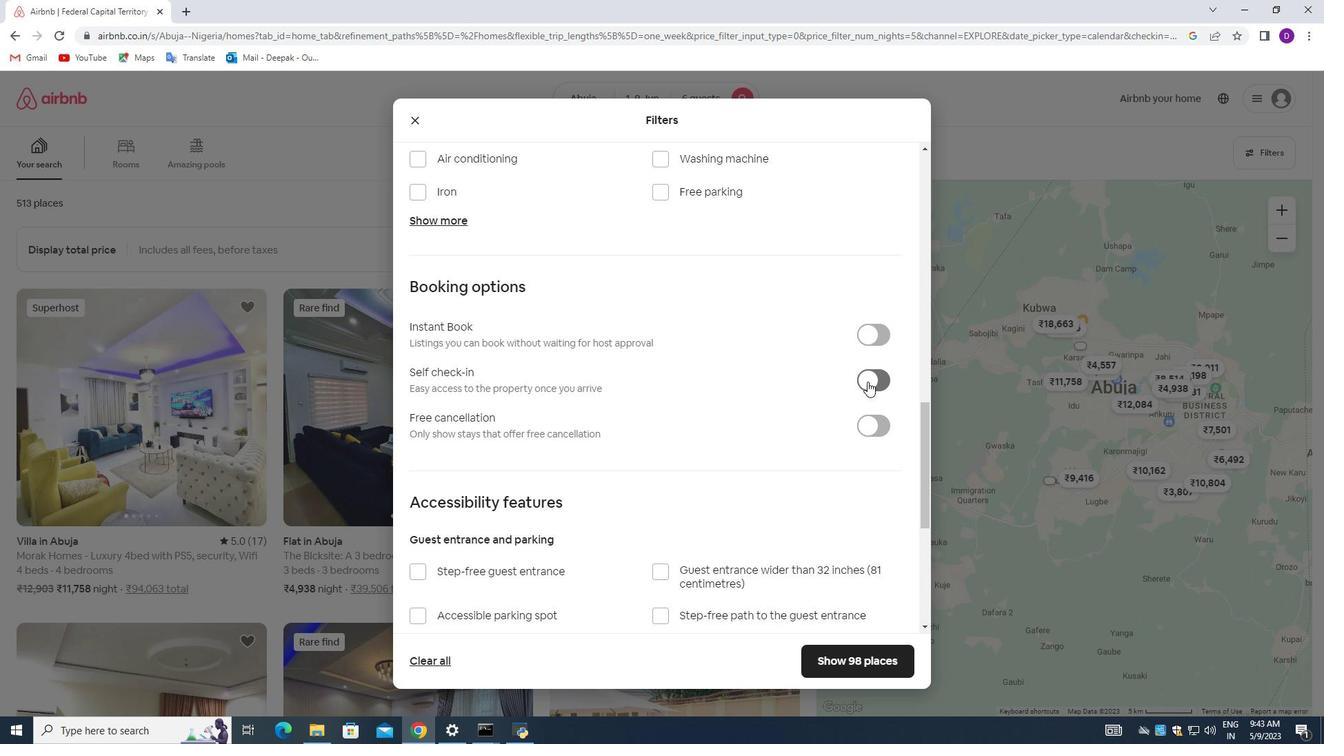 
Action: Mouse moved to (620, 452)
Screenshot: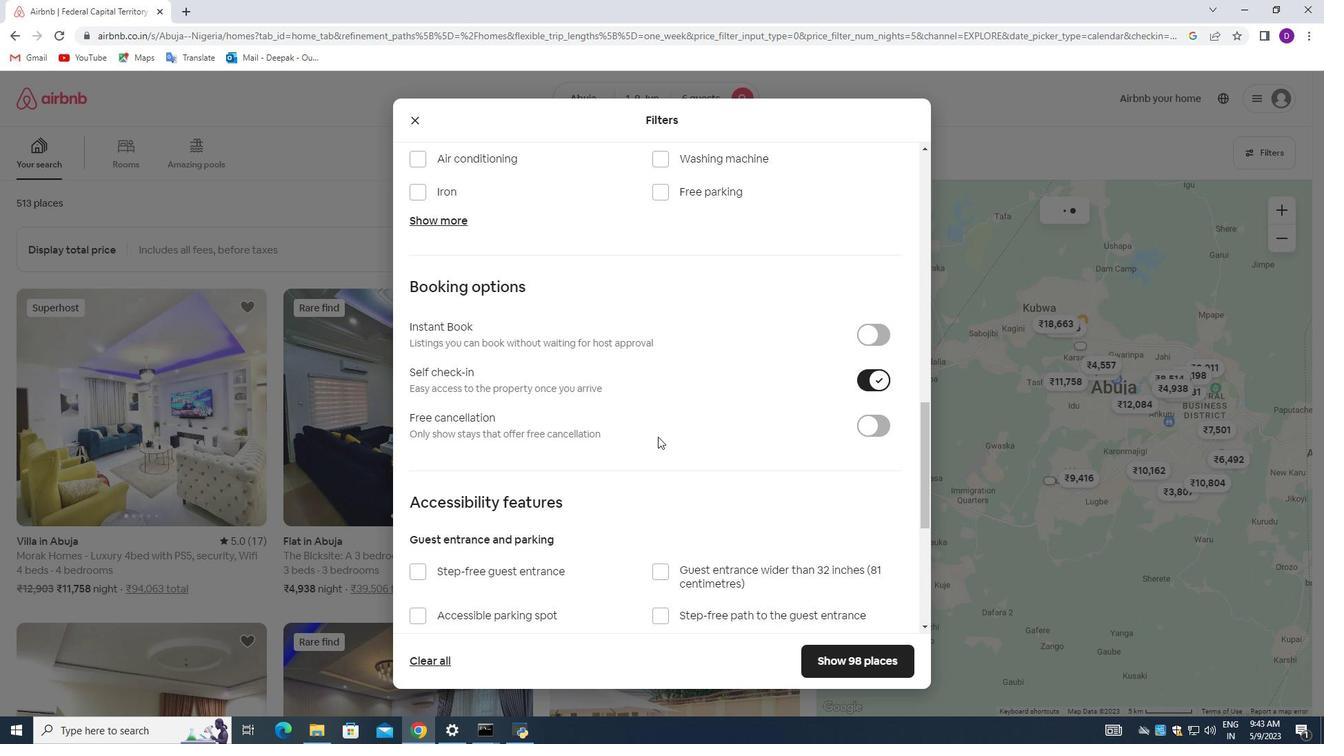 
Action: Mouse scrolled (620, 451) with delta (0, 0)
Screenshot: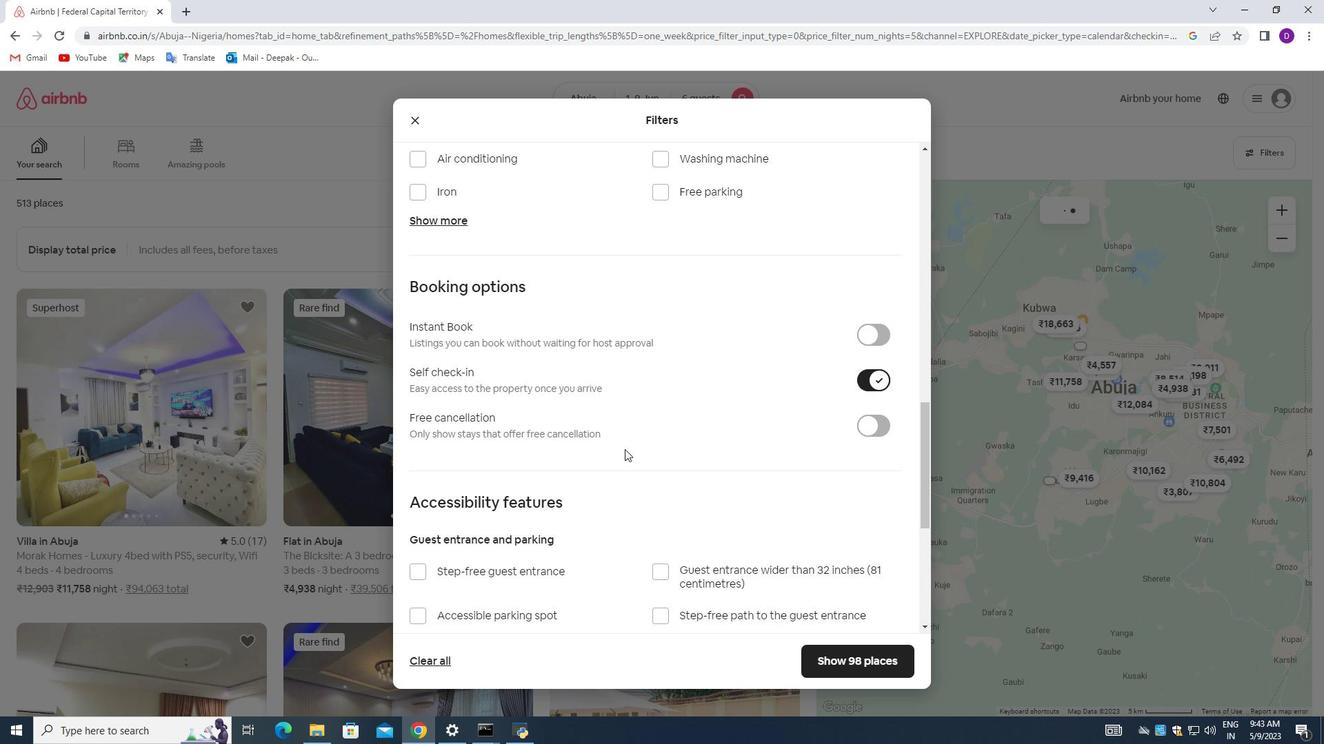 
Action: Mouse moved to (618, 453)
Screenshot: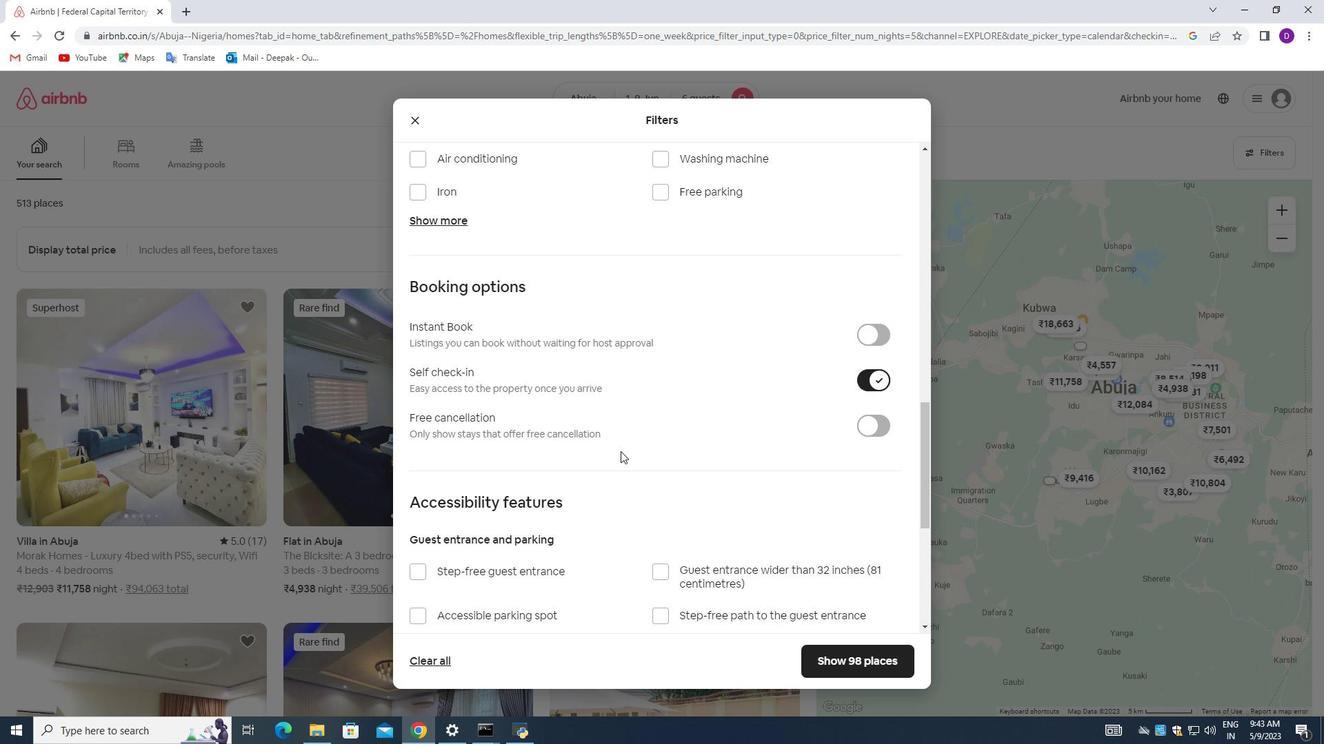 
Action: Mouse scrolled (618, 452) with delta (0, 0)
Screenshot: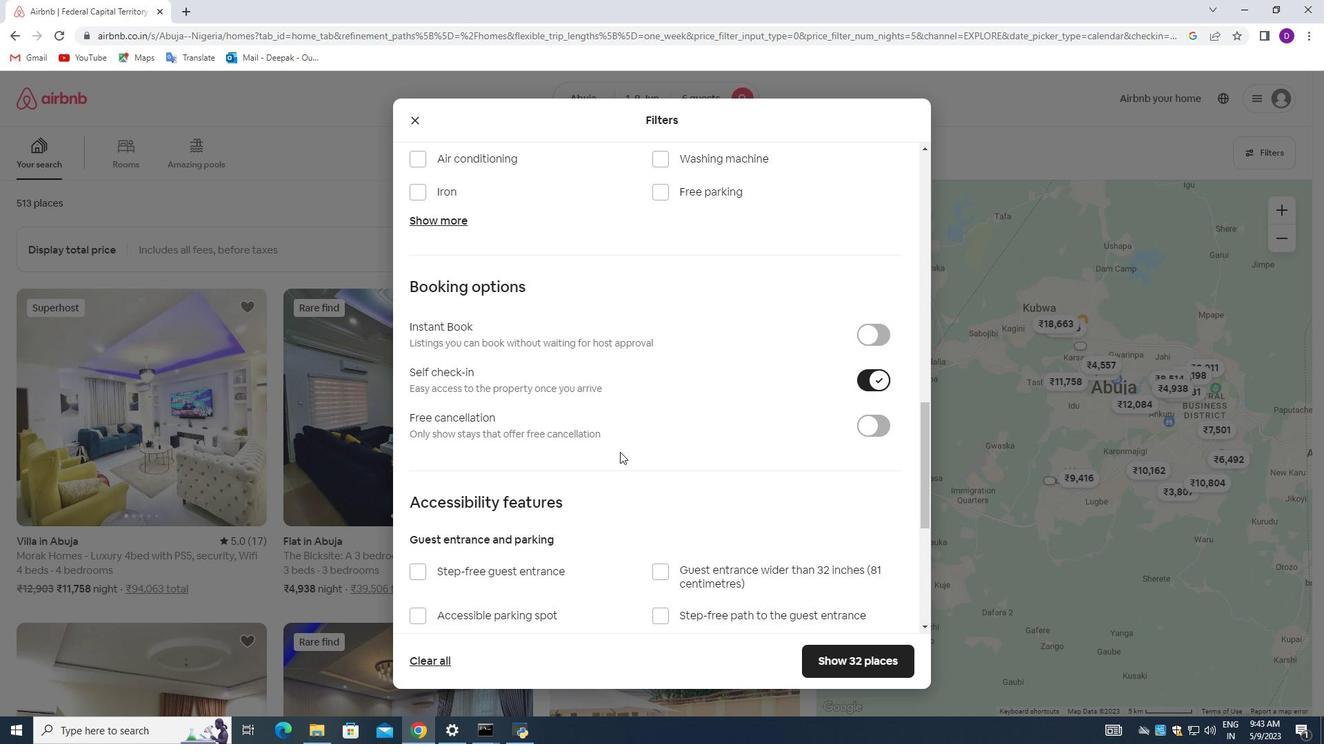 
Action: Mouse moved to (616, 453)
Screenshot: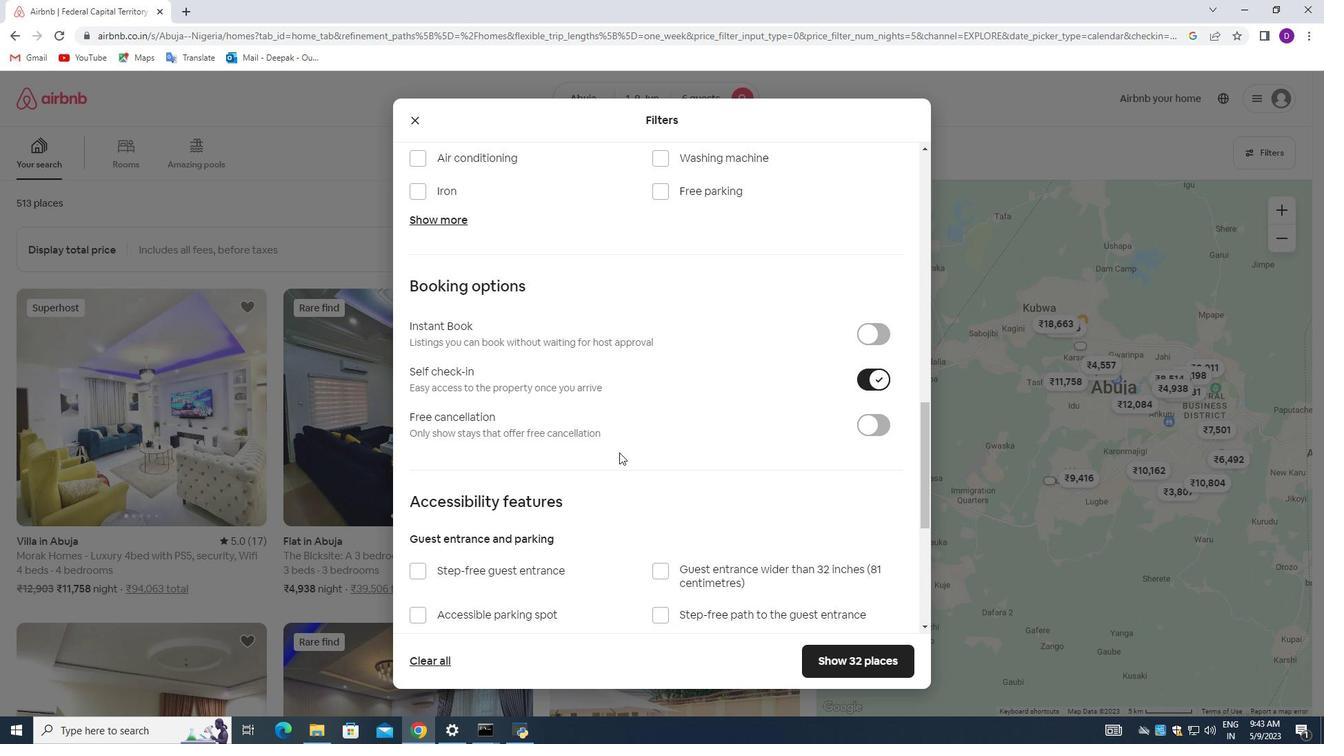 
Action: Mouse scrolled (616, 452) with delta (0, 0)
Screenshot: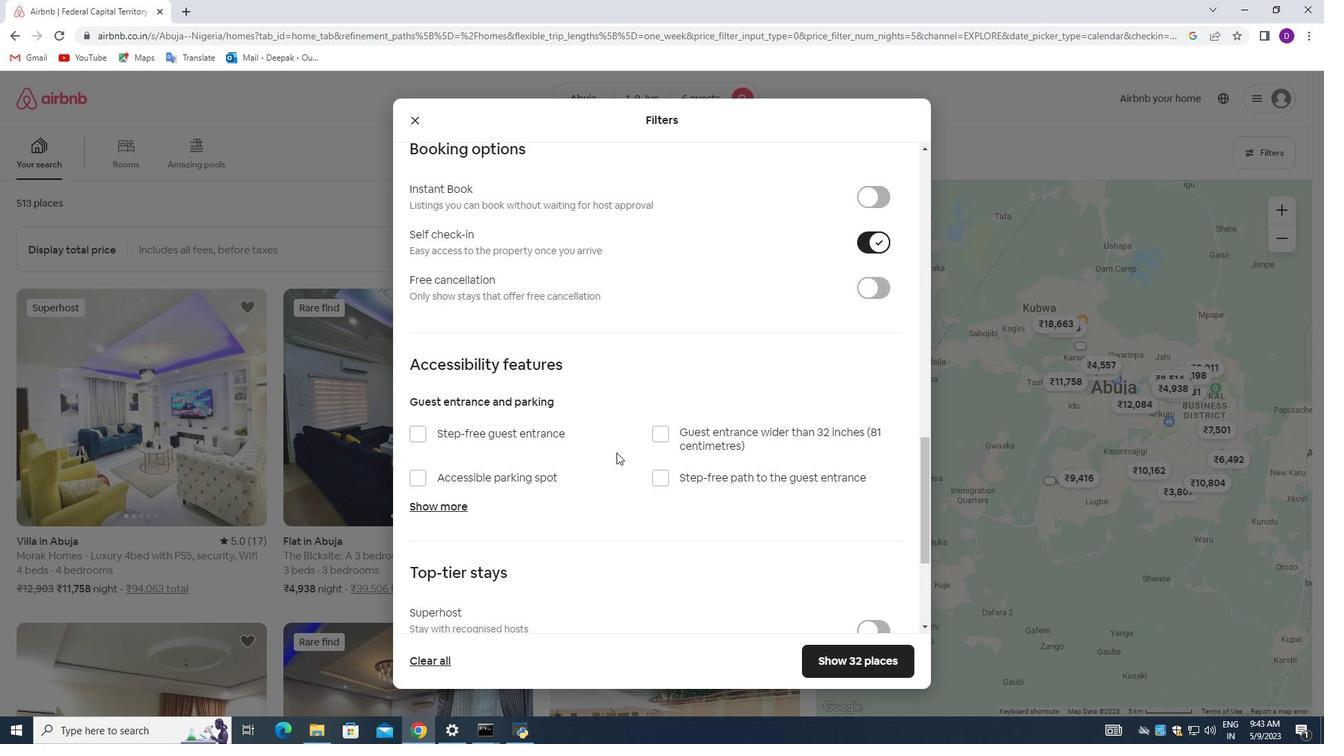 
Action: Mouse scrolled (616, 452) with delta (0, 0)
Screenshot: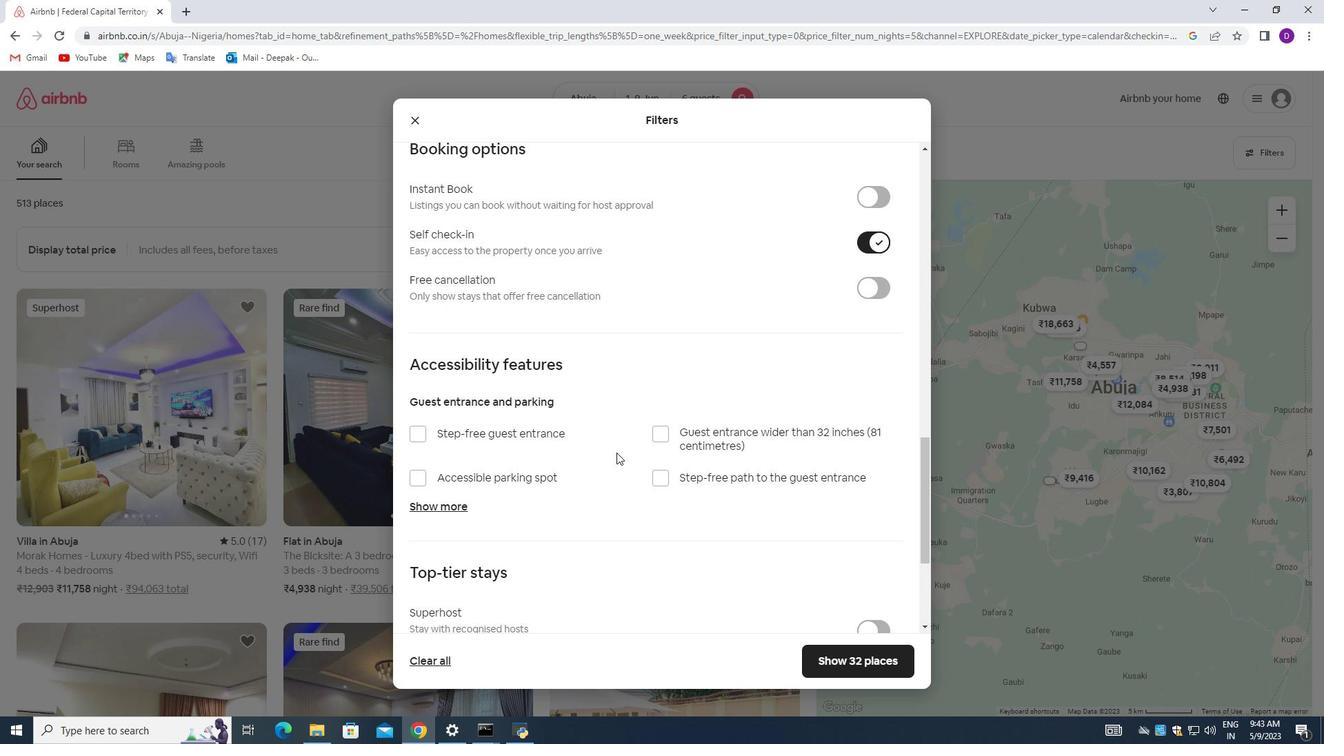 
Action: Mouse scrolled (616, 452) with delta (0, 0)
Screenshot: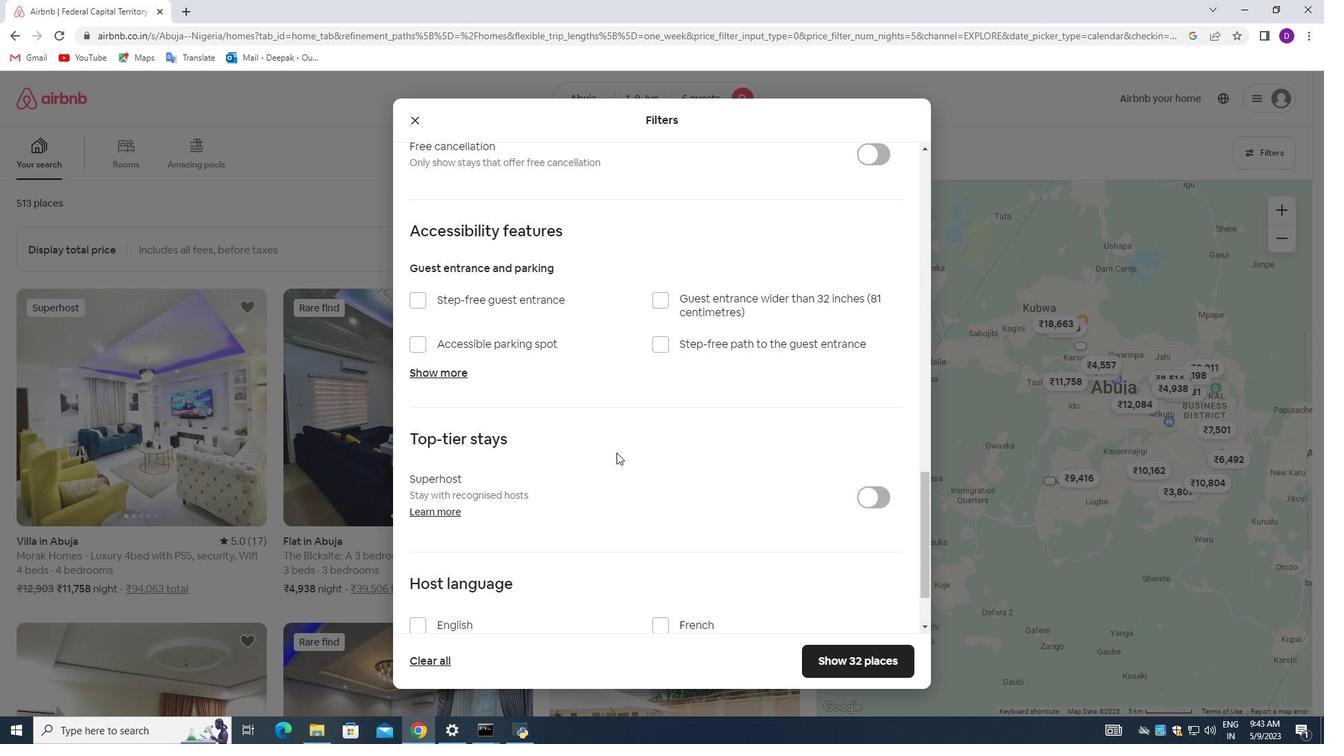 
Action: Mouse moved to (615, 453)
Screenshot: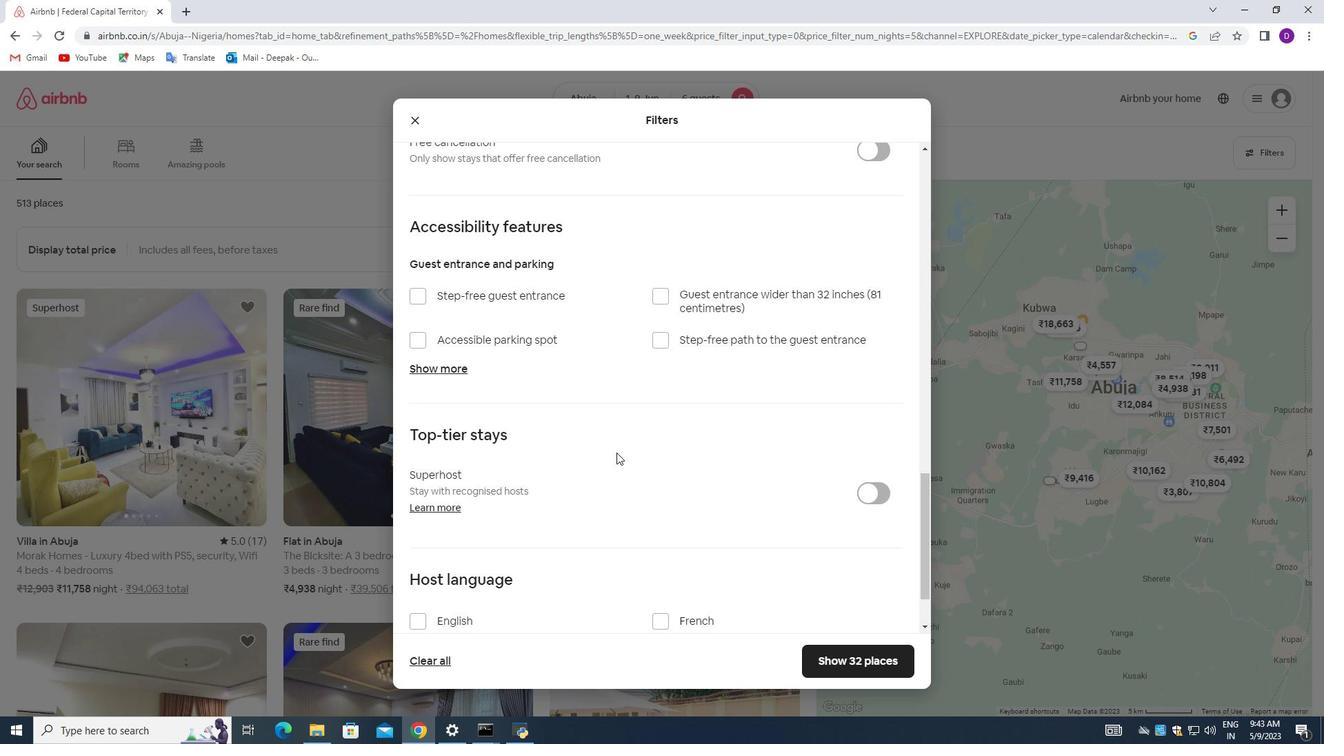 
Action: Mouse scrolled (615, 453) with delta (0, 0)
Screenshot: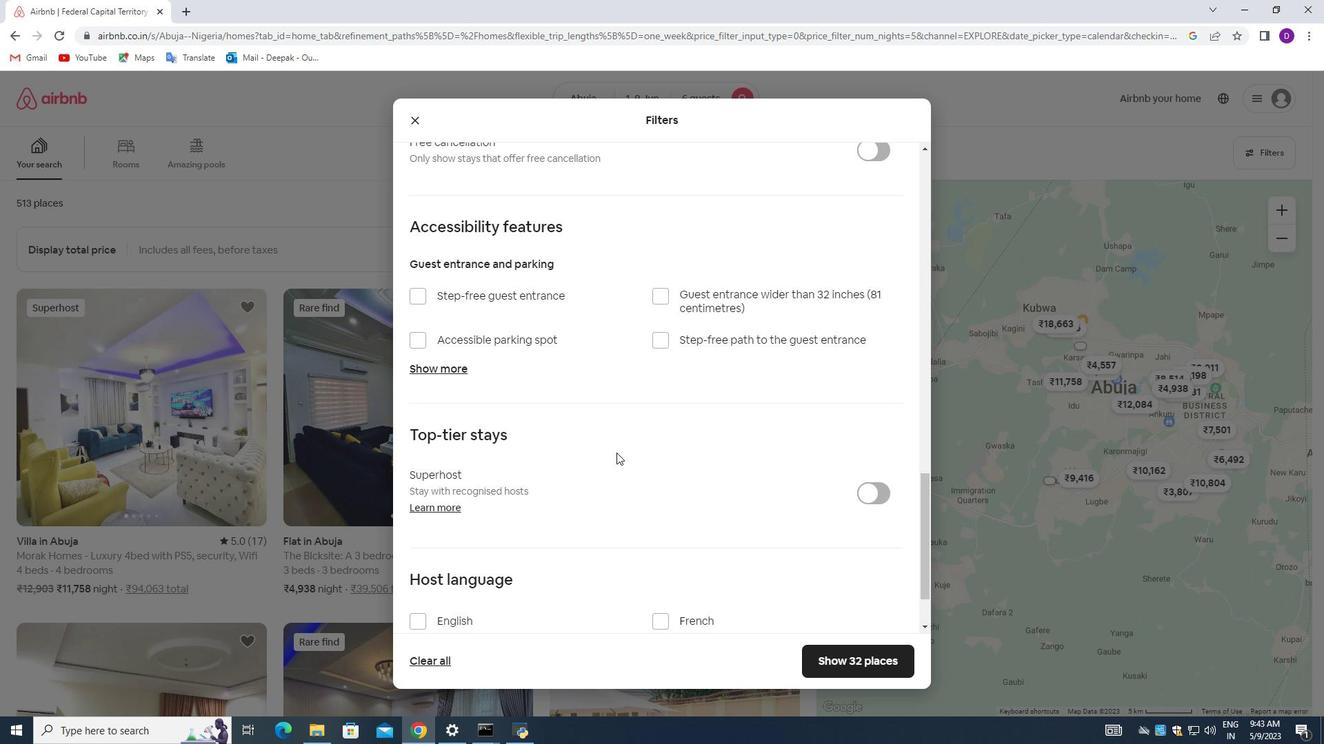 
Action: Mouse moved to (615, 455)
Screenshot: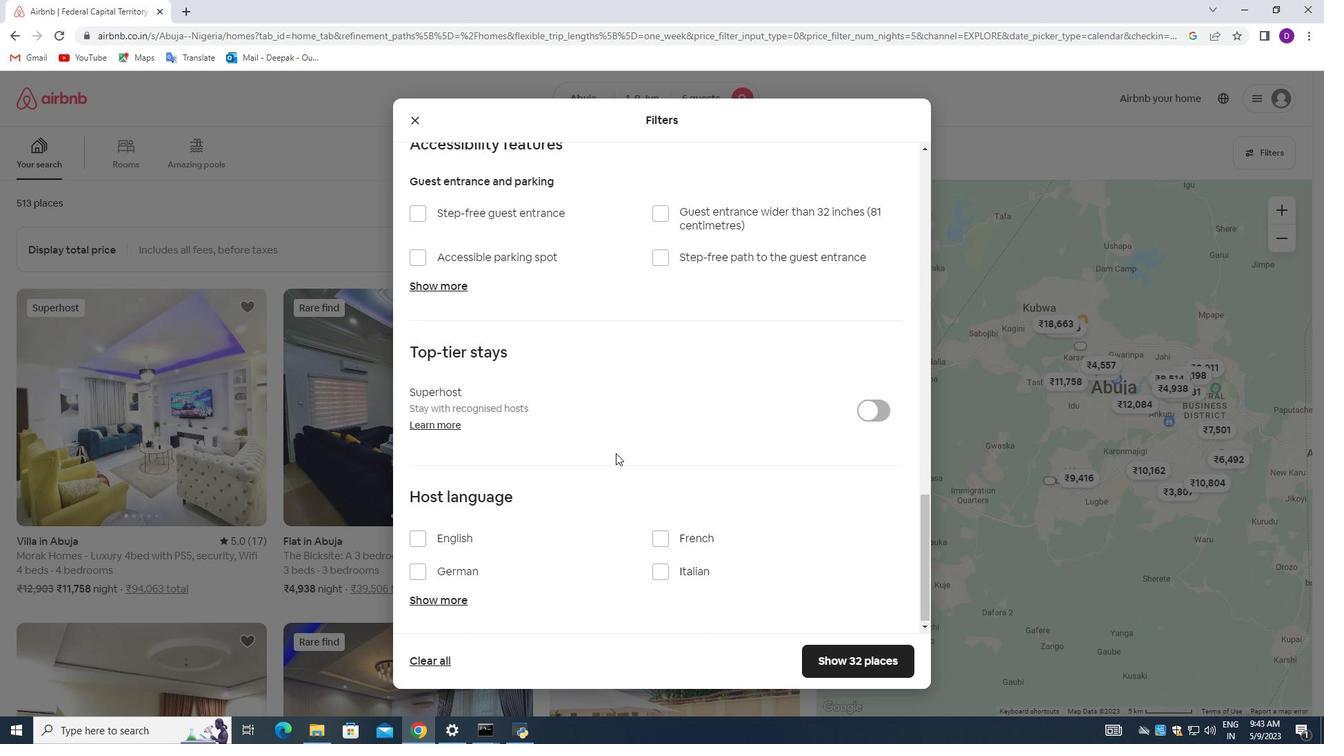 
Action: Mouse scrolled (615, 454) with delta (0, 0)
Screenshot: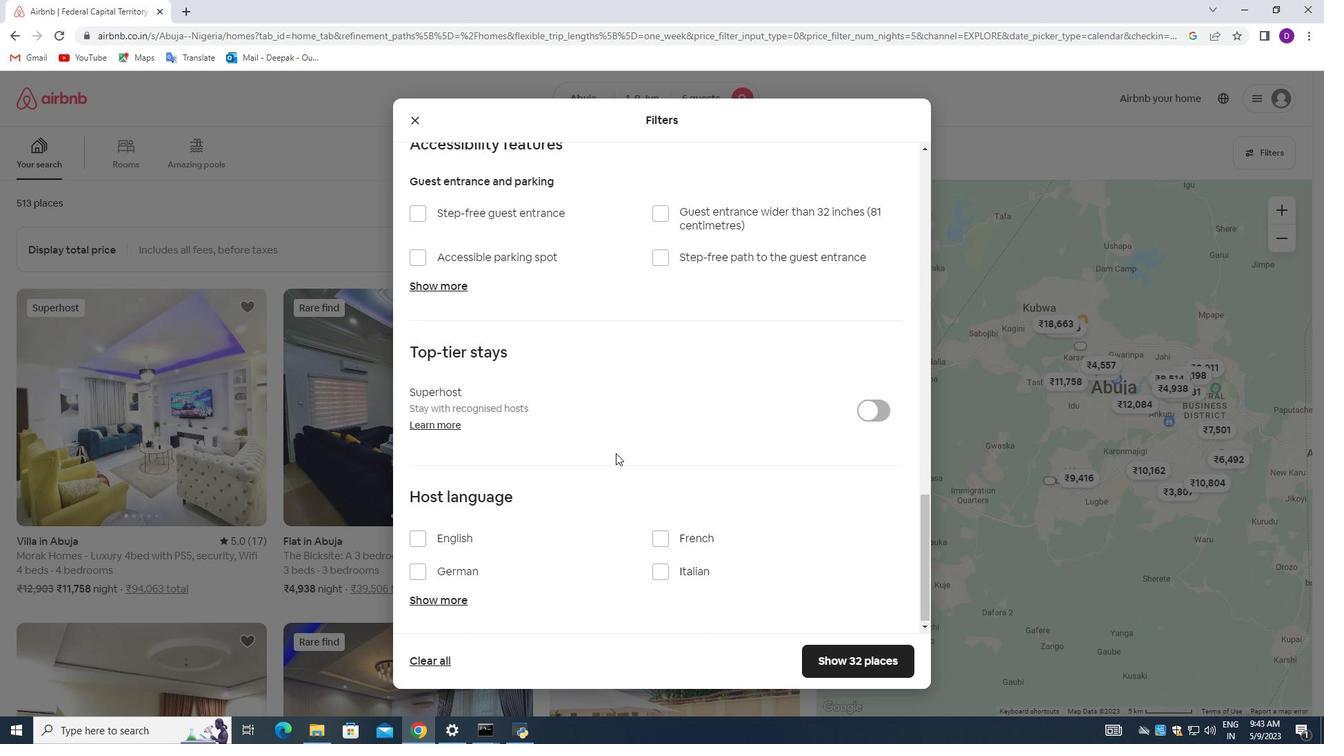 
Action: Mouse moved to (613, 461)
Screenshot: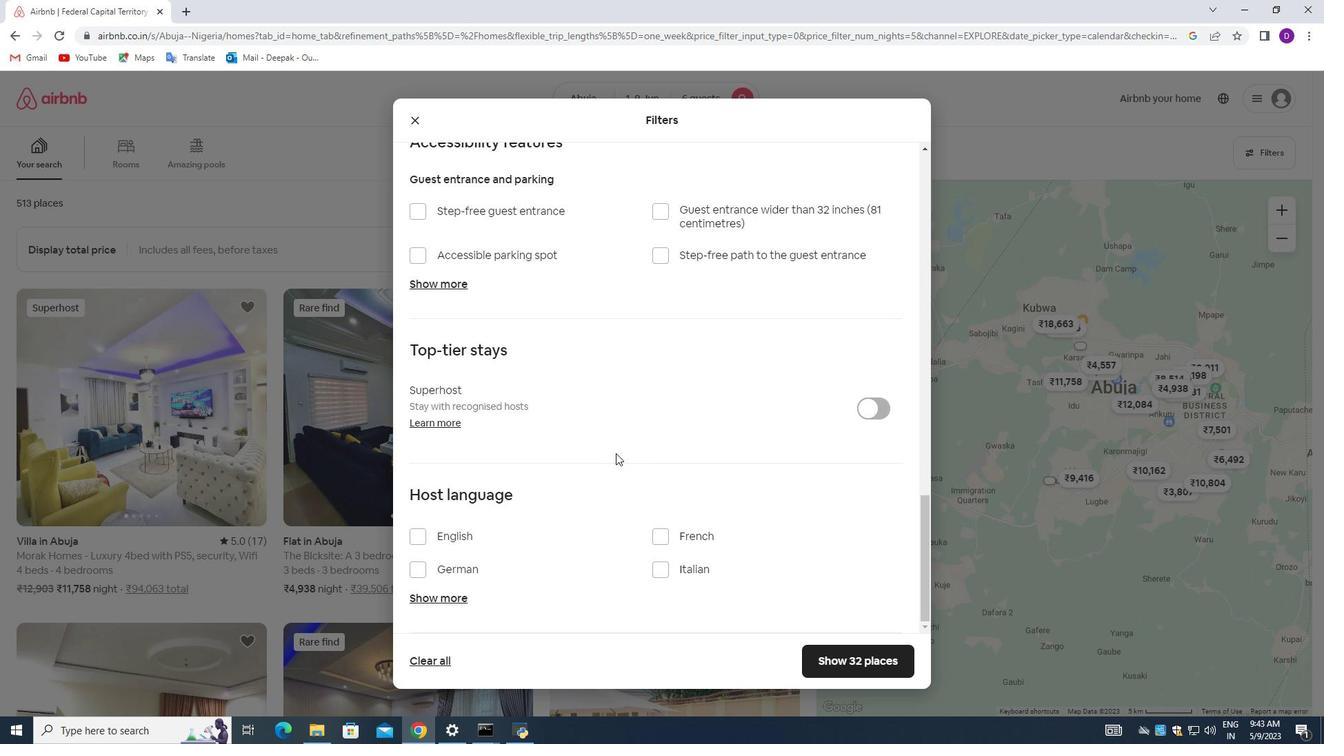 
Action: Mouse scrolled (613, 460) with delta (0, 0)
Screenshot: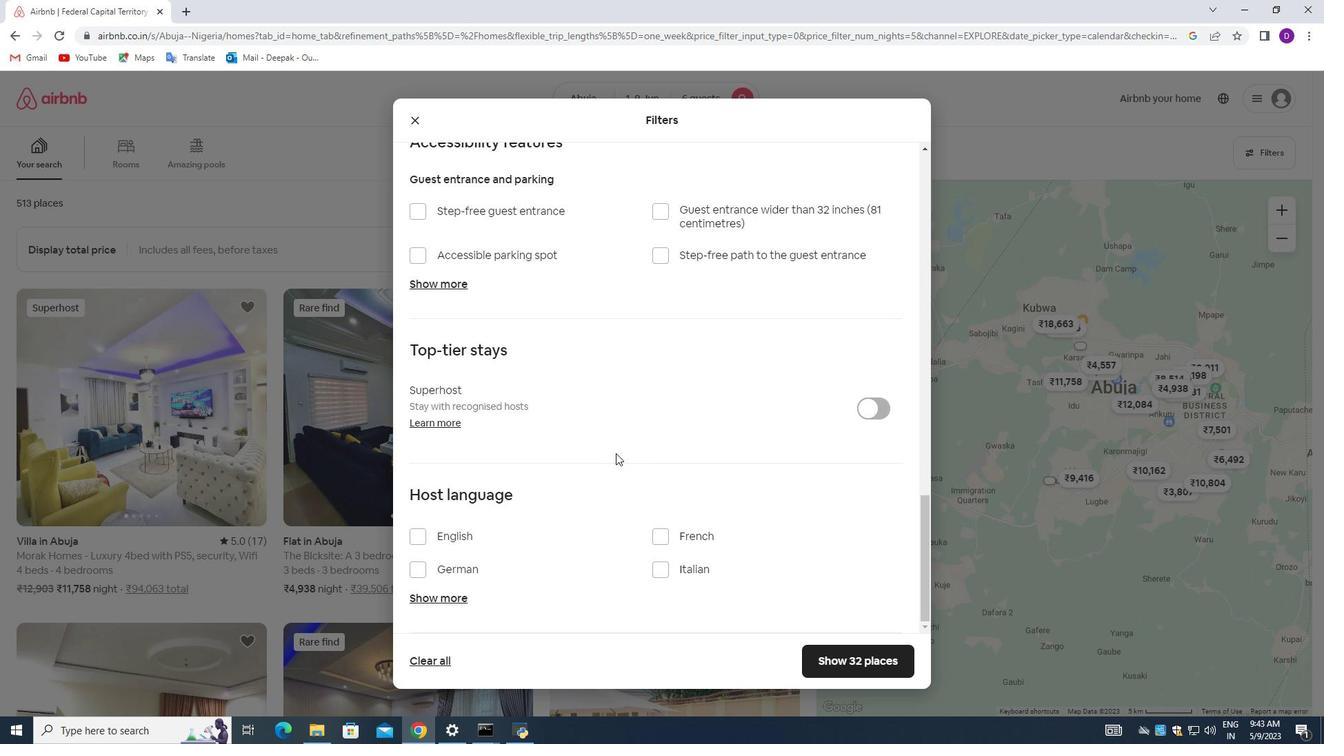
Action: Mouse moved to (610, 466)
Screenshot: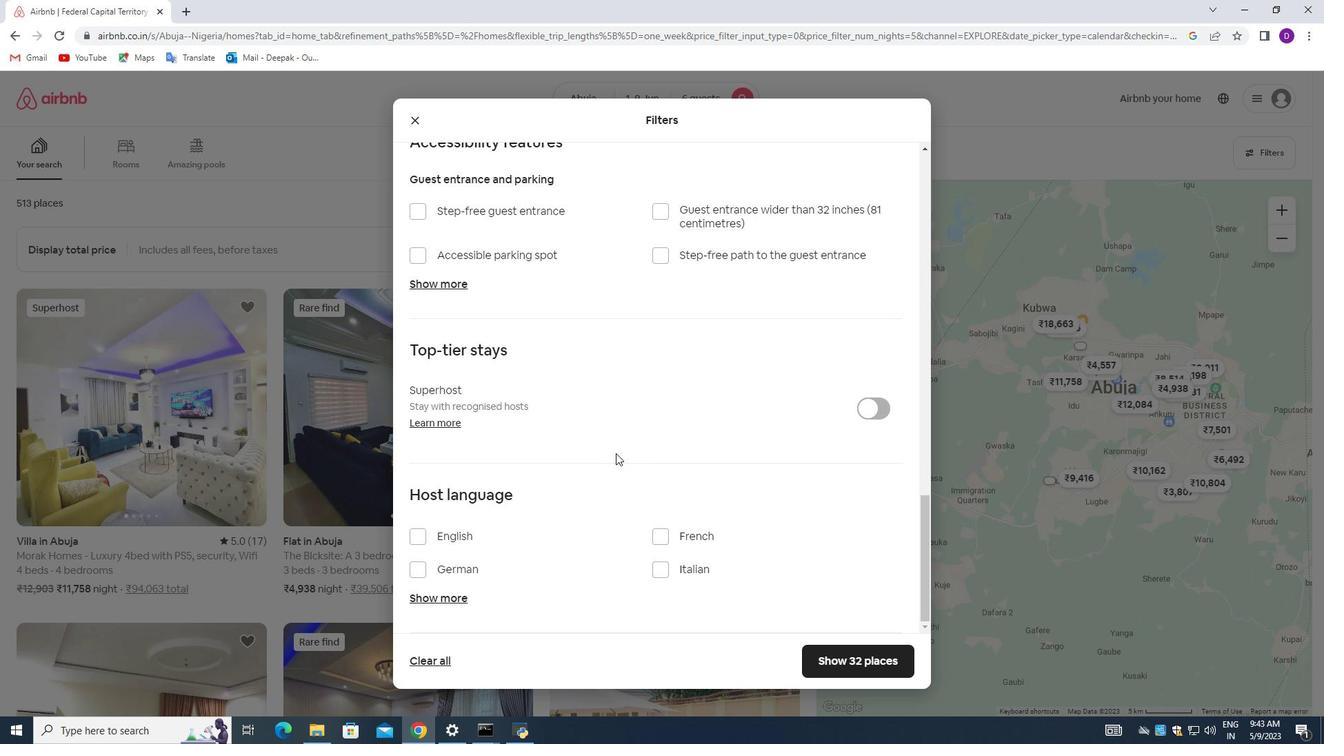 
Action: Mouse scrolled (610, 466) with delta (0, 0)
Screenshot: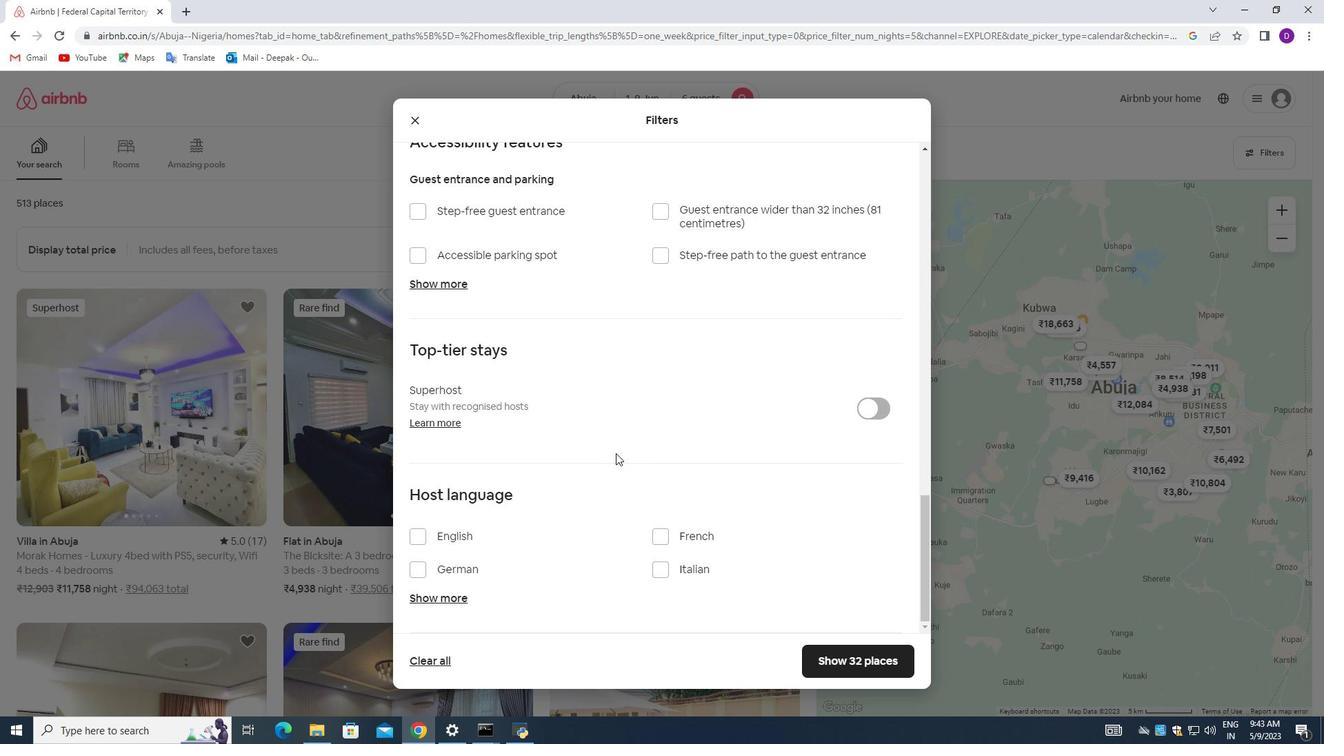 
Action: Mouse moved to (420, 536)
Screenshot: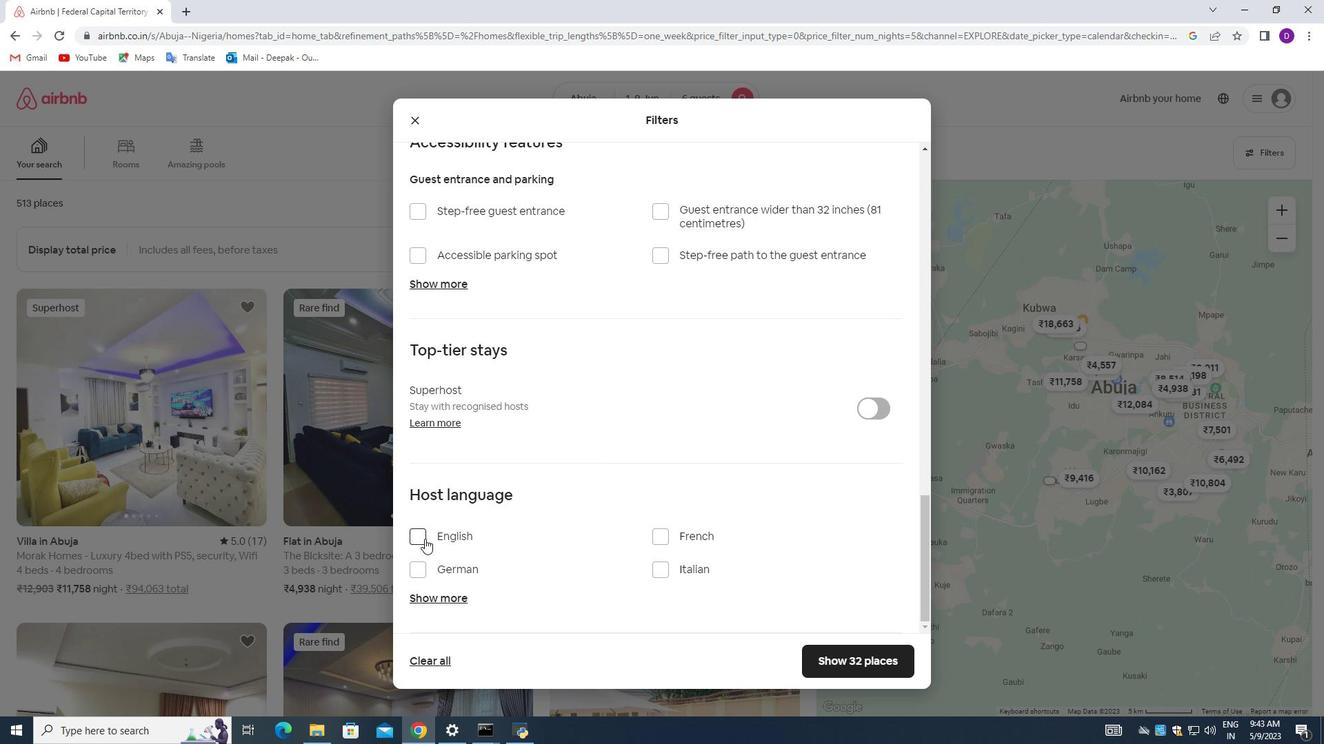 
Action: Mouse pressed left at (420, 536)
Screenshot: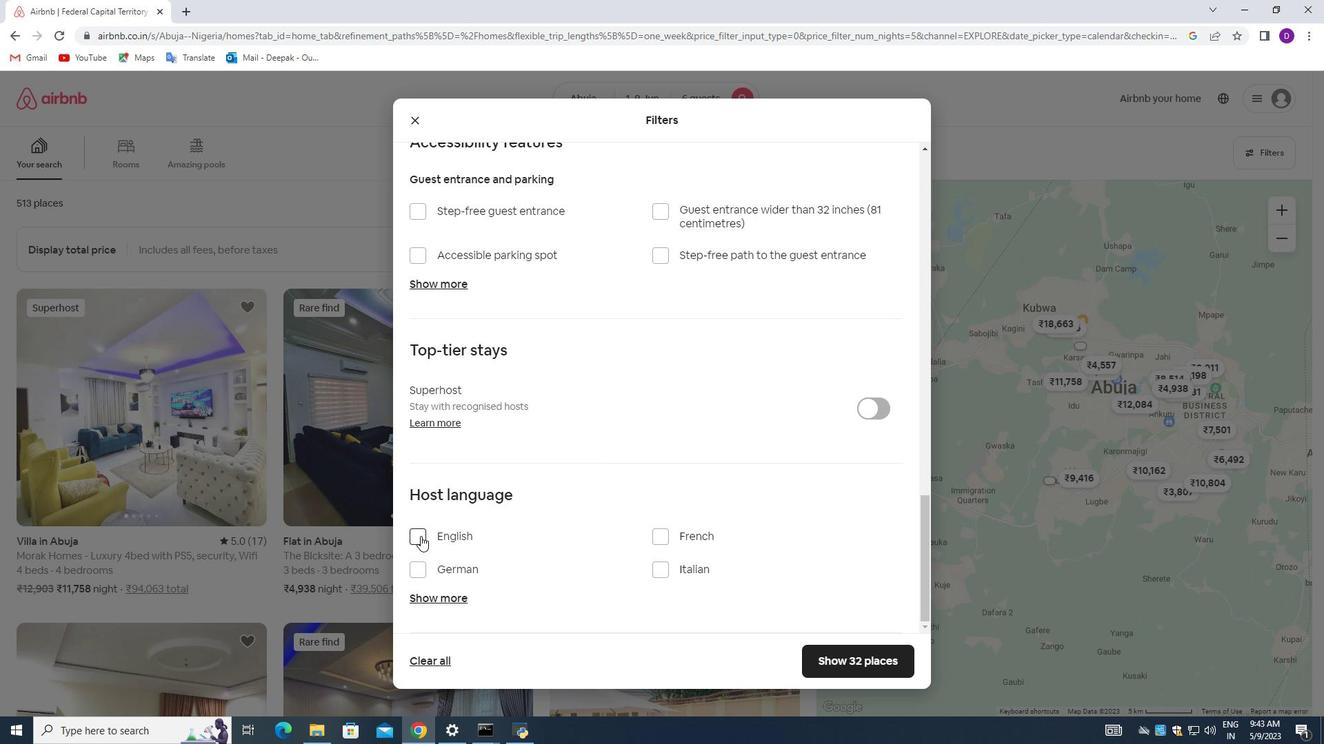 
Action: Mouse moved to (584, 534)
Screenshot: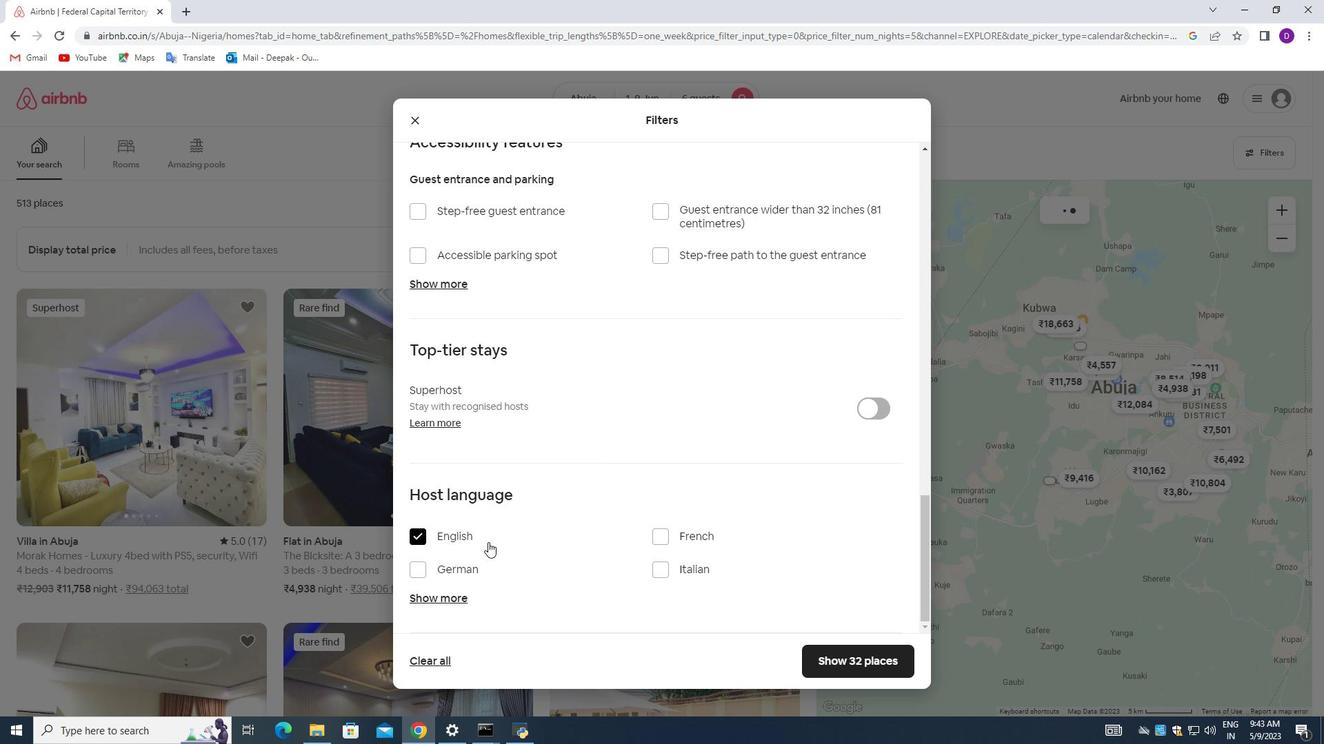 
Action: Mouse scrolled (584, 533) with delta (0, 0)
Screenshot: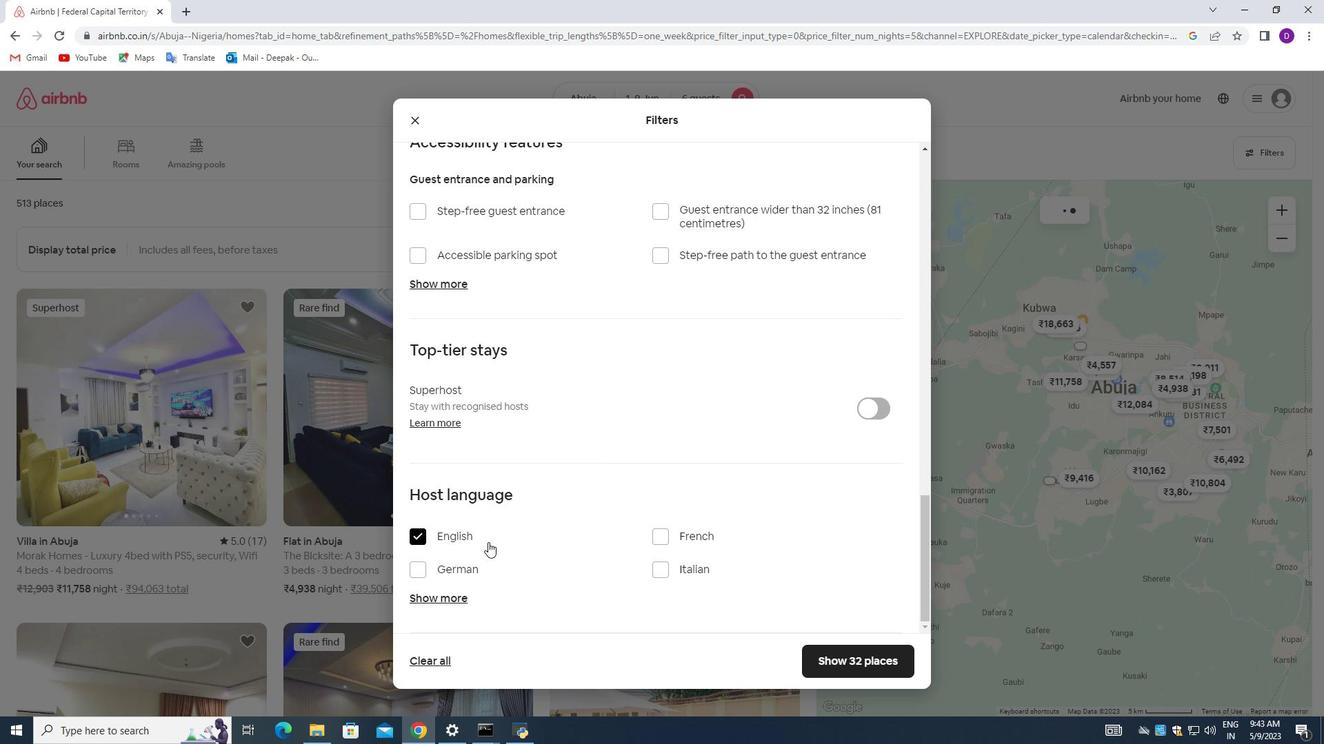
Action: Mouse moved to (603, 532)
Screenshot: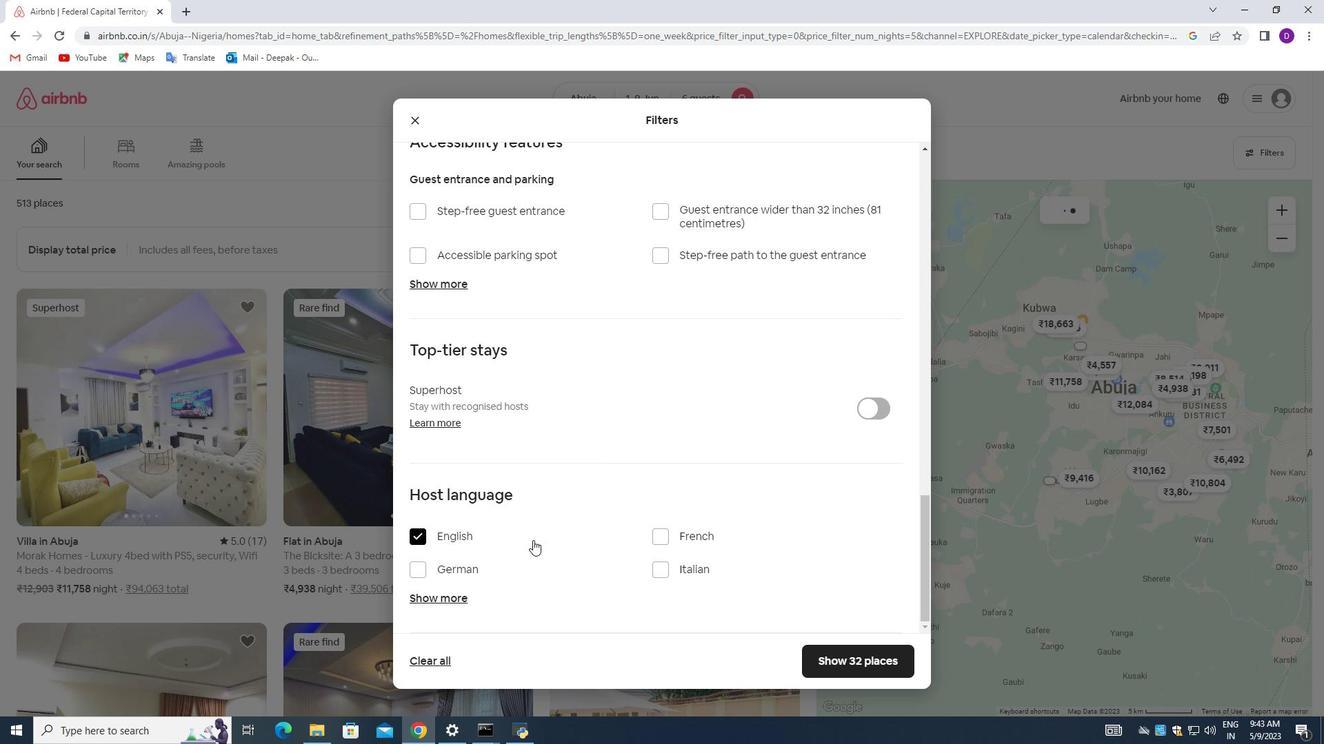 
Action: Mouse scrolled (603, 531) with delta (0, 0)
Screenshot: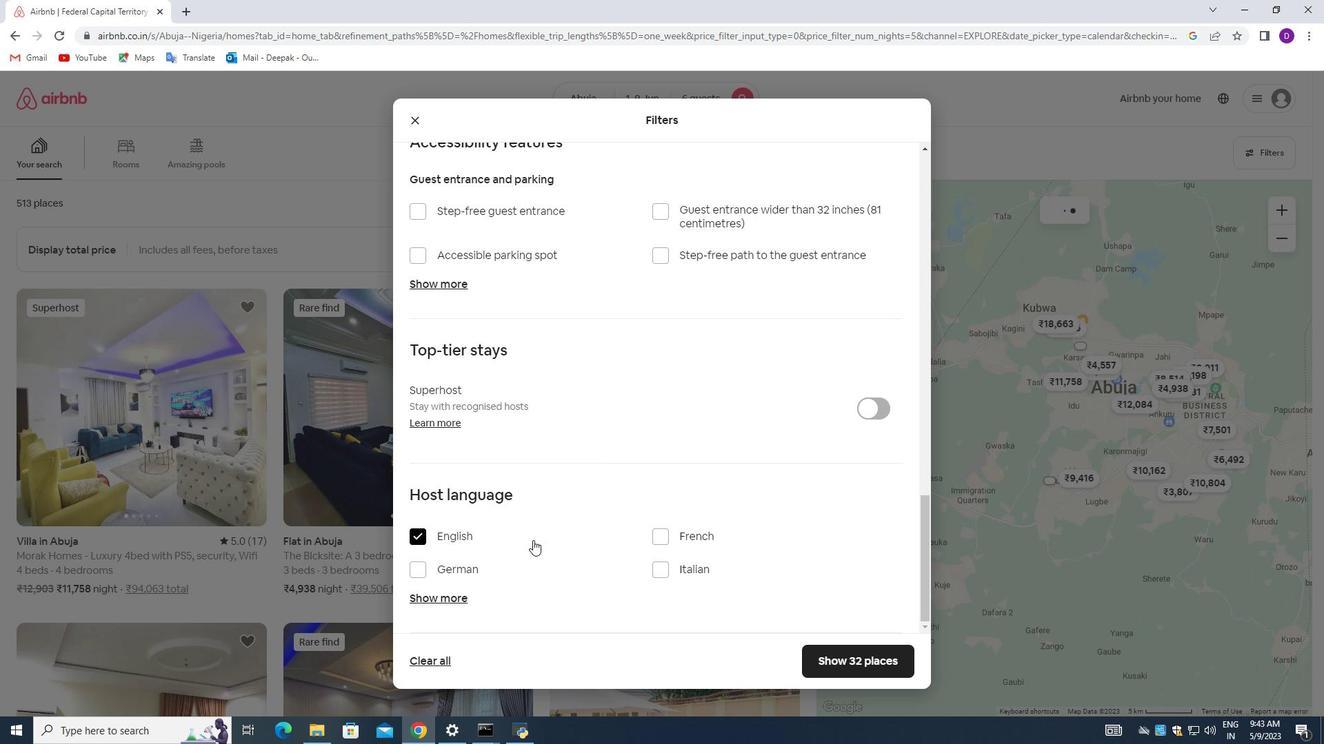 
Action: Mouse moved to (620, 526)
Screenshot: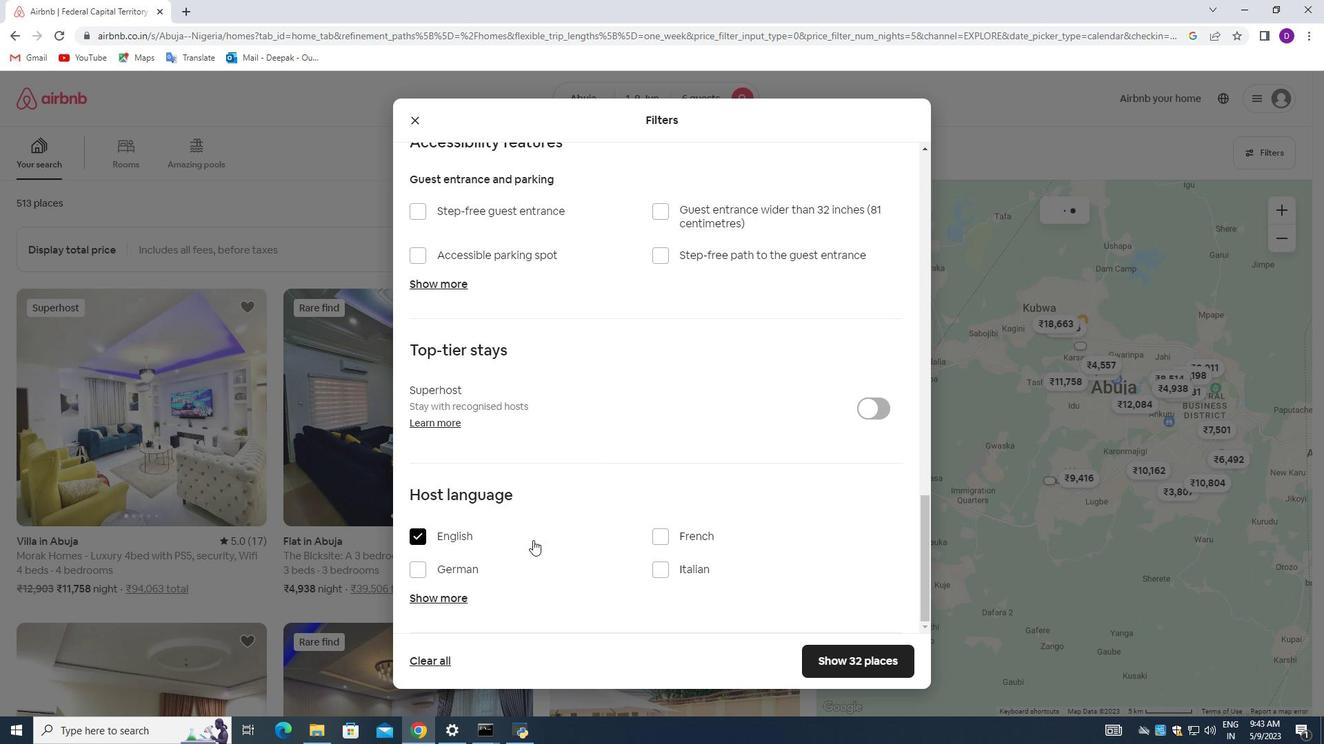 
Action: Mouse scrolled (620, 526) with delta (0, 0)
Screenshot: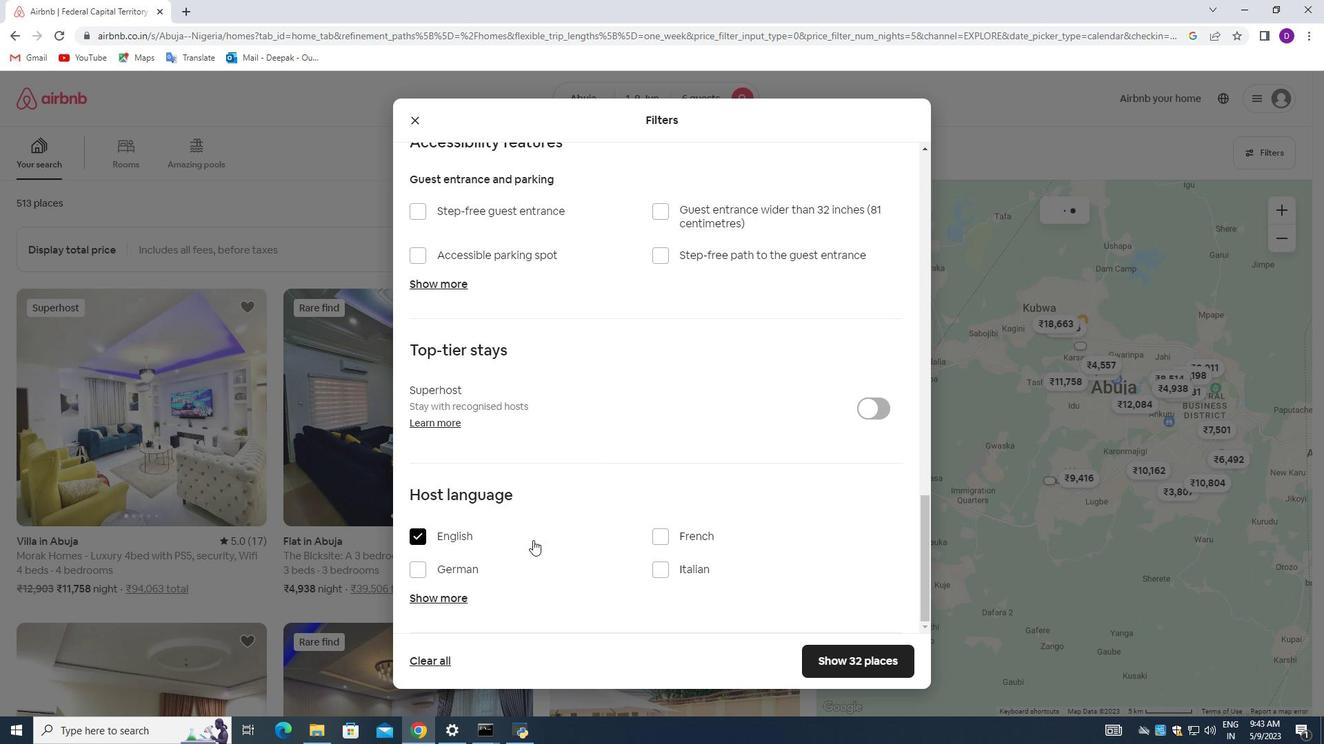 
Action: Mouse moved to (815, 657)
Screenshot: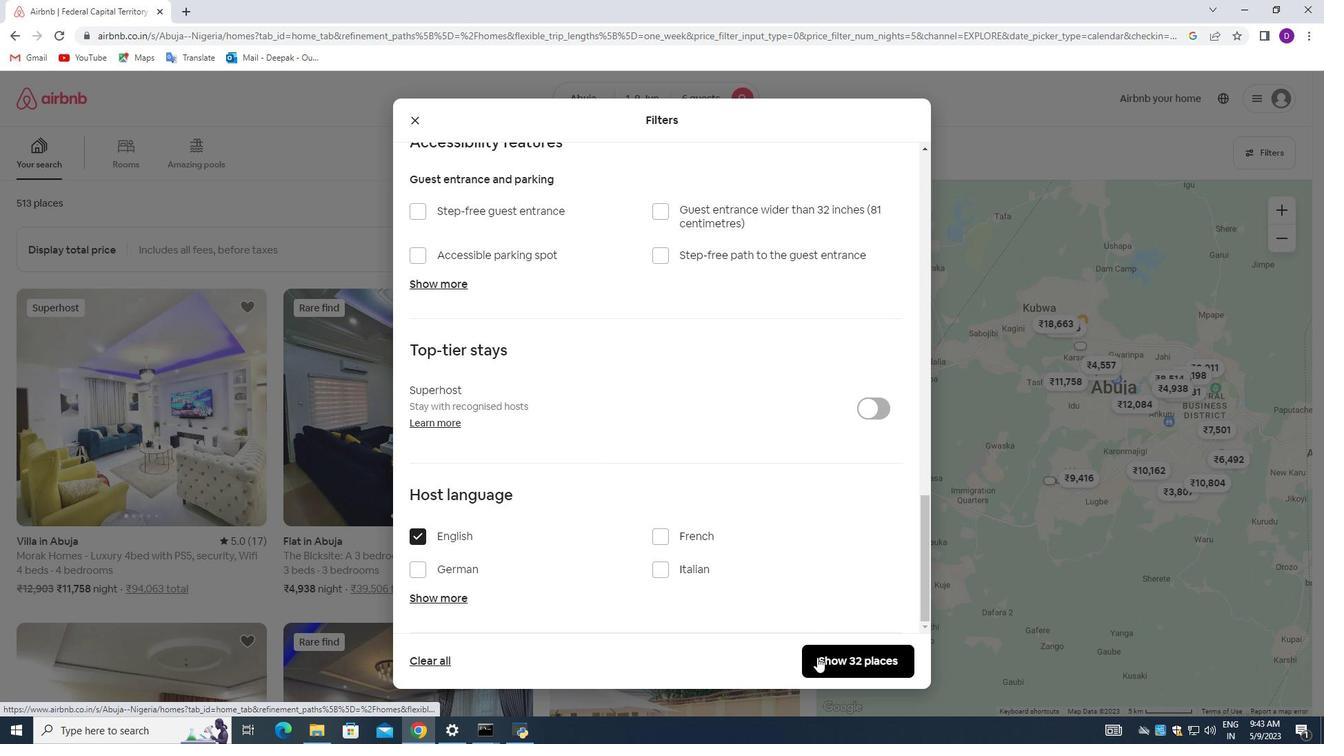 
Action: Mouse pressed left at (815, 657)
Screenshot: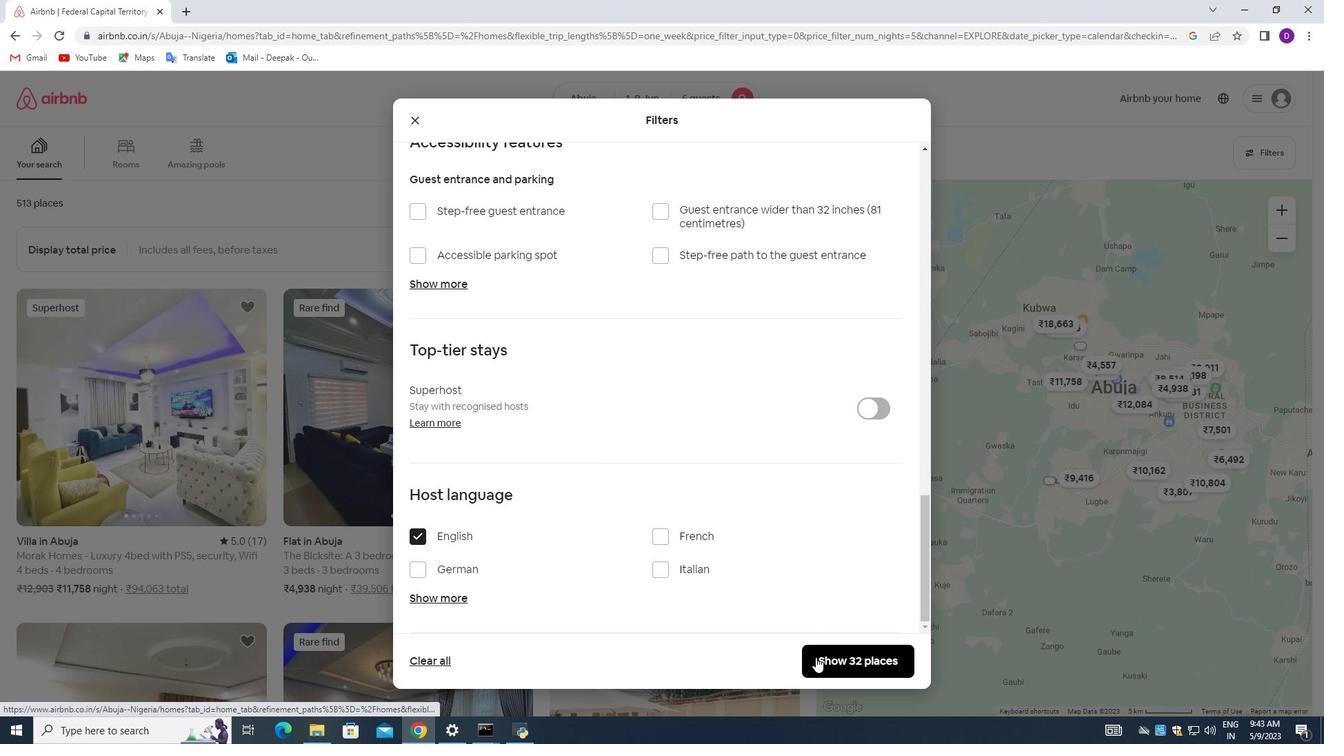 
Action: Mouse moved to (746, 462)
Screenshot: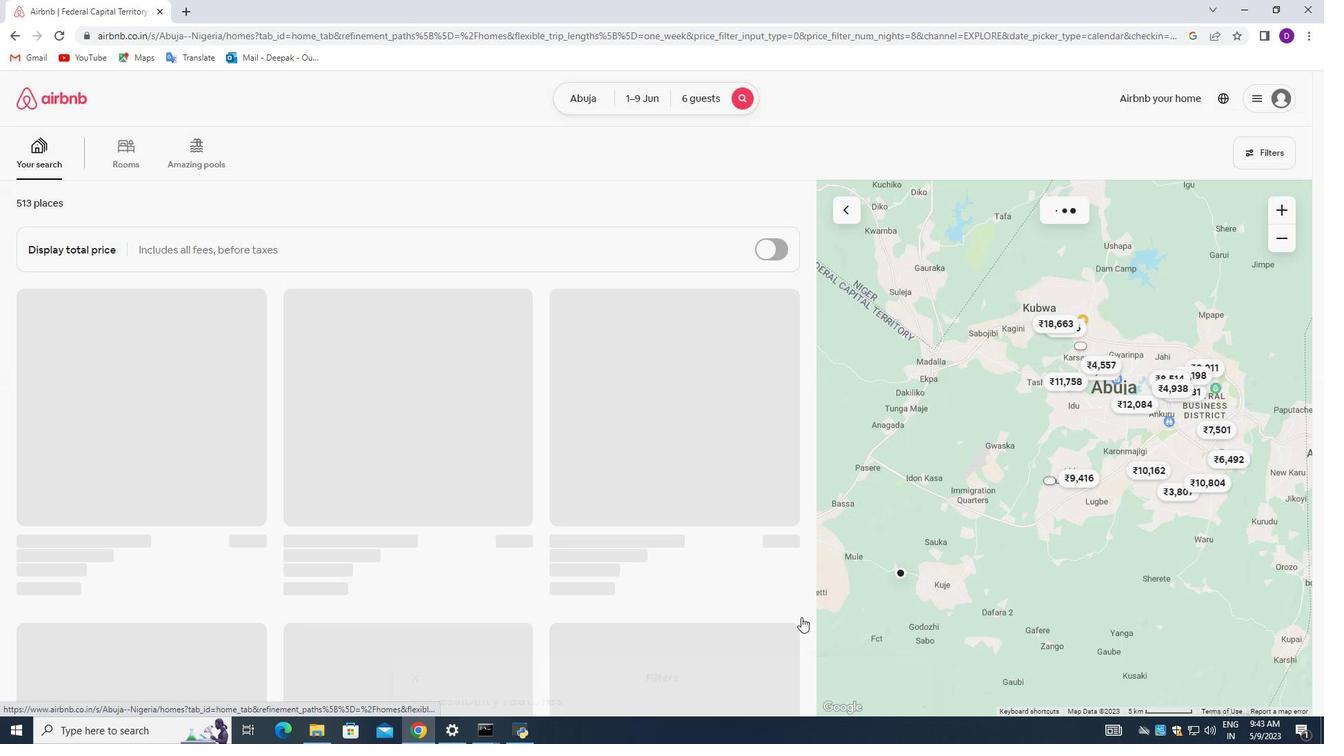
